 Task: Add an event with the title Second Interview with Aman, date '2024/05/15', time 9:40 AM to 11:40 AMand add a description: The employee will be informed about the available resources and support systems, such as training programs, mentorship opportunities, or coaching sessions. The supervisor will offer guidance and assistance in accessing these resources to facilitate the employee's improvement.Select event color  Peacock . Add location for the event as: 456 JBR - Jumeirah Beach Residence, Dubai, UAE, logged in from the account softage.6@softage.netand send the event invitation to softage.2@softage.net and softage.3@softage.net. Set a reminder for the event Daily
Action: Mouse moved to (33, 111)
Screenshot: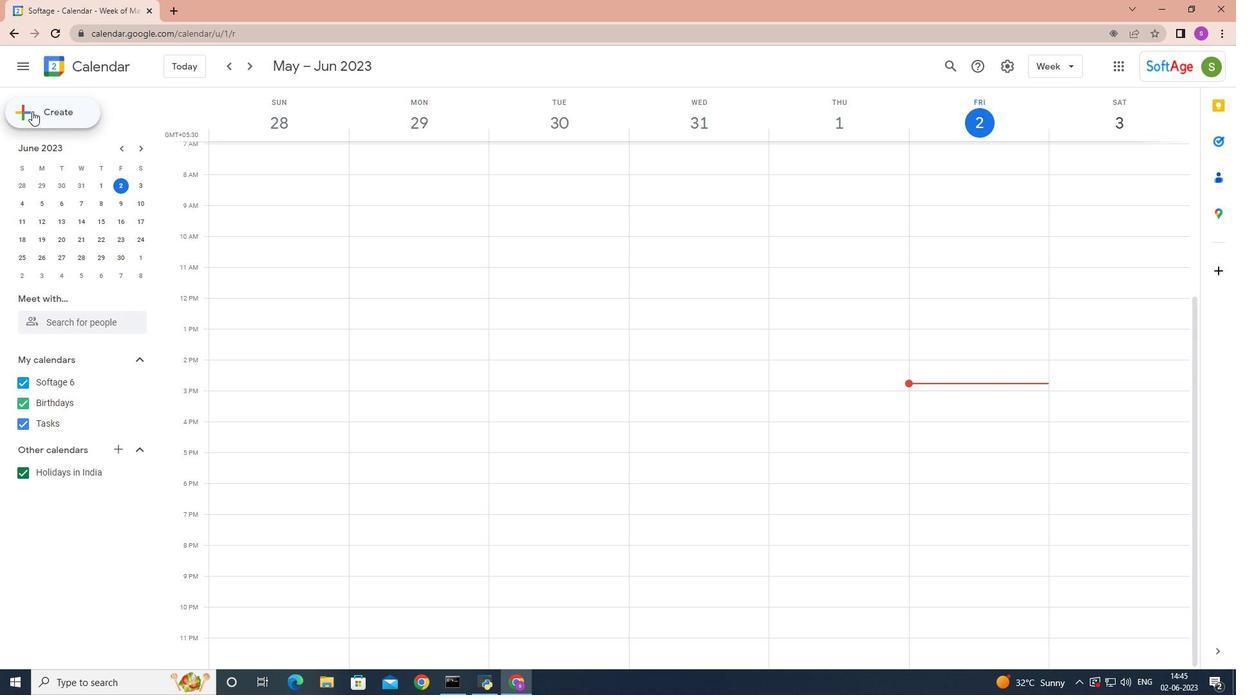 
Action: Mouse pressed left at (32, 111)
Screenshot: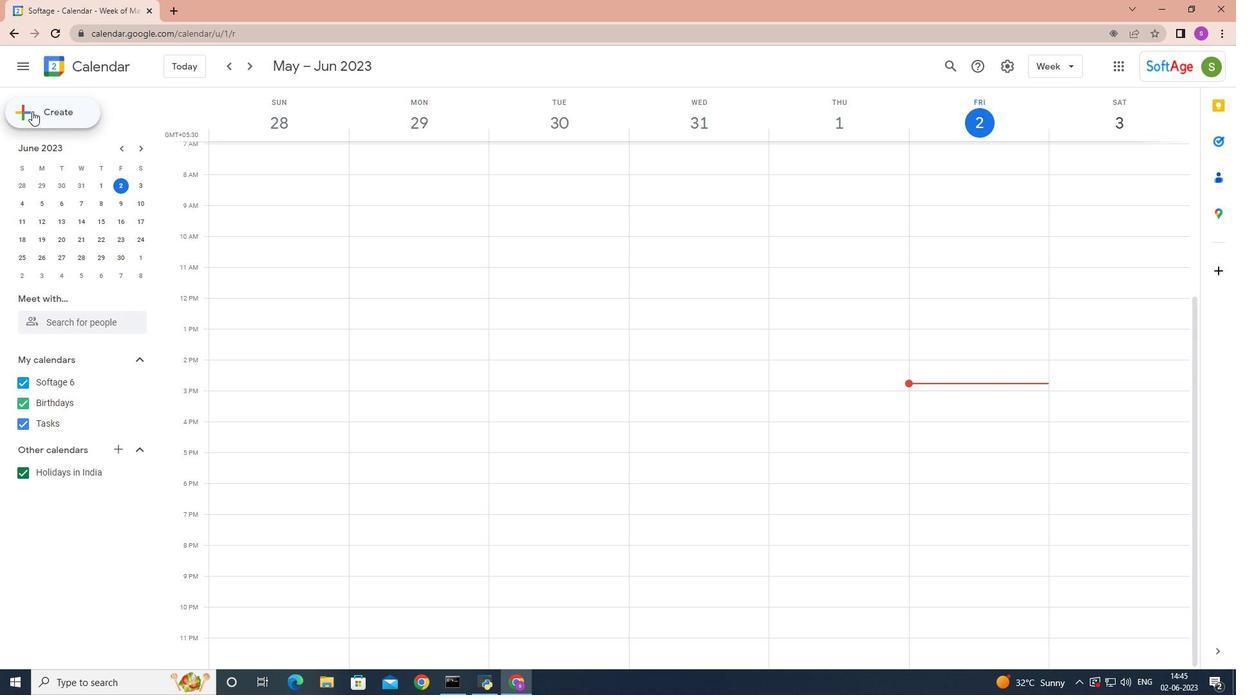 
Action: Mouse moved to (68, 144)
Screenshot: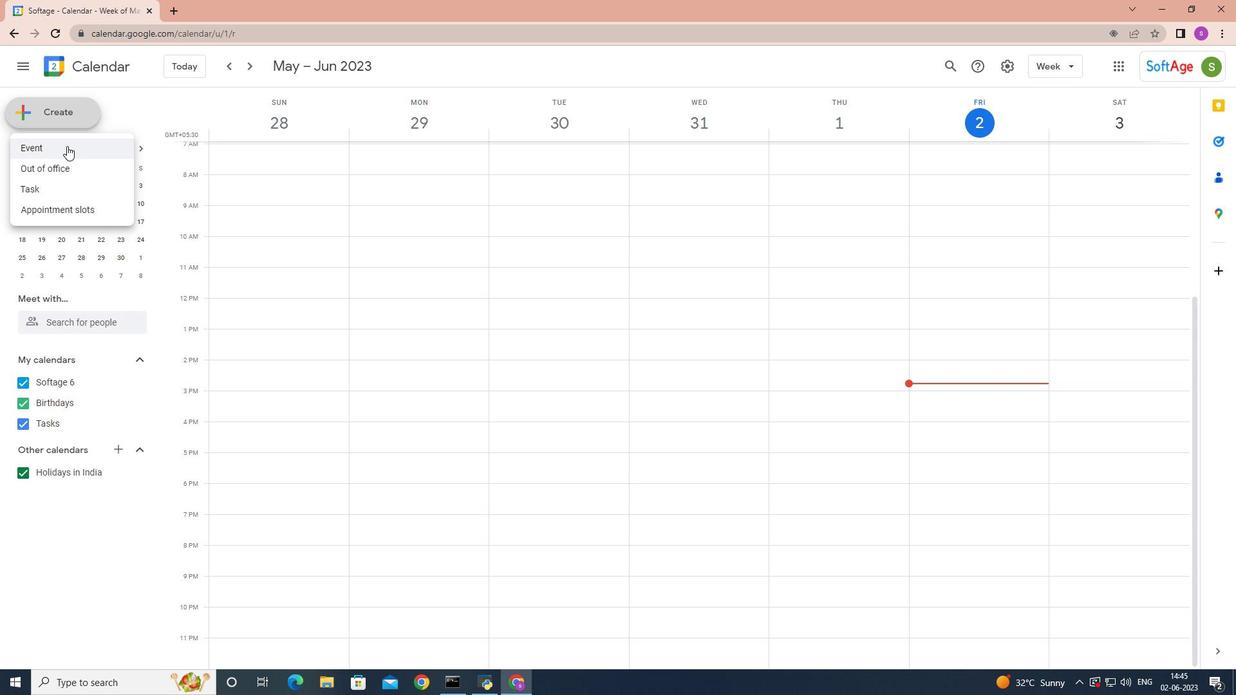 
Action: Mouse pressed left at (68, 144)
Screenshot: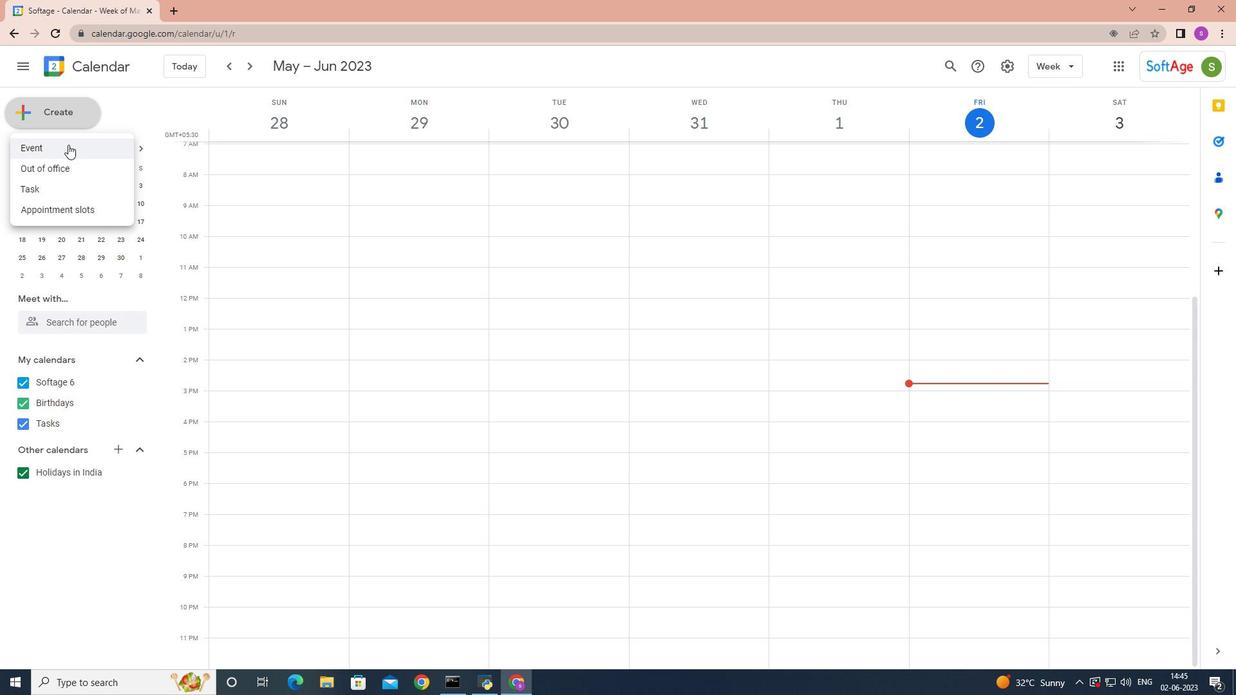 
Action: Mouse moved to (662, 223)
Screenshot: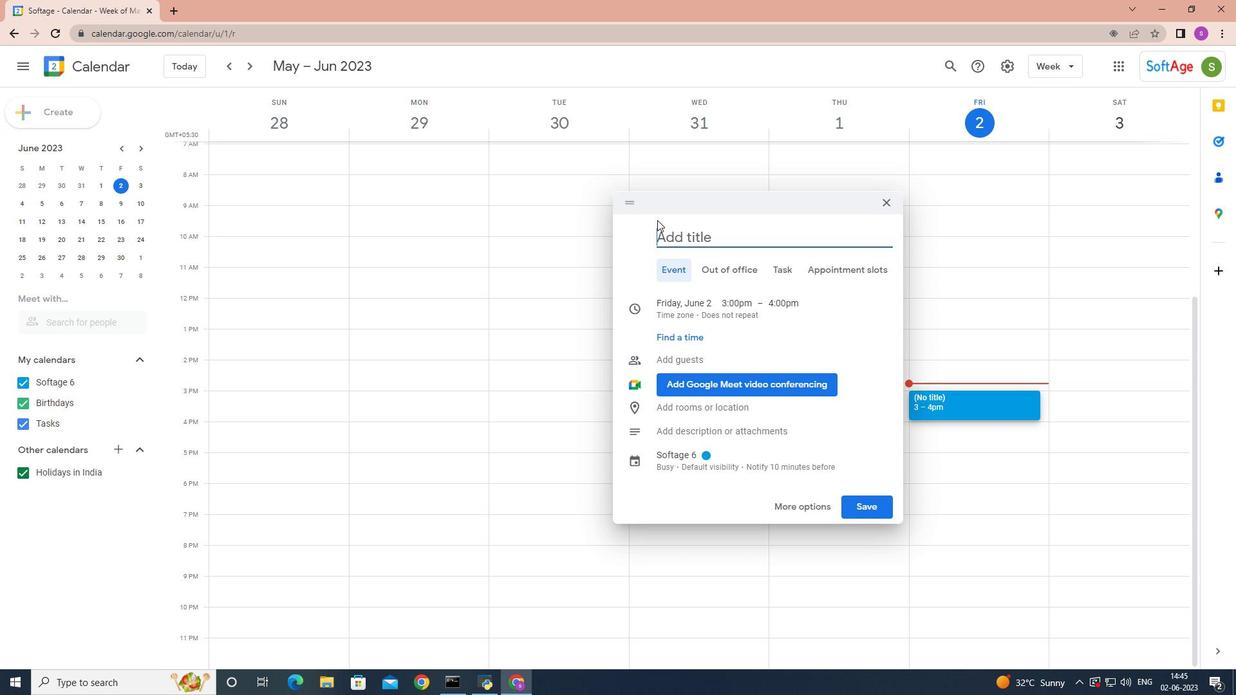 
Action: Key pressed <Key.shift>Second<Key.space>interview<Key.space>with<Key.space><Key.shift>Aman
Screenshot: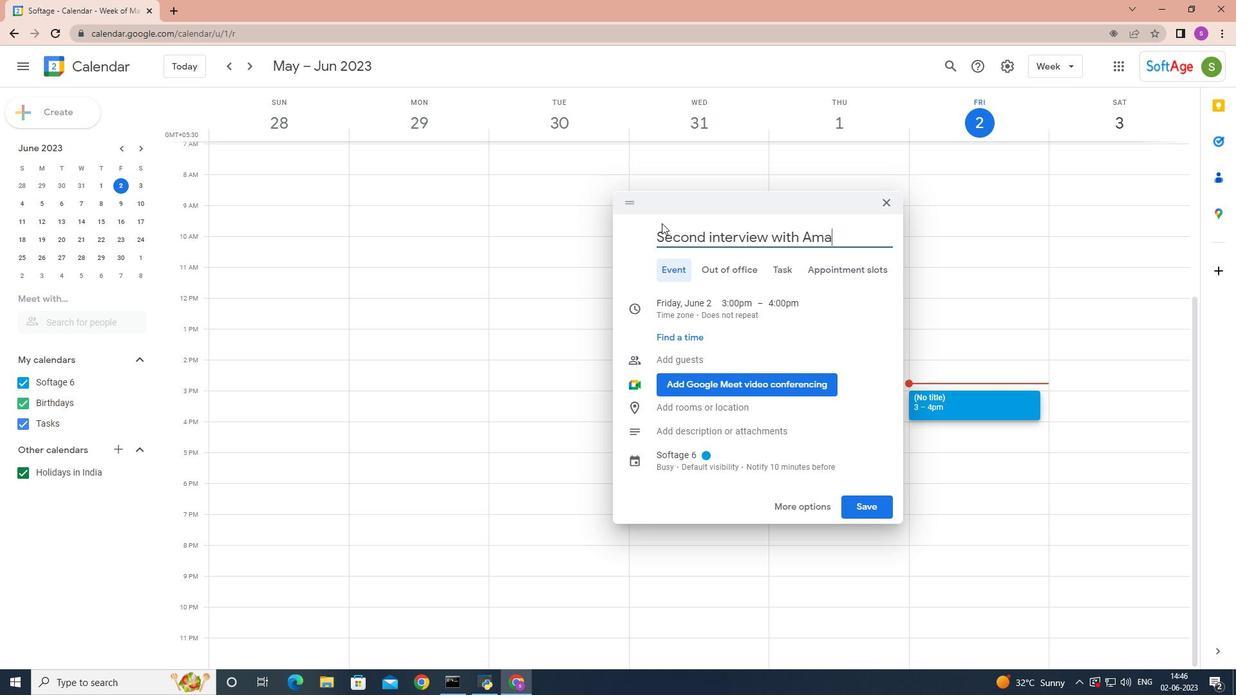 
Action: Mouse moved to (689, 305)
Screenshot: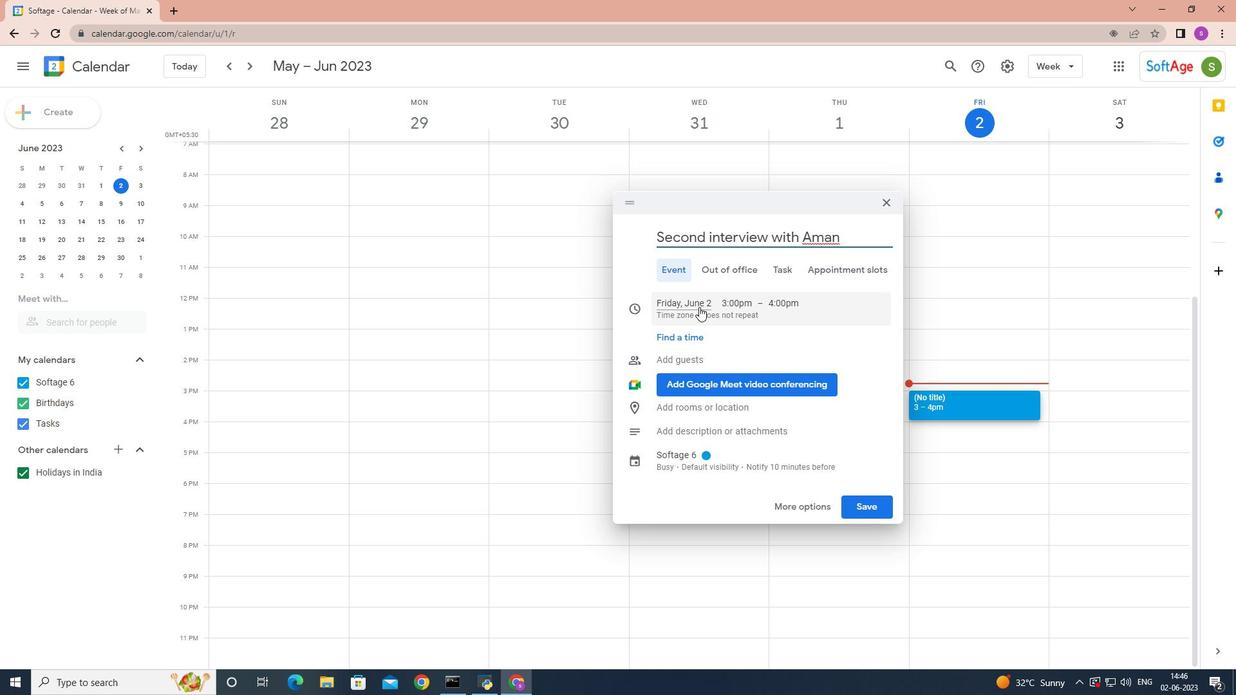 
Action: Mouse pressed left at (689, 305)
Screenshot: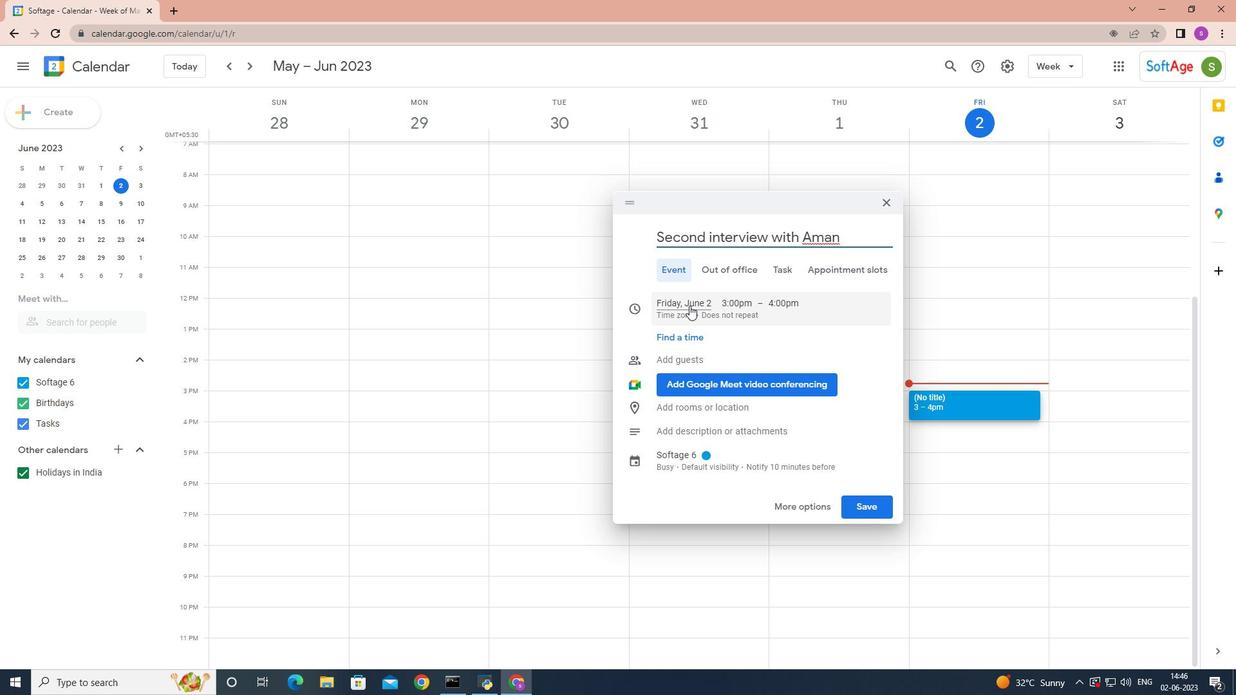 
Action: Mouse moved to (814, 326)
Screenshot: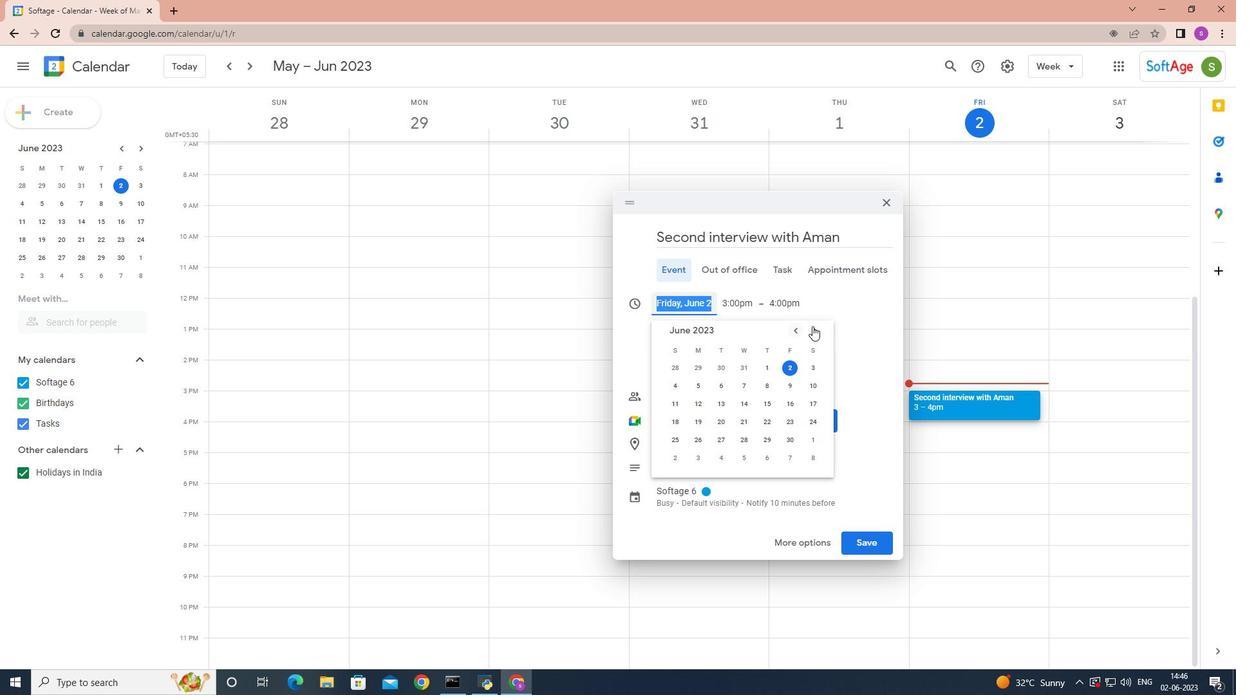 
Action: Mouse pressed left at (814, 326)
Screenshot: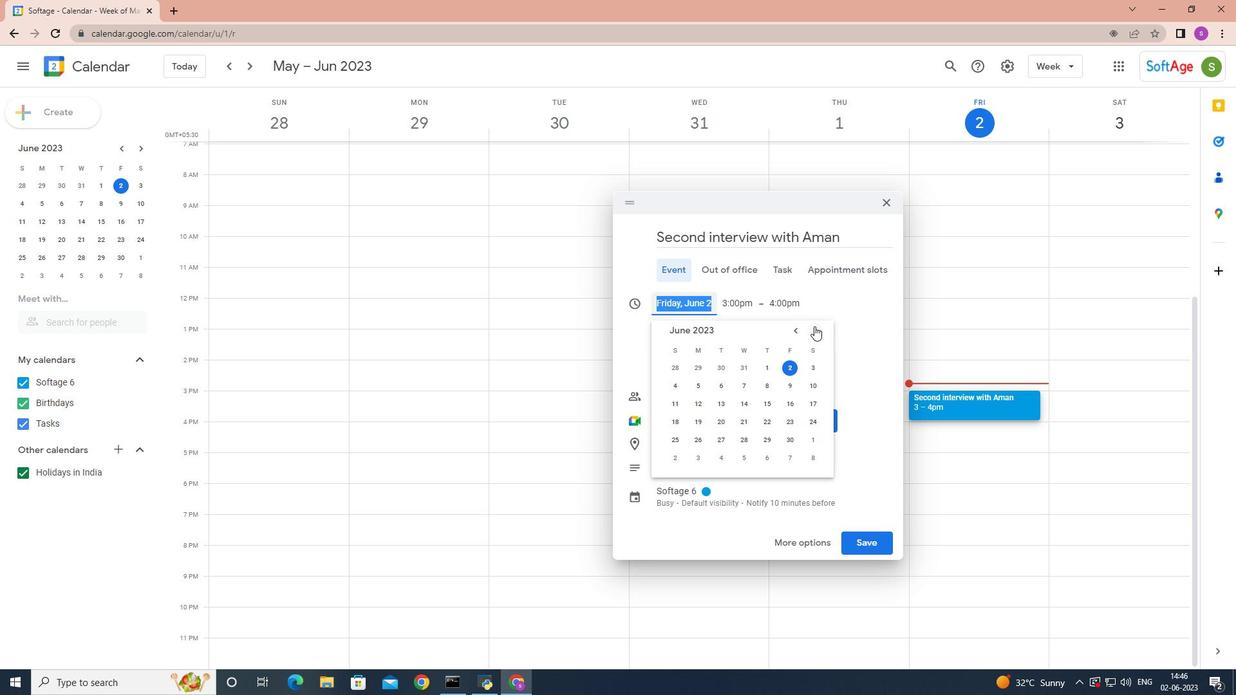 
Action: Mouse moved to (814, 326)
Screenshot: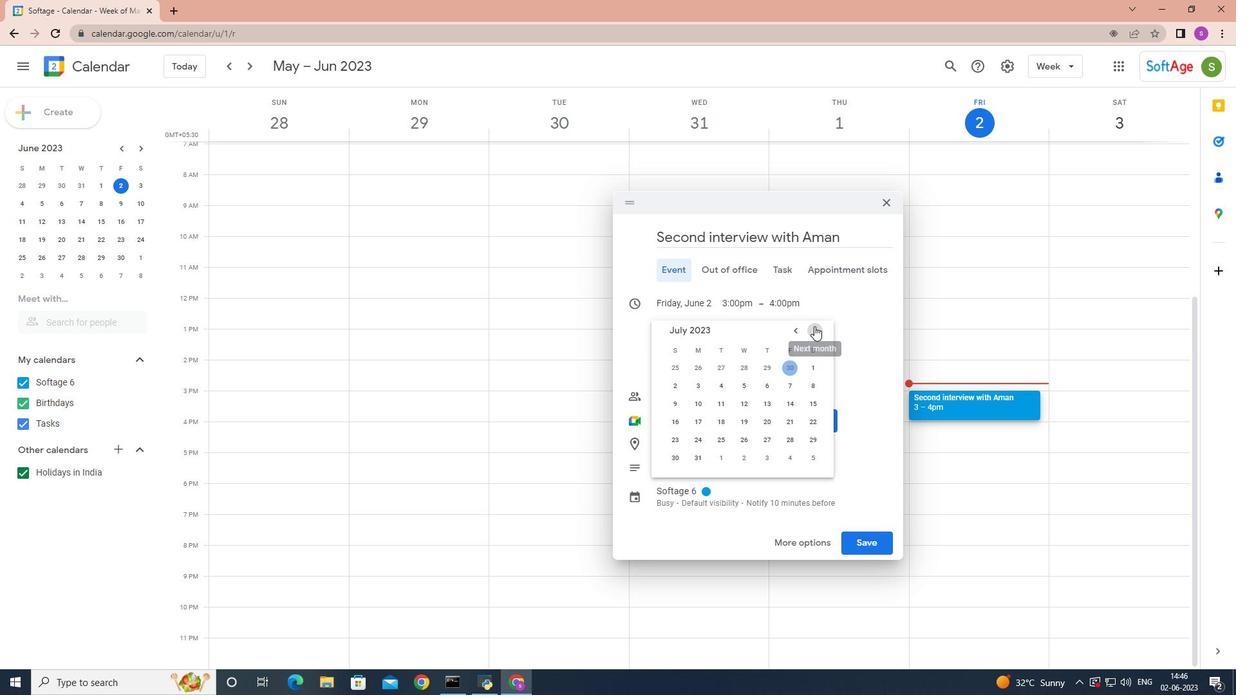 
Action: Mouse pressed left at (814, 326)
Screenshot: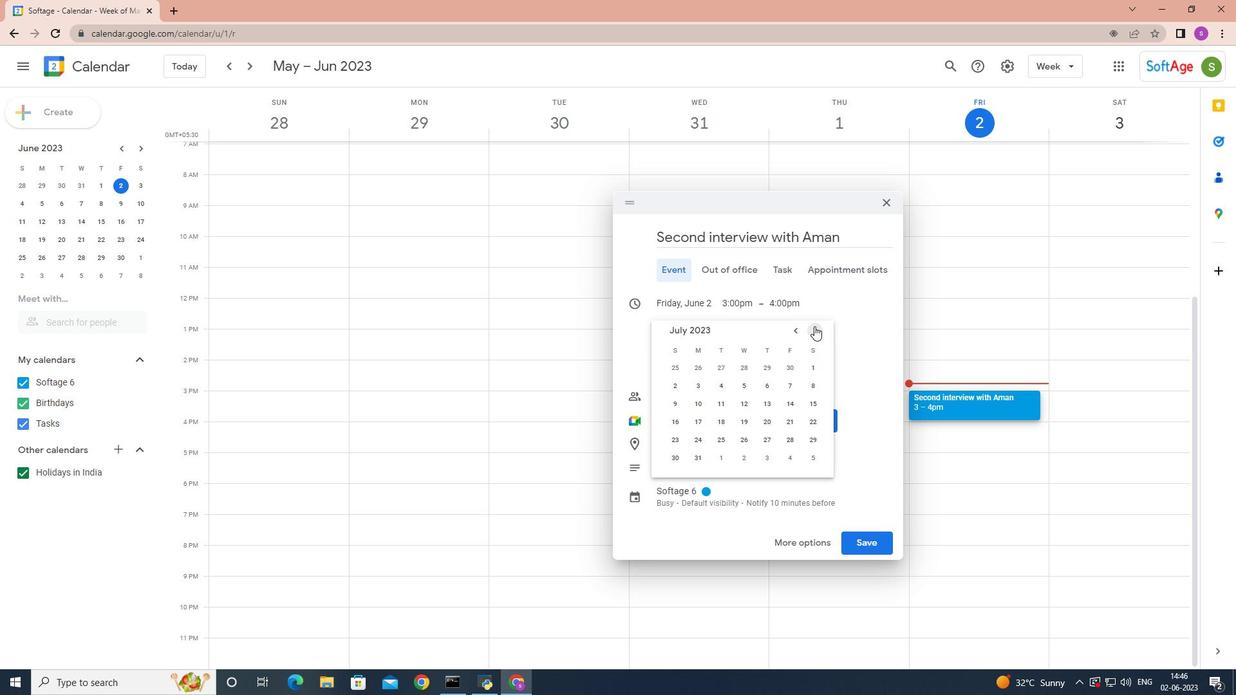 
Action: Mouse pressed left at (814, 326)
Screenshot: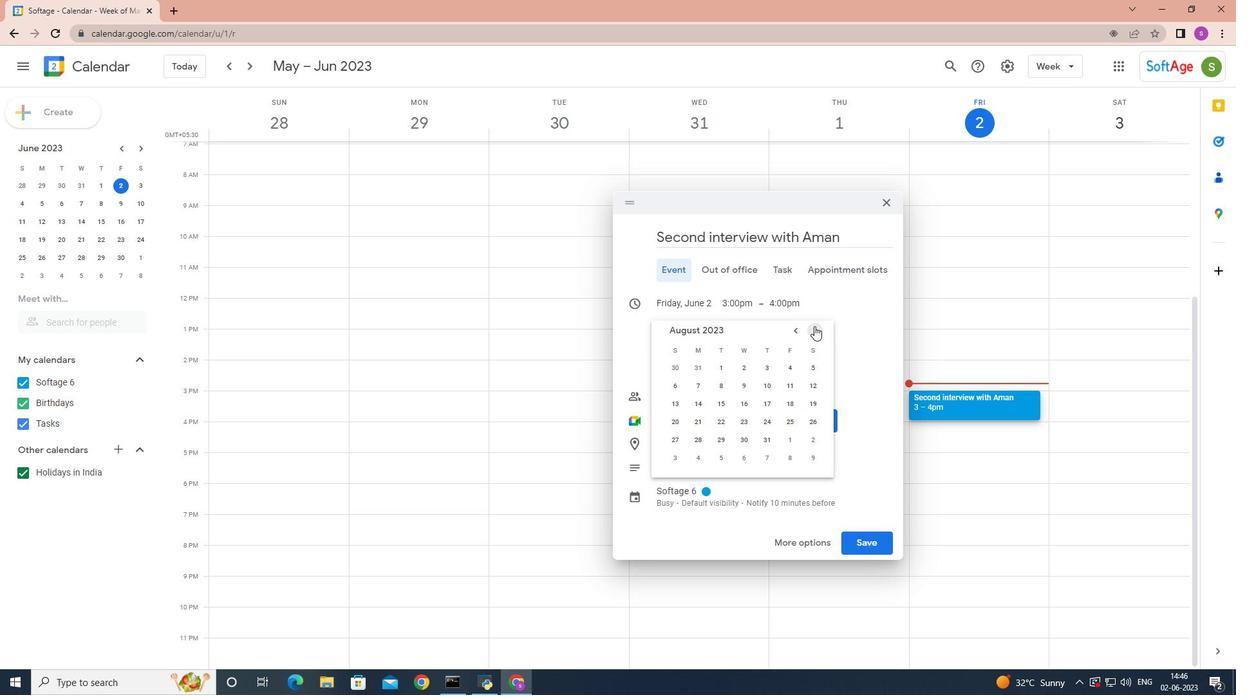 
Action: Mouse moved to (814, 329)
Screenshot: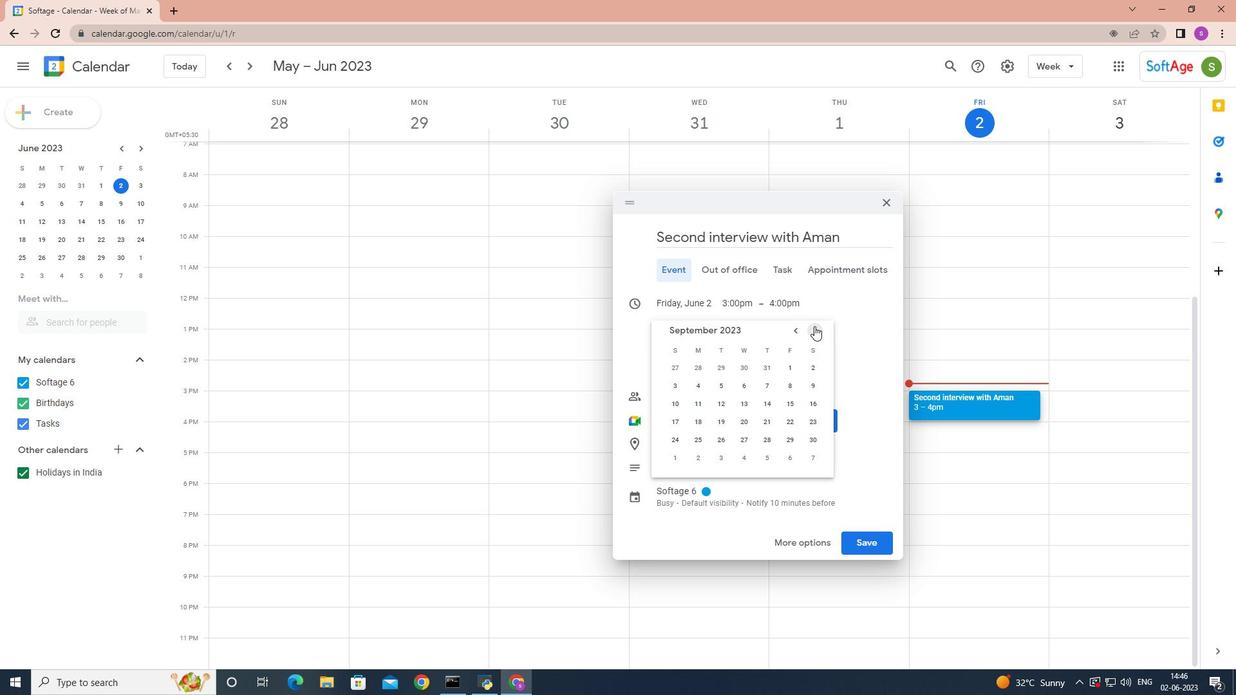 
Action: Mouse pressed left at (814, 329)
Screenshot: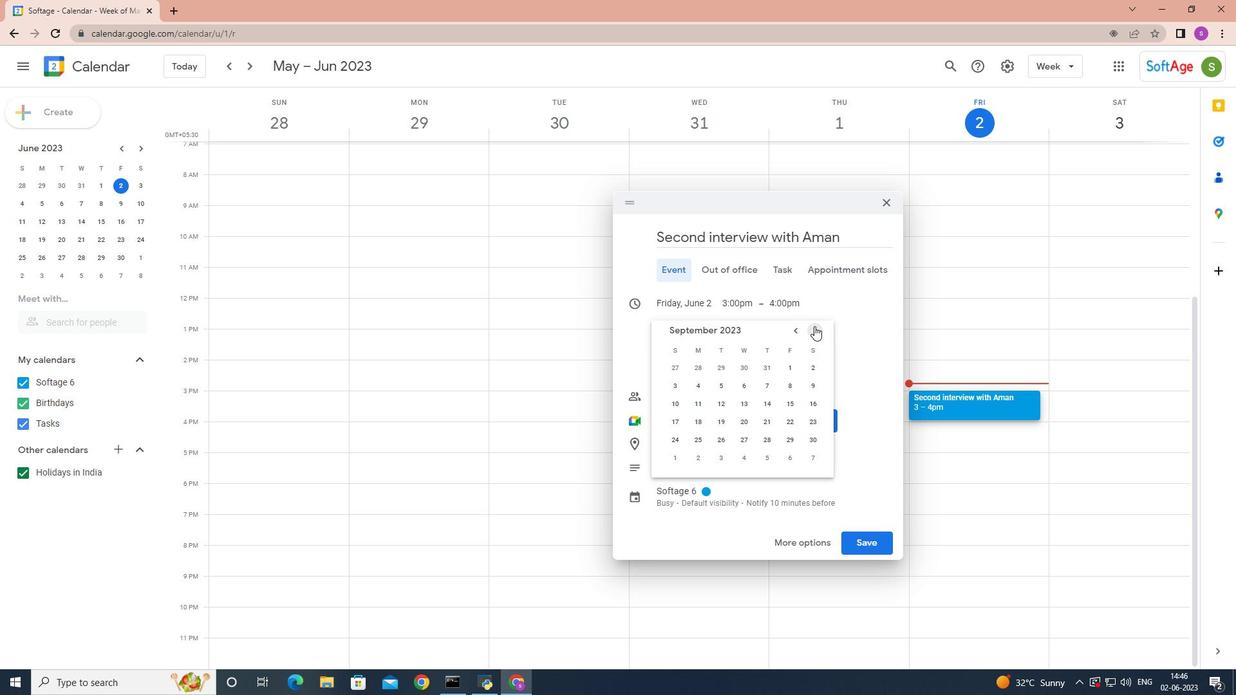 
Action: Mouse pressed left at (814, 329)
Screenshot: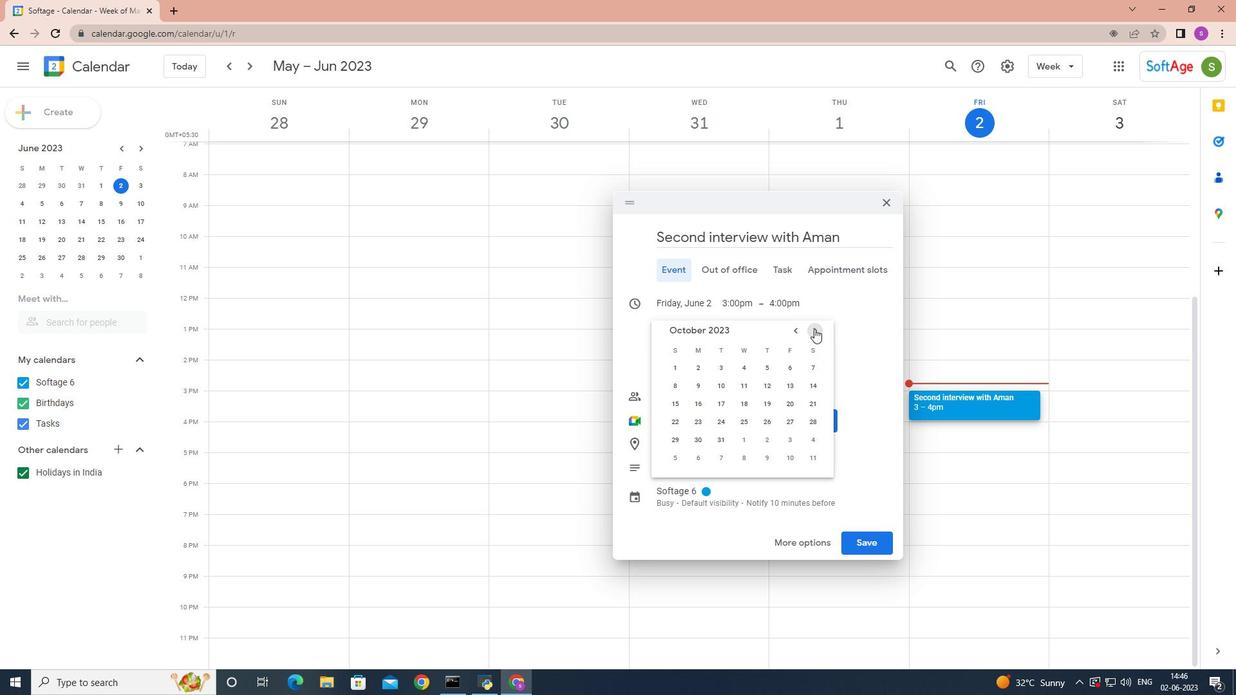 
Action: Mouse pressed left at (814, 329)
Screenshot: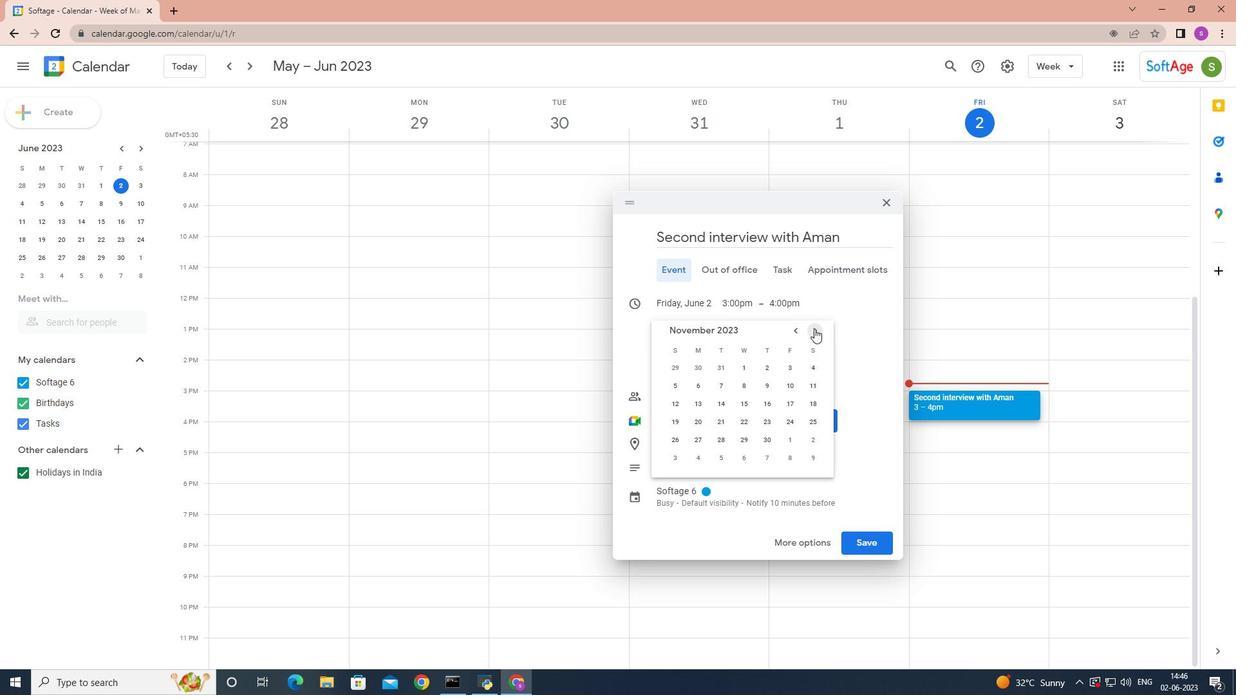 
Action: Mouse pressed left at (814, 329)
Screenshot: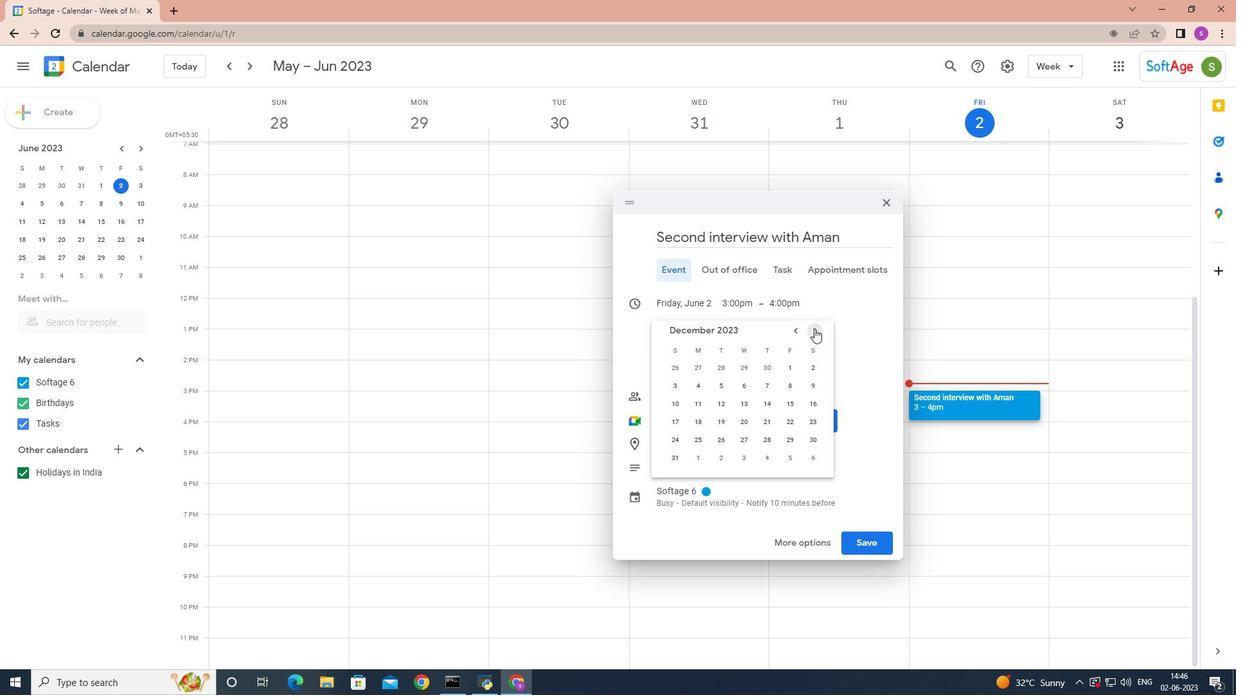 
Action: Mouse pressed left at (814, 329)
Screenshot: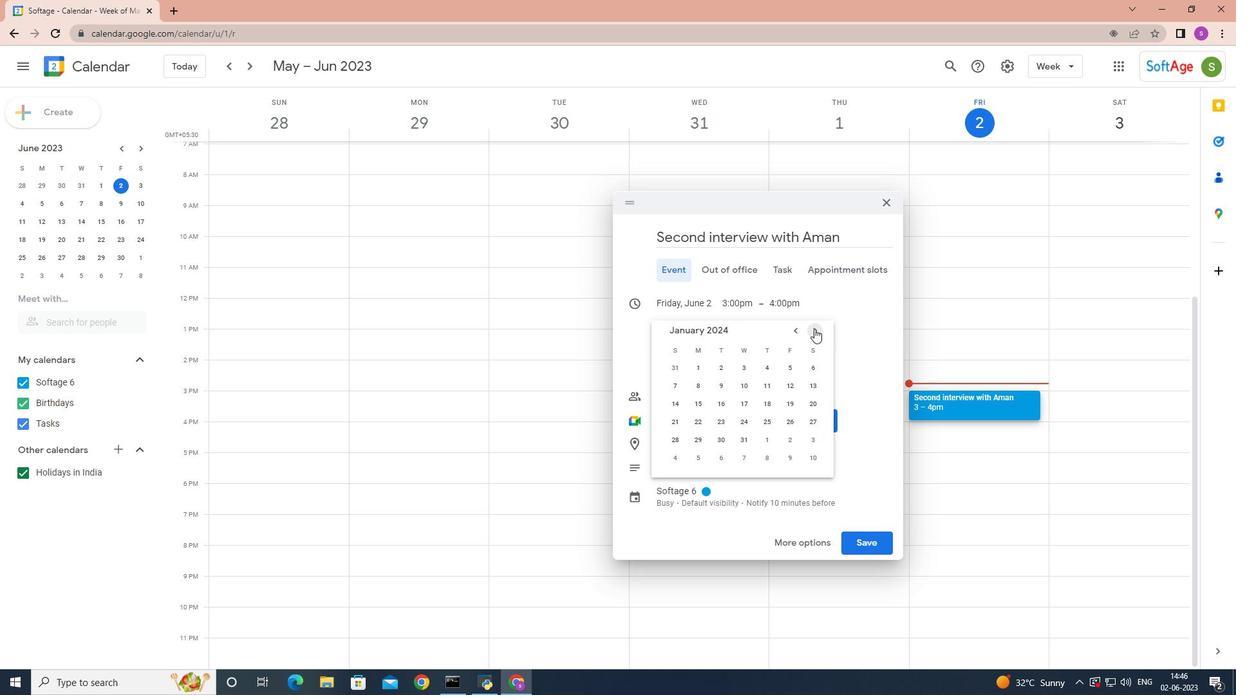 
Action: Mouse pressed left at (814, 329)
Screenshot: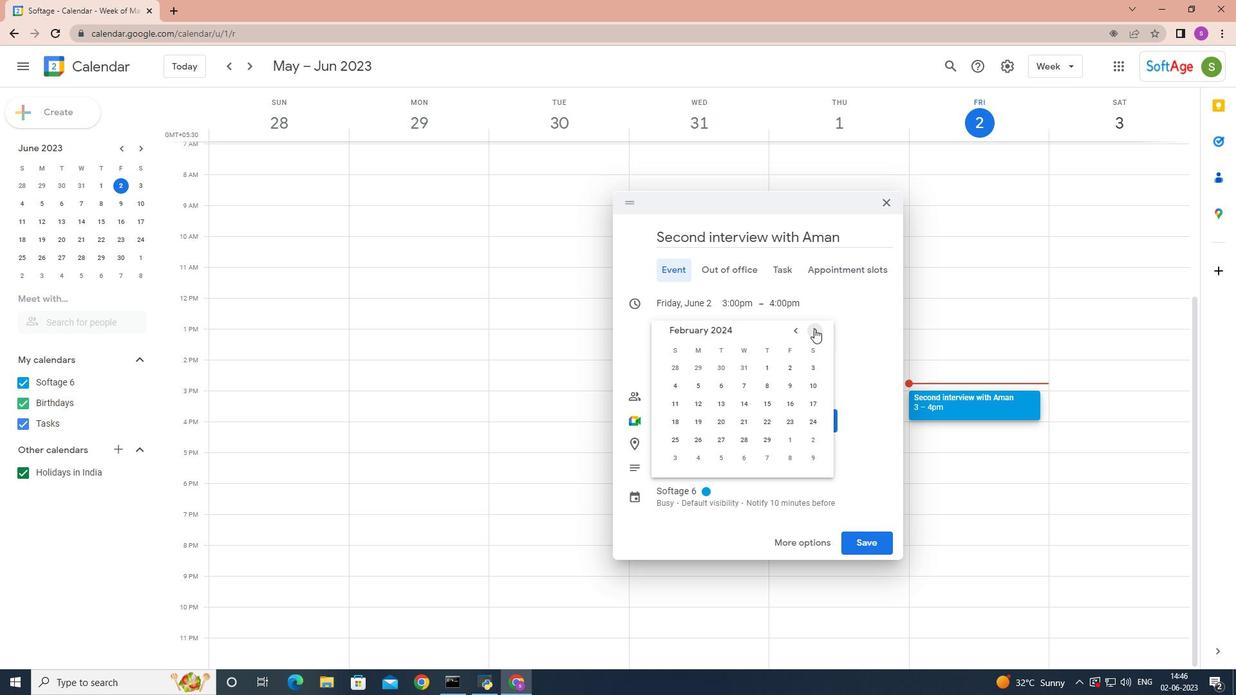 
Action: Mouse pressed left at (814, 329)
Screenshot: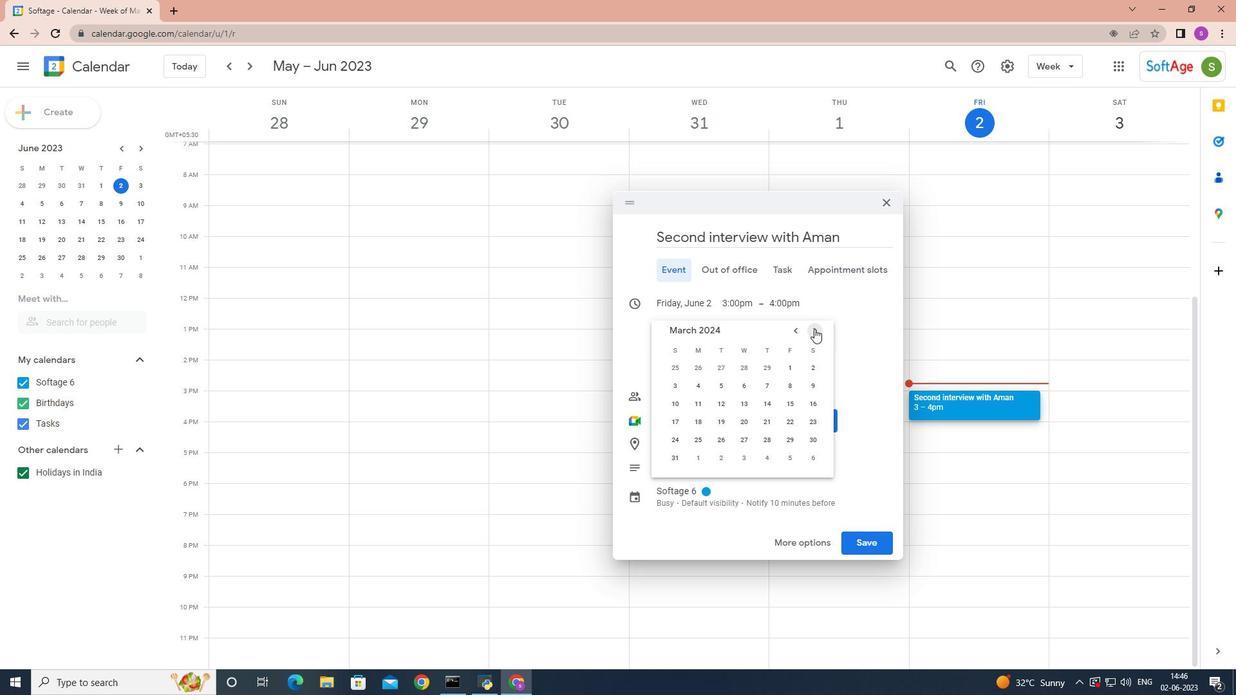 
Action: Mouse pressed left at (814, 329)
Screenshot: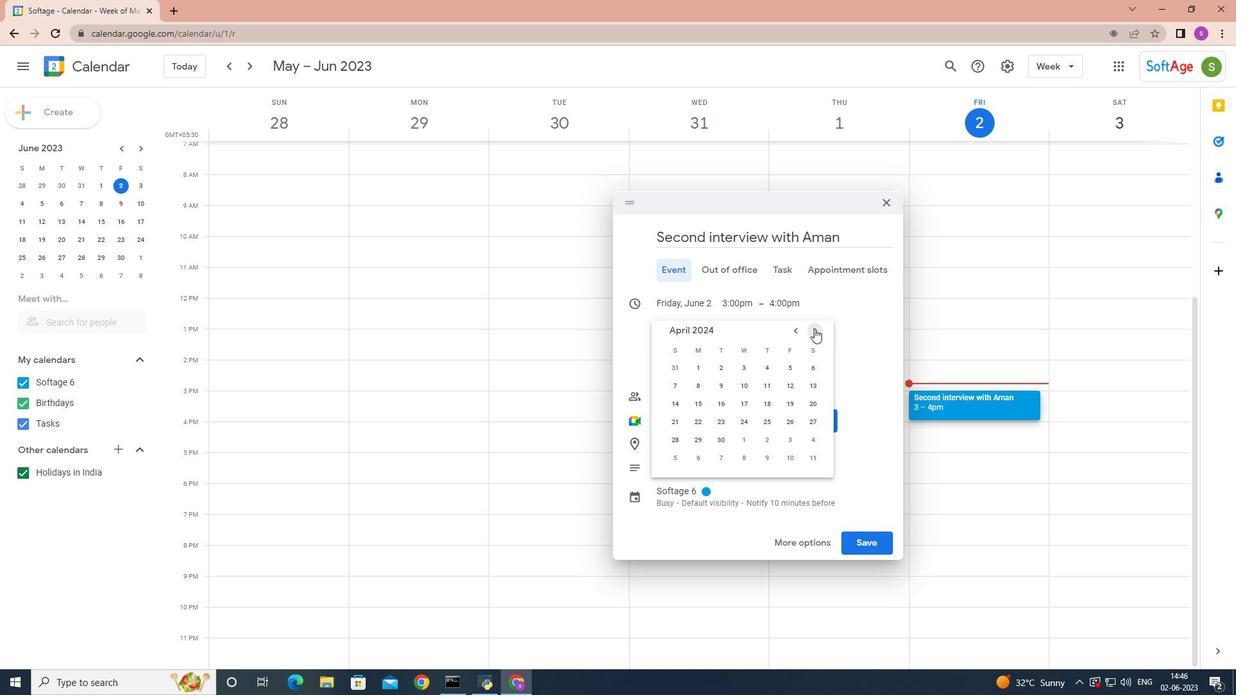 
Action: Mouse moved to (746, 404)
Screenshot: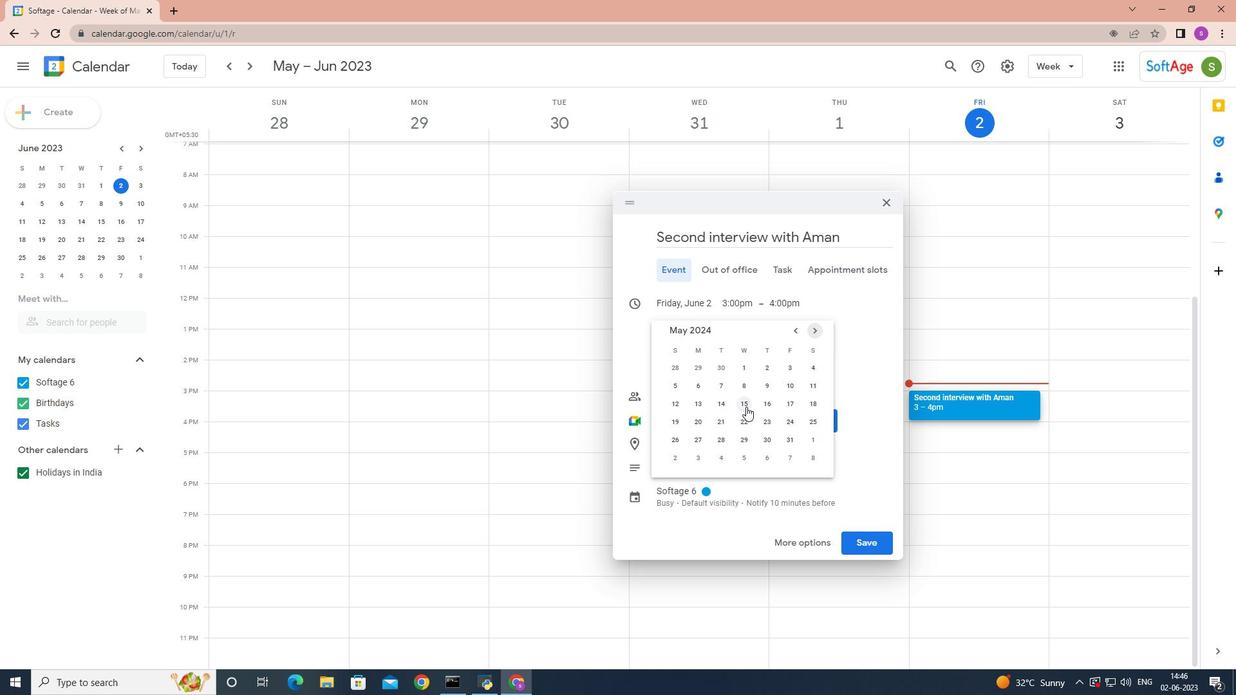 
Action: Mouse pressed left at (746, 404)
Screenshot: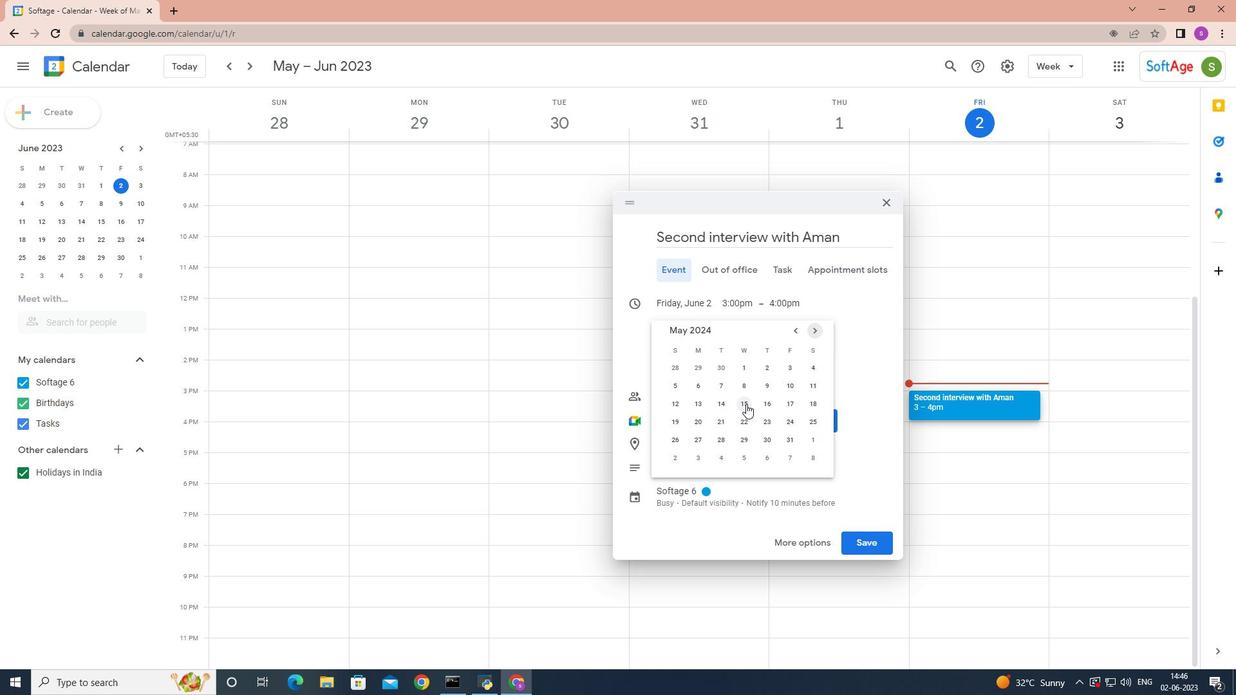 
Action: Mouse moved to (506, 308)
Screenshot: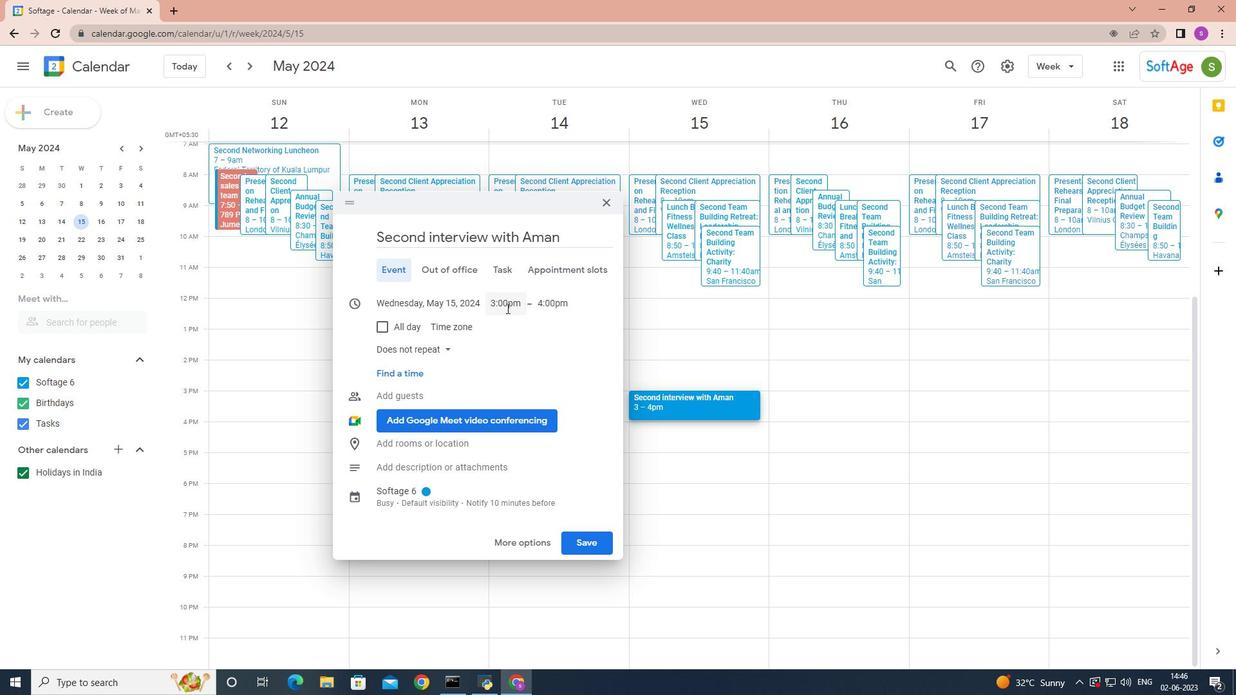 
Action: Mouse pressed left at (506, 308)
Screenshot: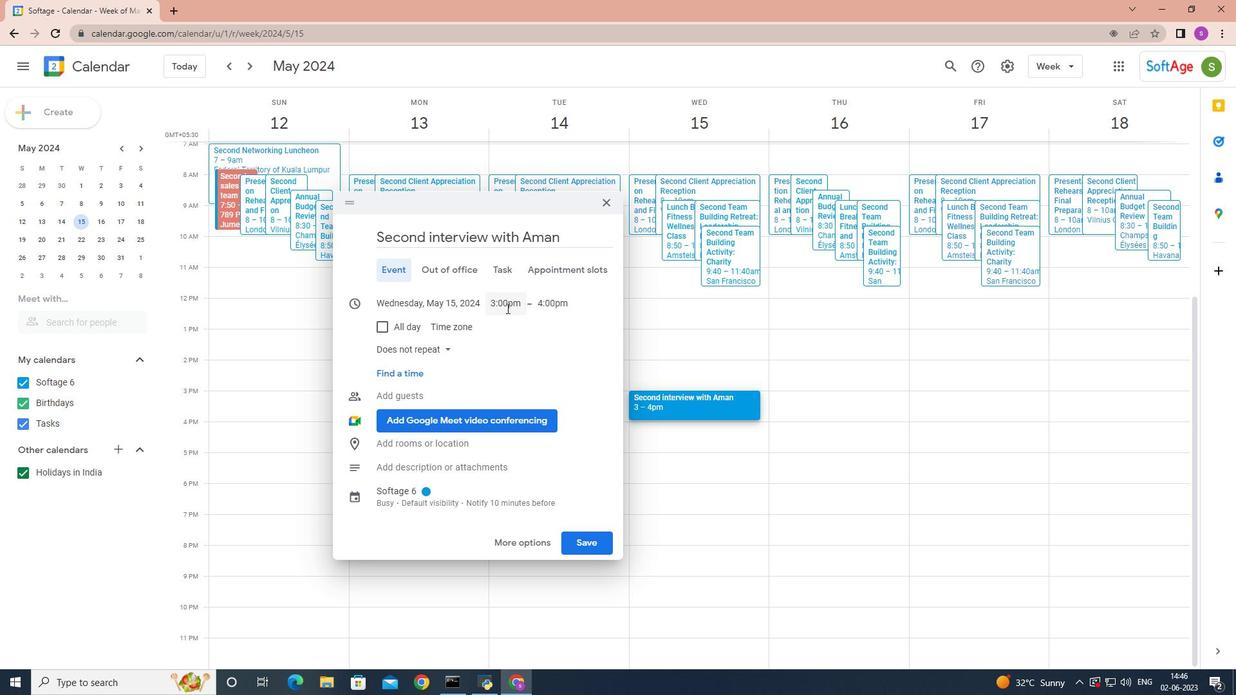 
Action: Mouse moved to (511, 367)
Screenshot: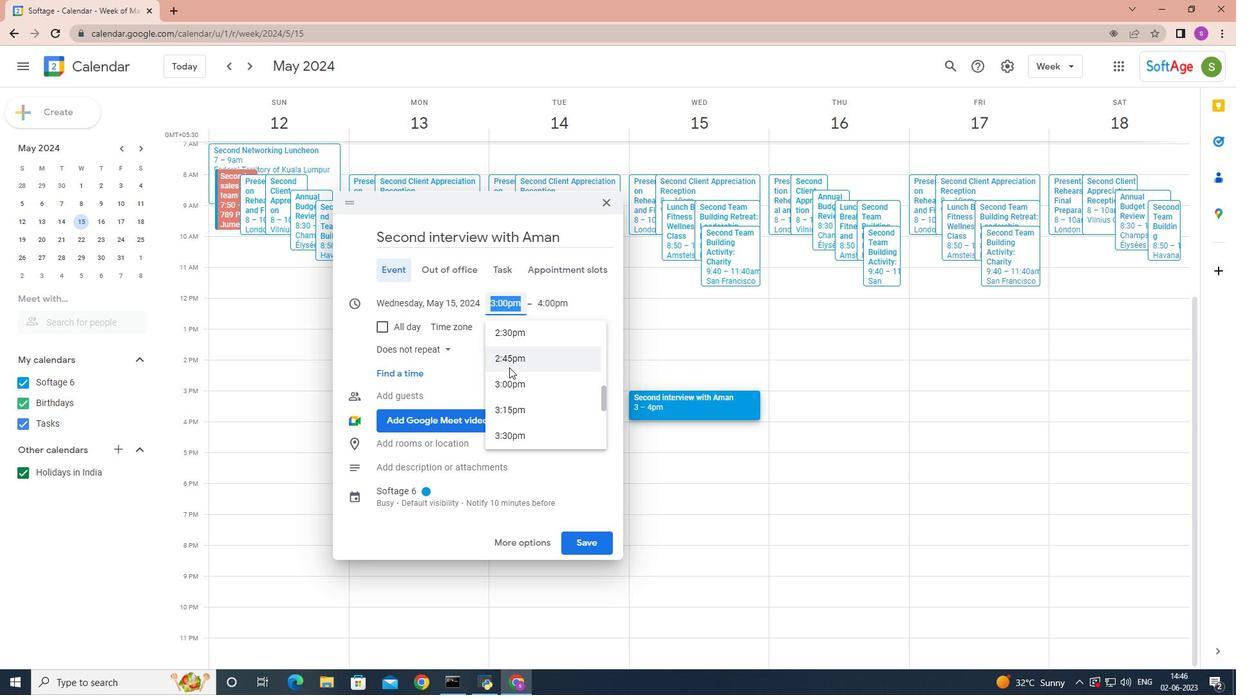 
Action: Mouse scrolled (511, 367) with delta (0, 0)
Screenshot: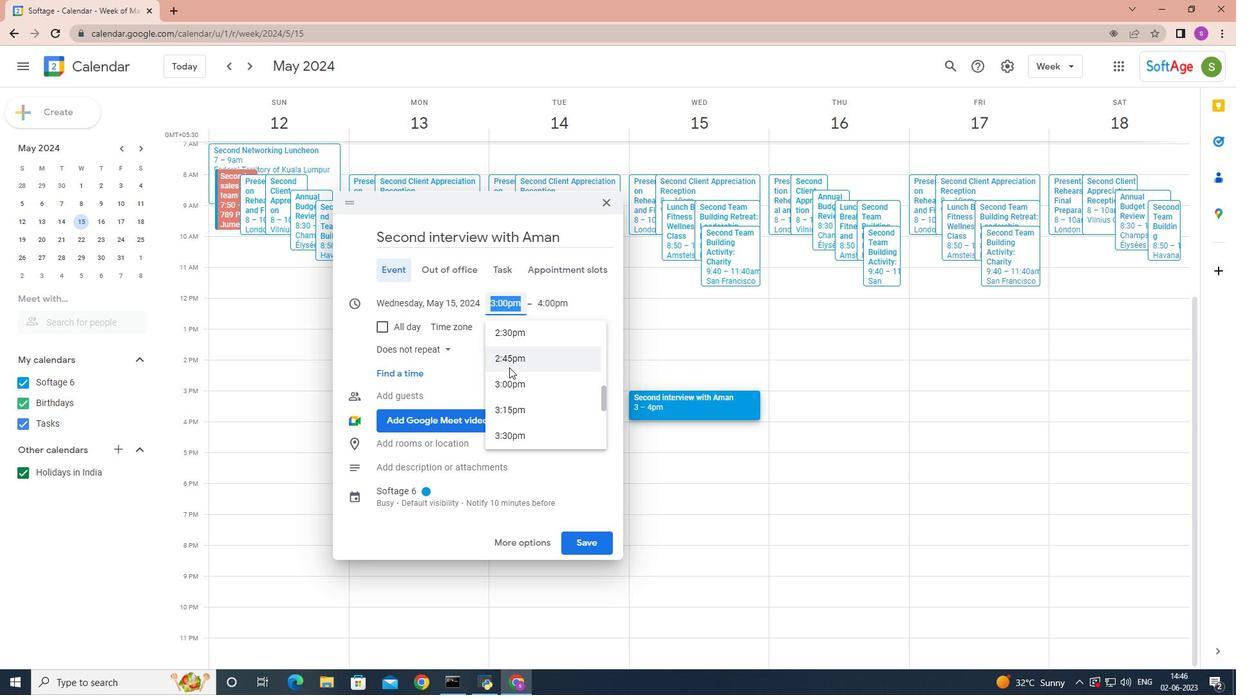 
Action: Mouse moved to (511, 367)
Screenshot: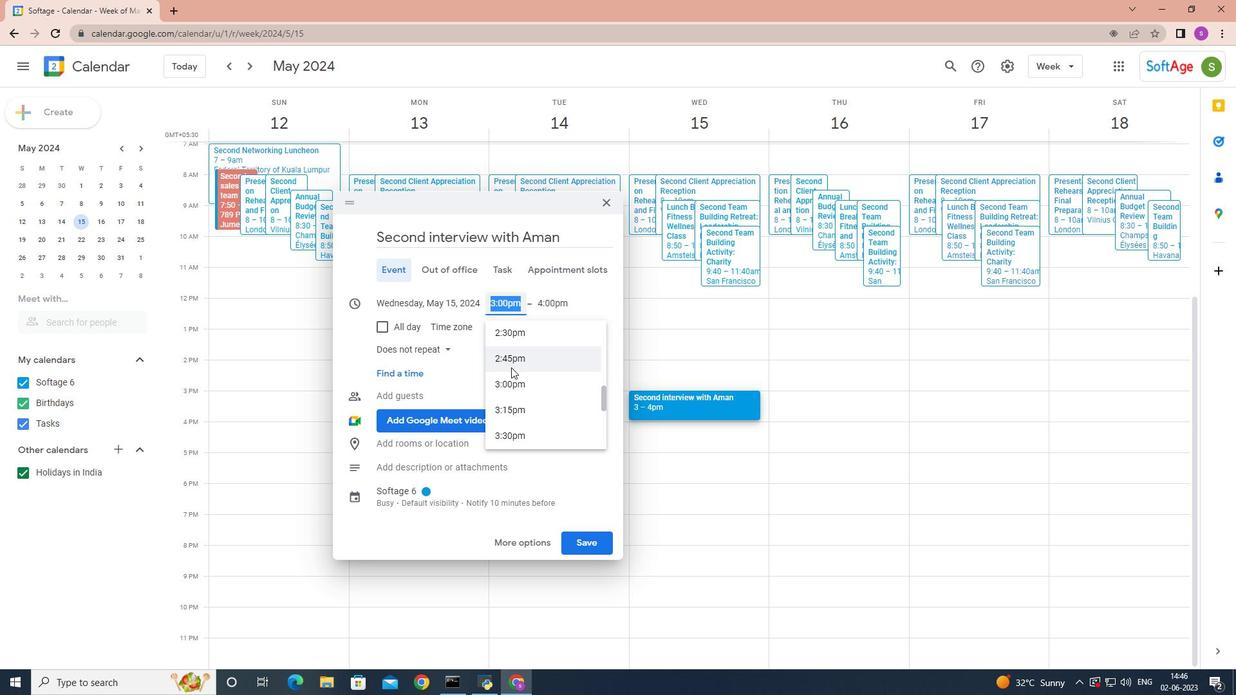 
Action: Mouse scrolled (511, 367) with delta (0, 0)
Screenshot: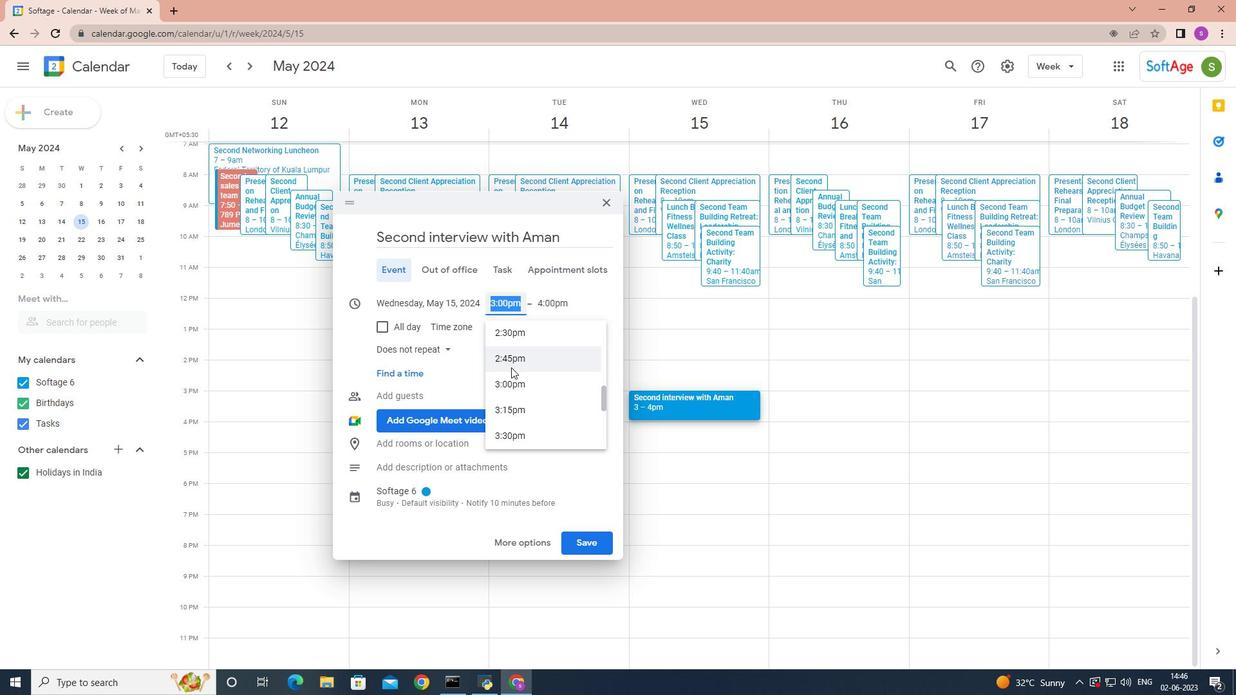 
Action: Mouse moved to (512, 366)
Screenshot: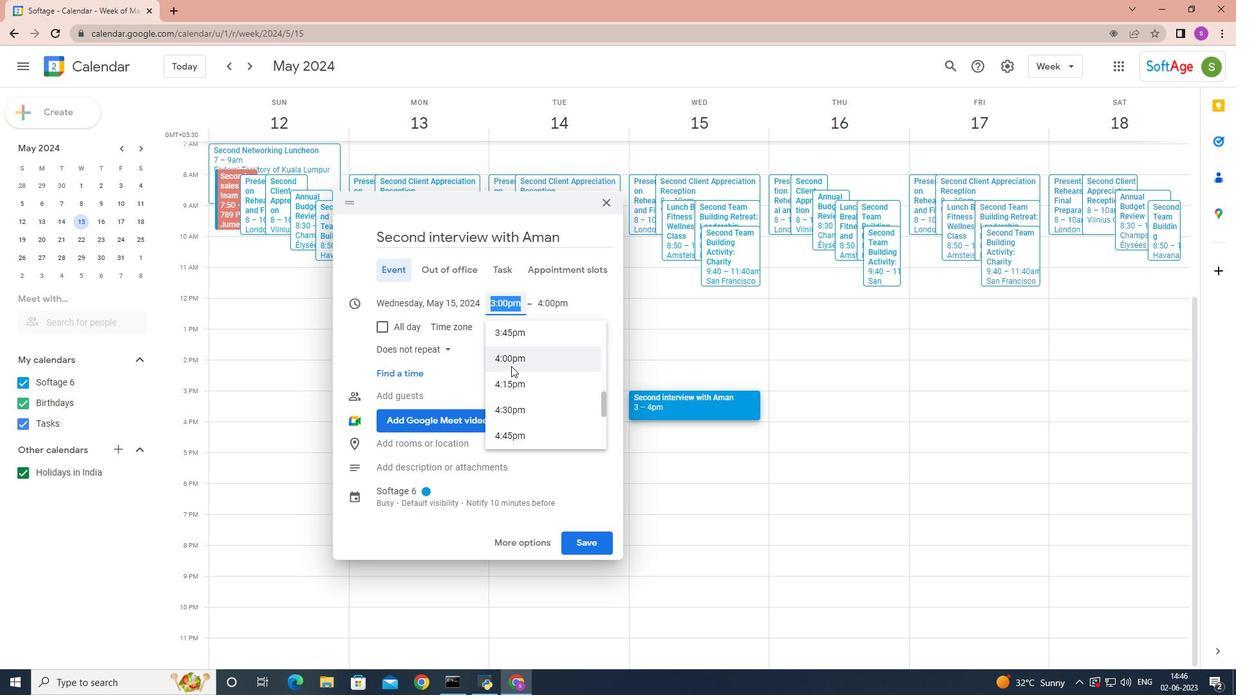 
Action: Mouse scrolled (512, 367) with delta (0, 0)
Screenshot: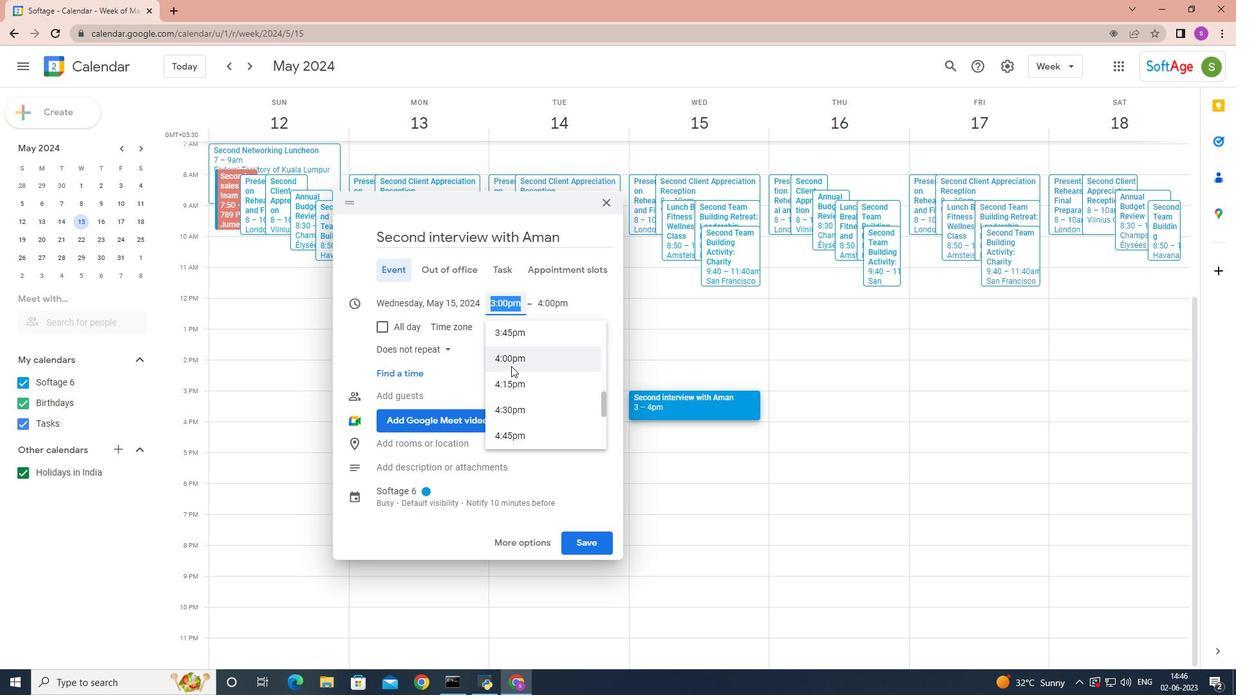 
Action: Mouse scrolled (512, 367) with delta (0, 0)
Screenshot: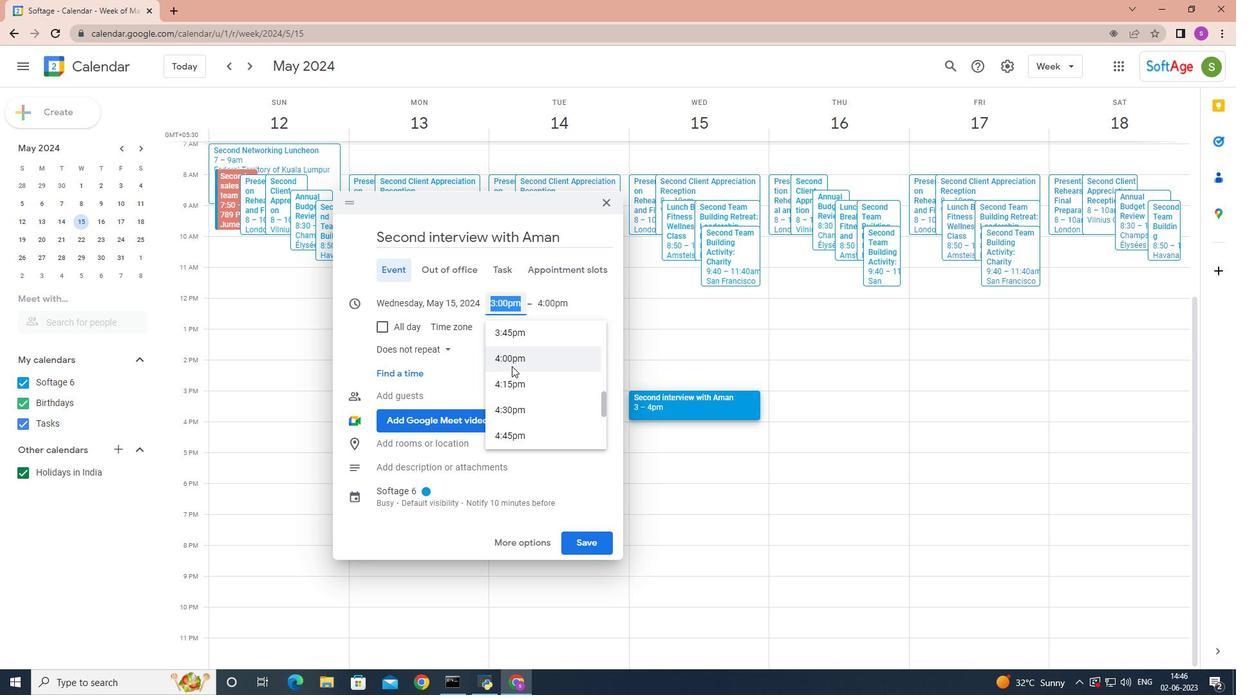 
Action: Mouse scrolled (512, 367) with delta (0, 0)
Screenshot: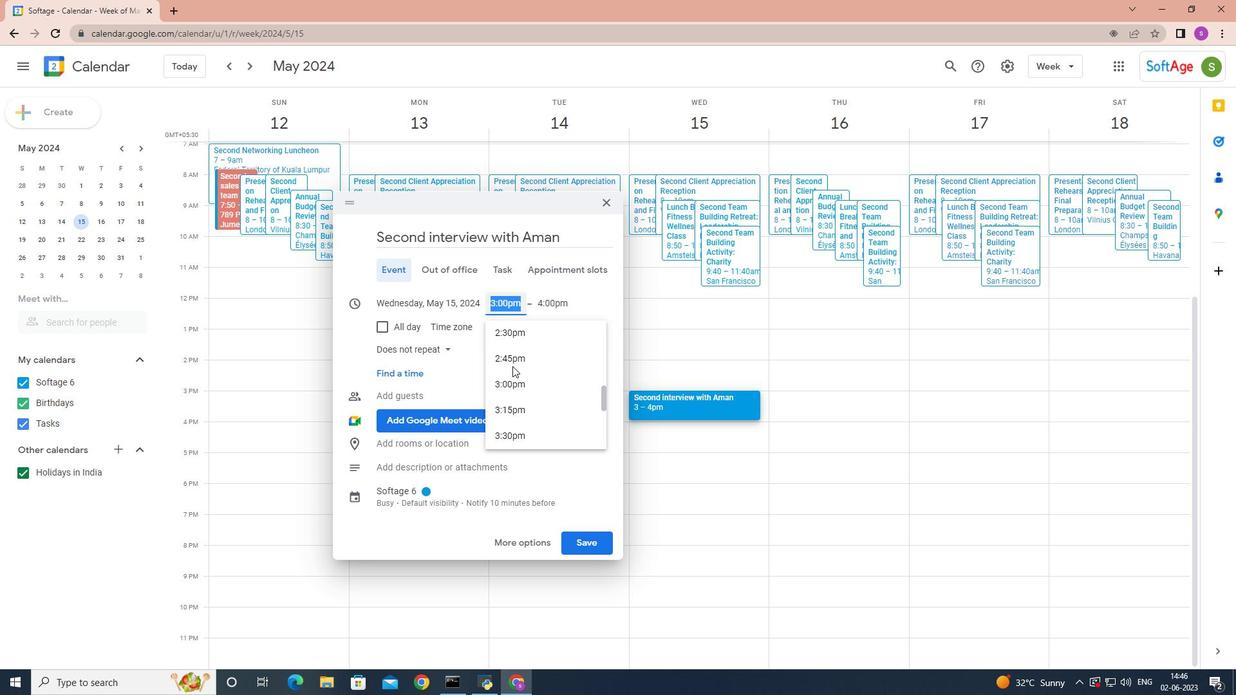 
Action: Mouse scrolled (512, 367) with delta (0, 0)
Screenshot: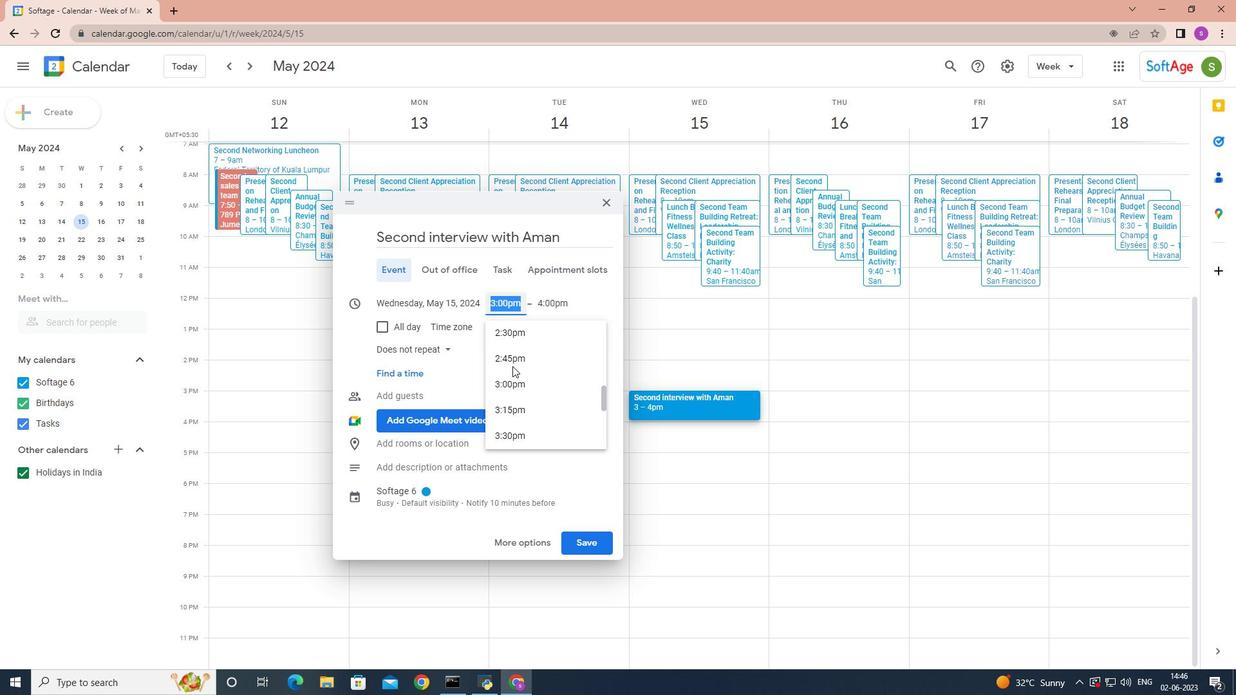 
Action: Mouse moved to (522, 371)
Screenshot: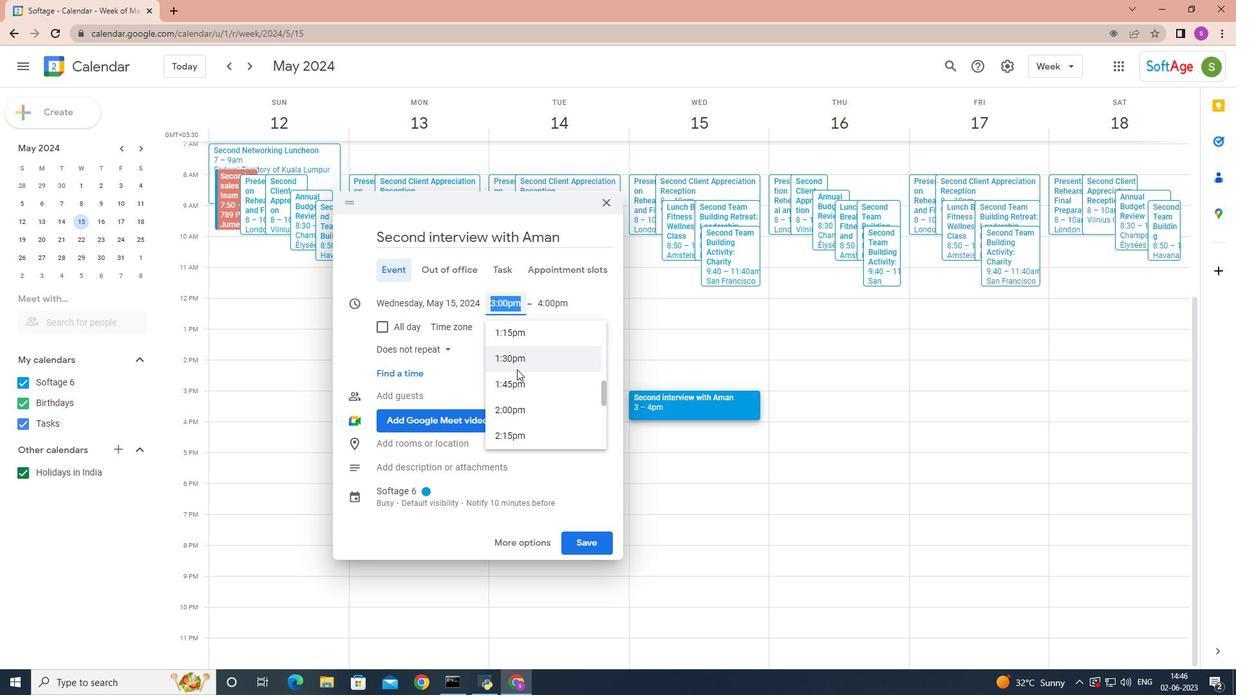 
Action: Mouse scrolled (522, 370) with delta (0, 0)
Screenshot: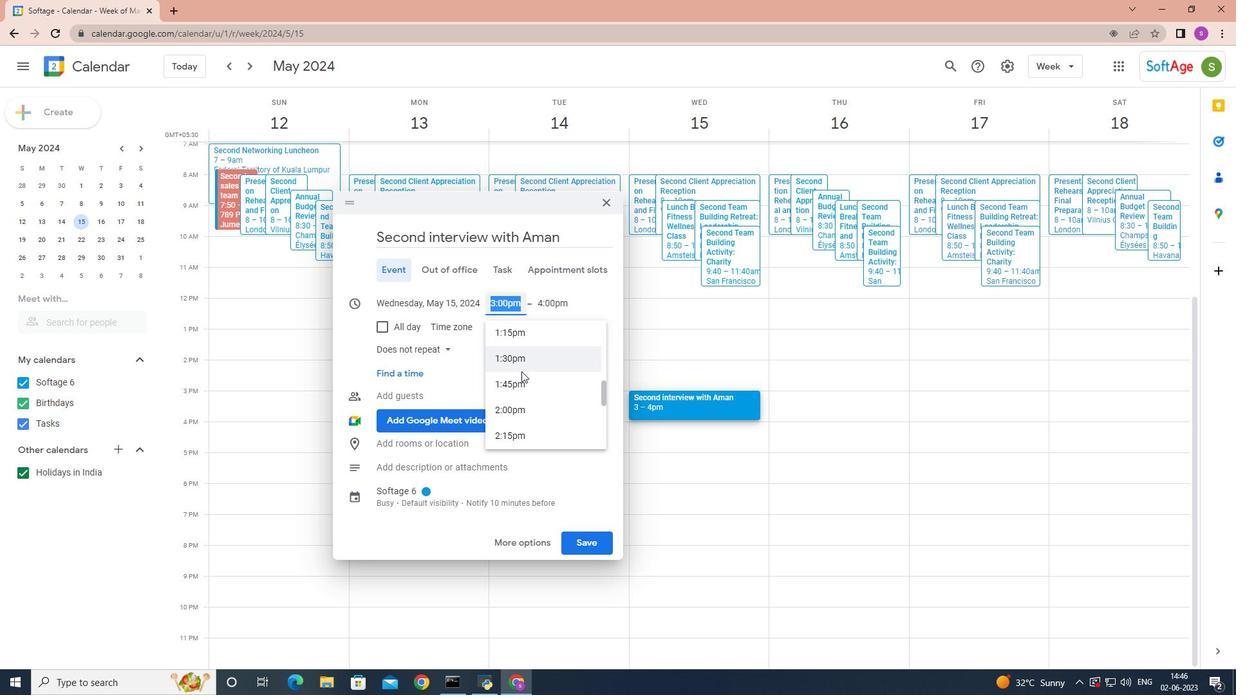 
Action: Mouse scrolled (522, 370) with delta (0, 0)
Screenshot: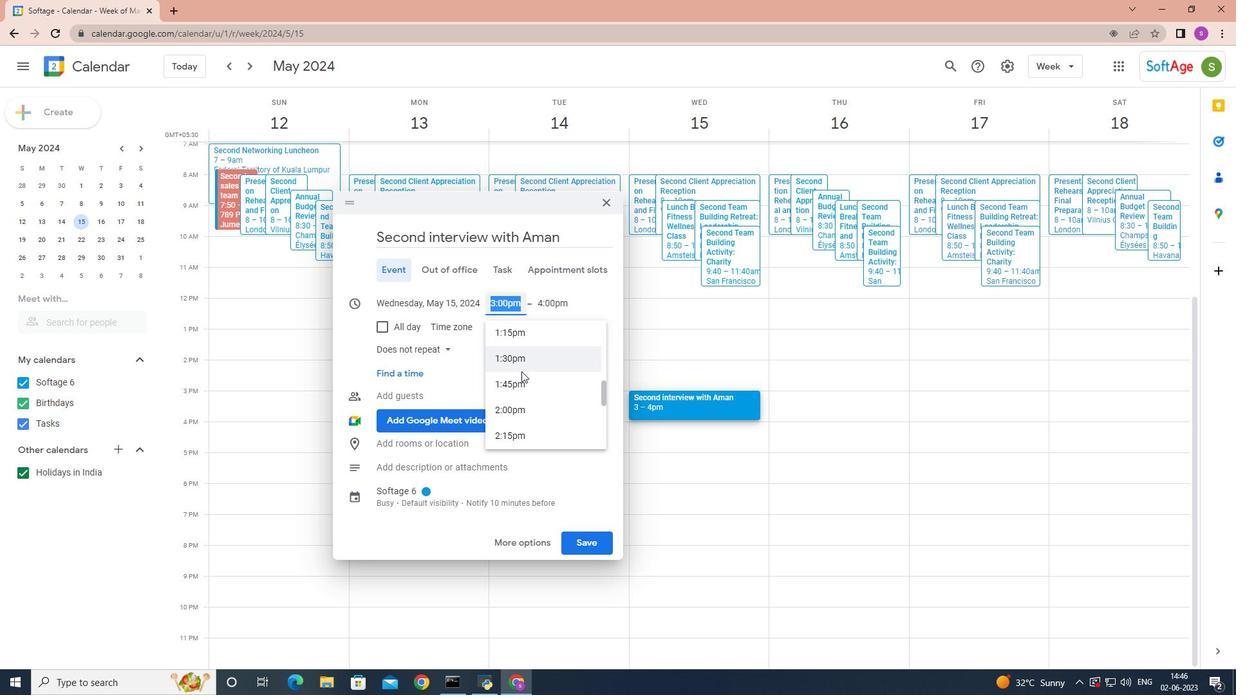 
Action: Mouse scrolled (522, 370) with delta (0, 0)
Screenshot: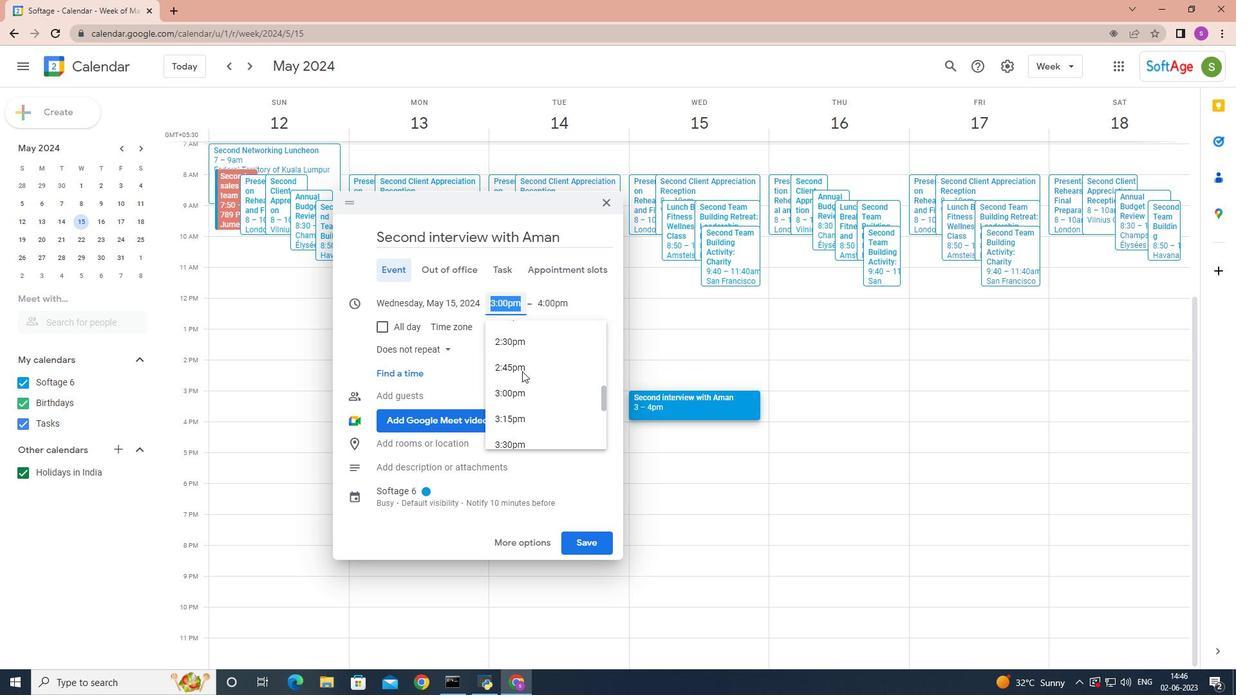
Action: Mouse scrolled (522, 370) with delta (0, 0)
Screenshot: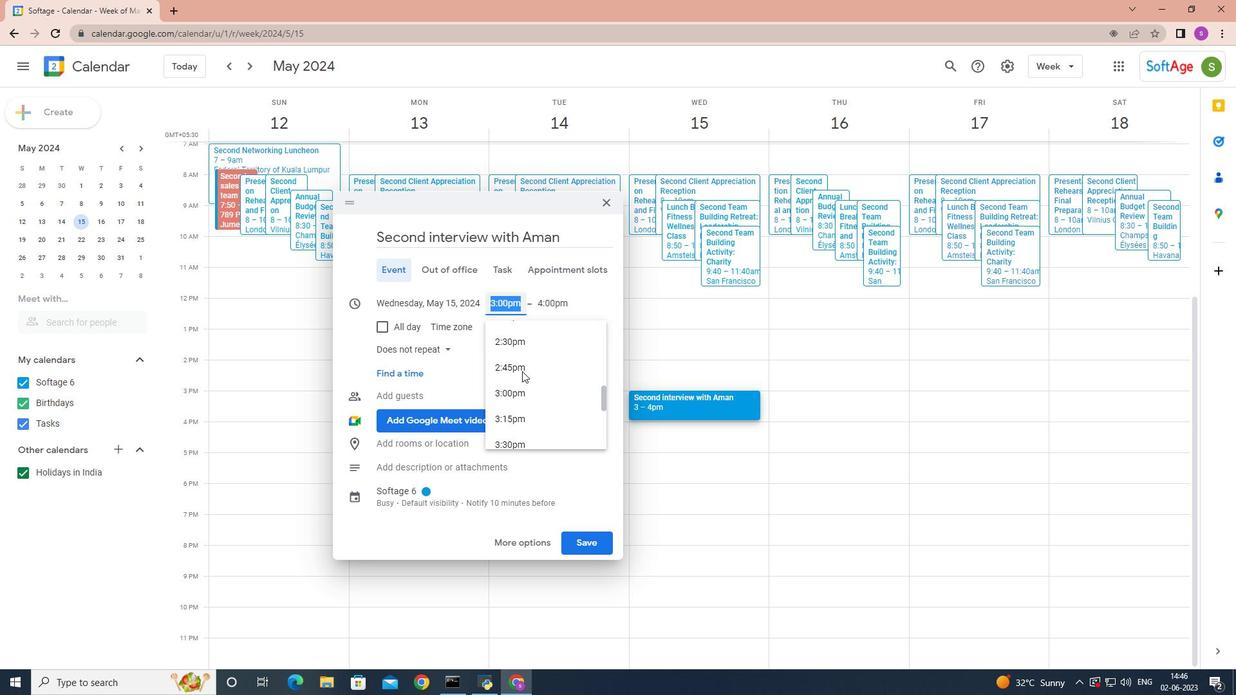 
Action: Mouse scrolled (522, 370) with delta (0, 0)
Screenshot: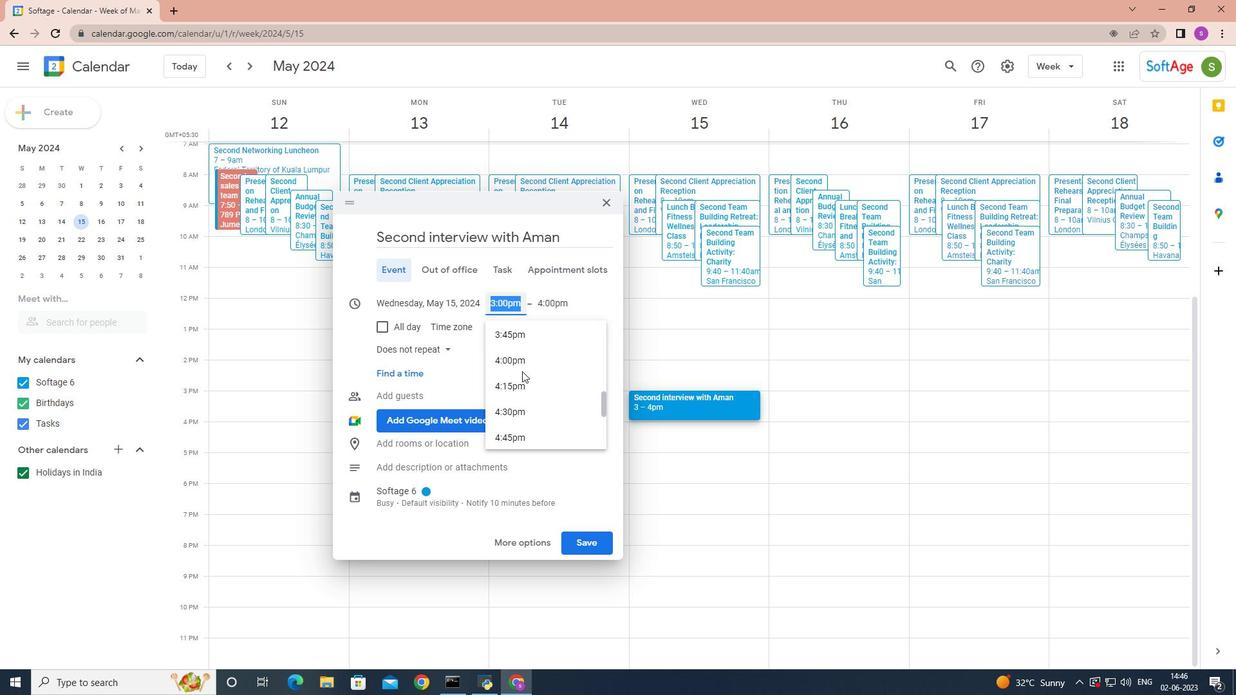 
Action: Mouse scrolled (522, 370) with delta (0, 0)
Screenshot: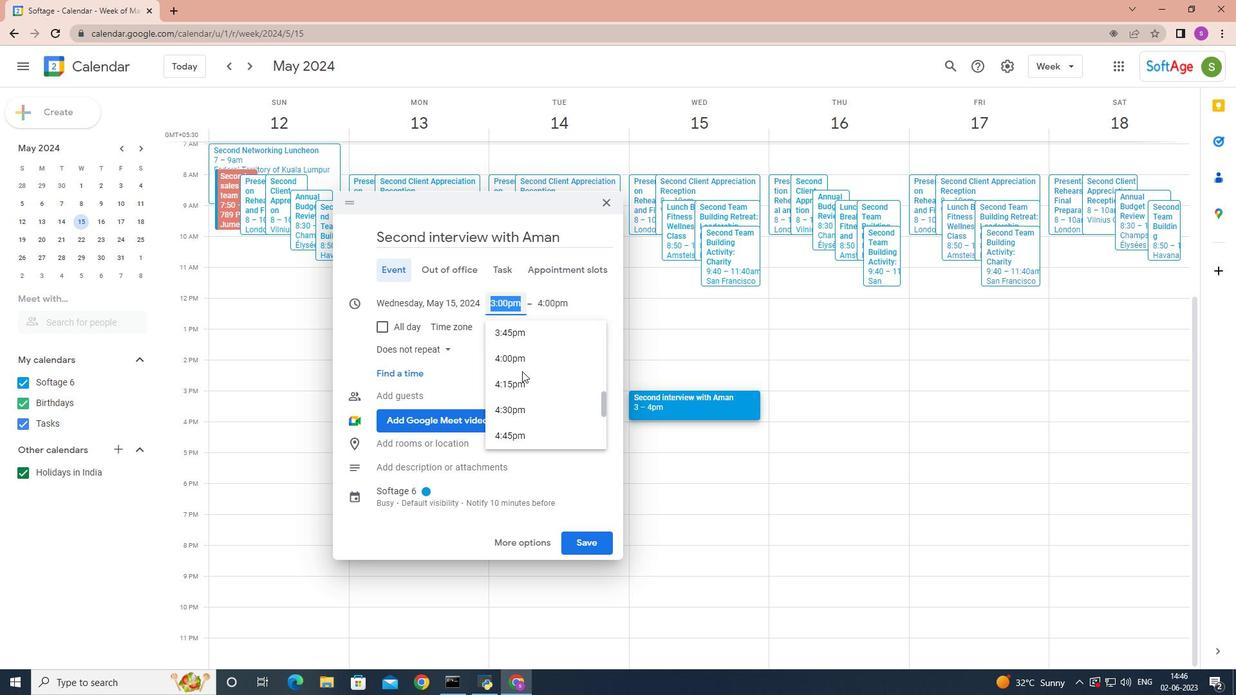
Action: Mouse scrolled (522, 370) with delta (0, 0)
Screenshot: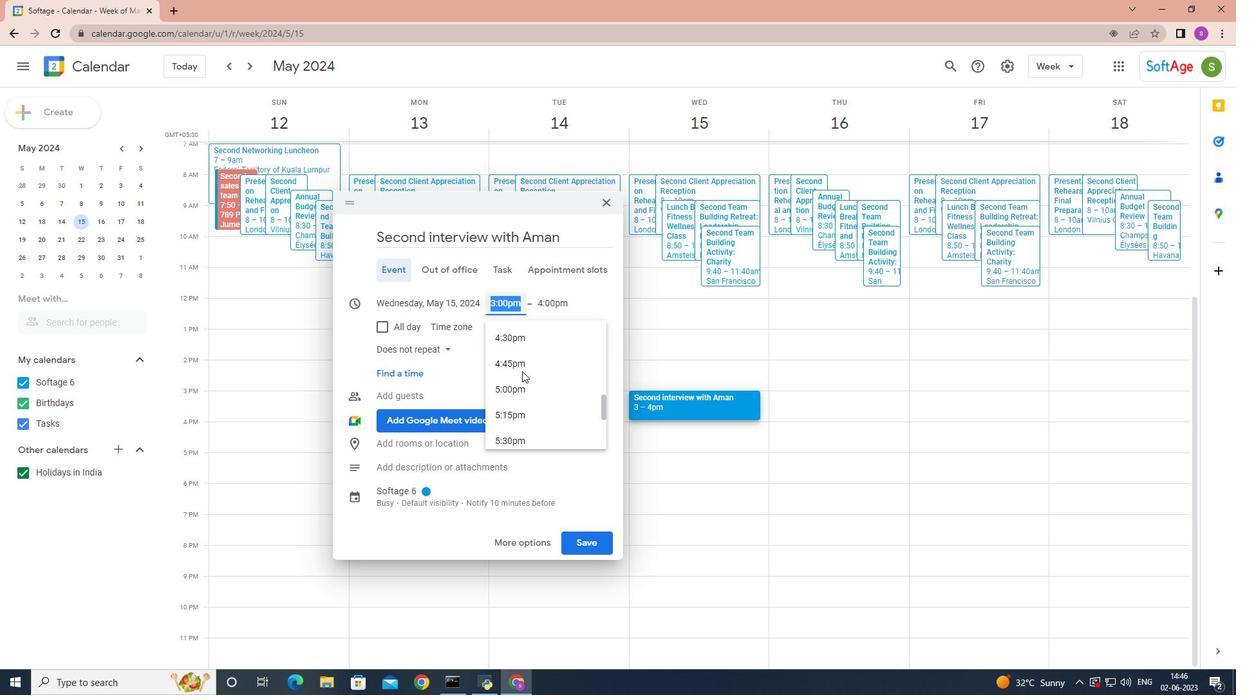 
Action: Mouse scrolled (522, 372) with delta (0, 0)
Screenshot: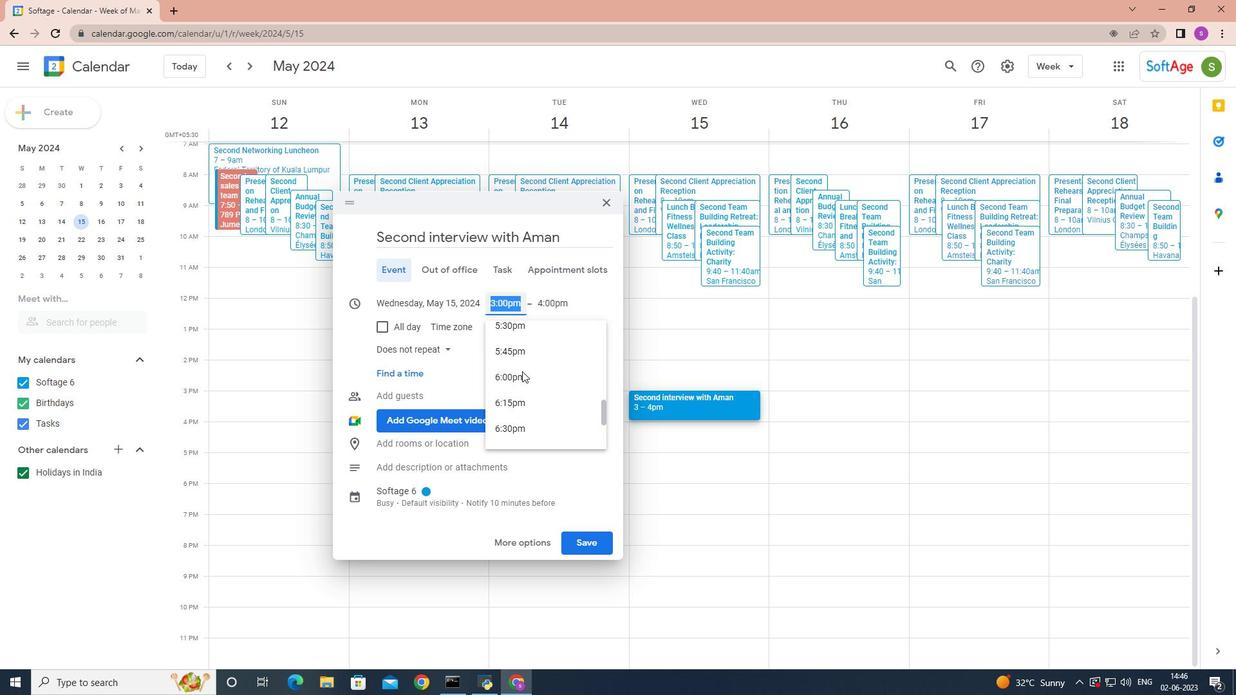
Action: Mouse scrolled (522, 372) with delta (0, 0)
Screenshot: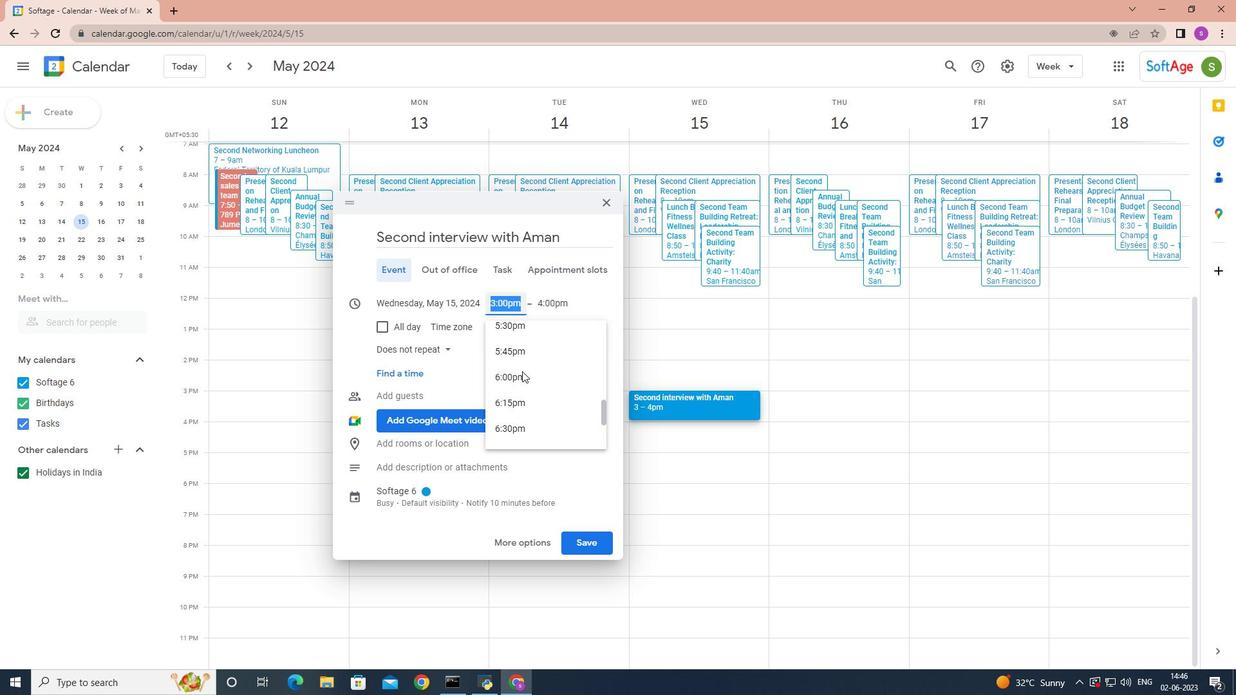 
Action: Mouse scrolled (522, 372) with delta (0, 0)
Screenshot: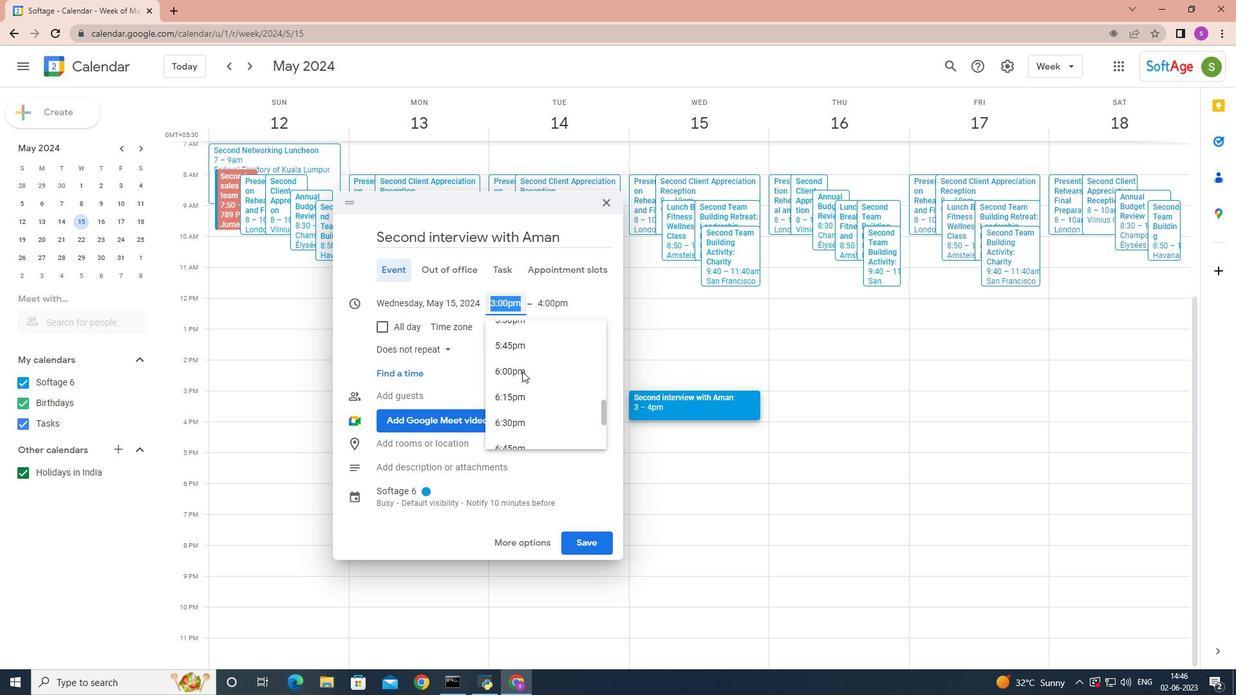 
Action: Mouse moved to (522, 370)
Screenshot: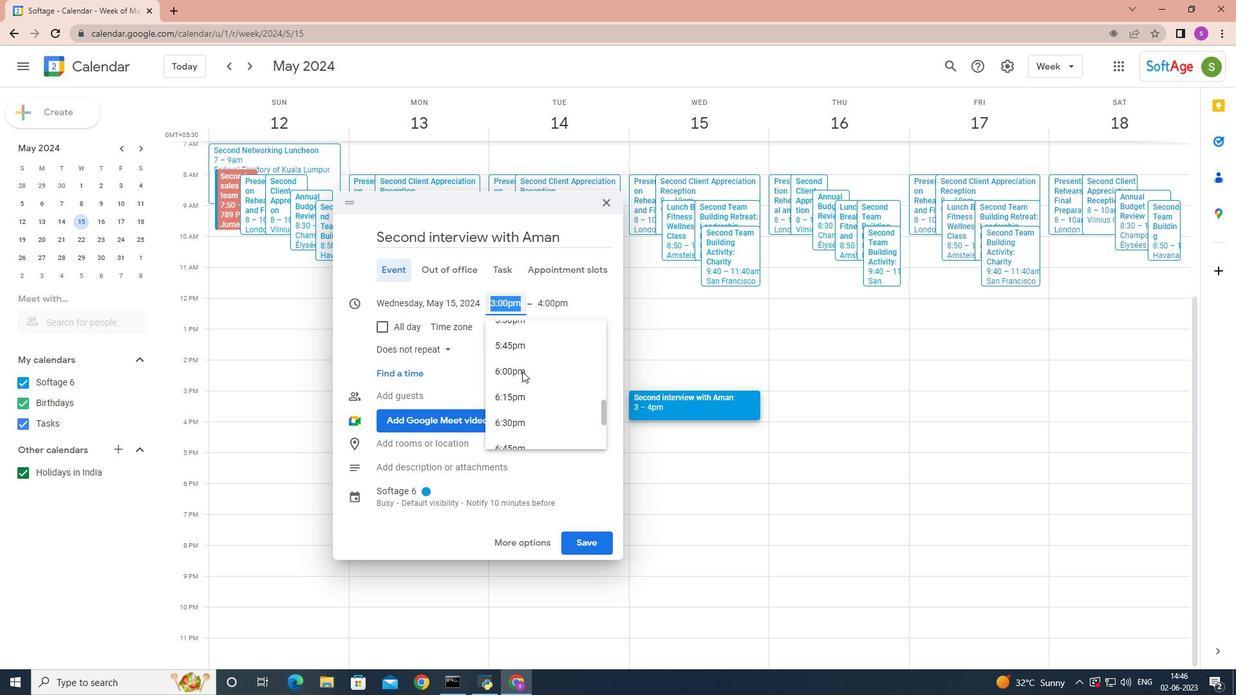 
Action: Mouse scrolled (522, 371) with delta (0, 0)
Screenshot: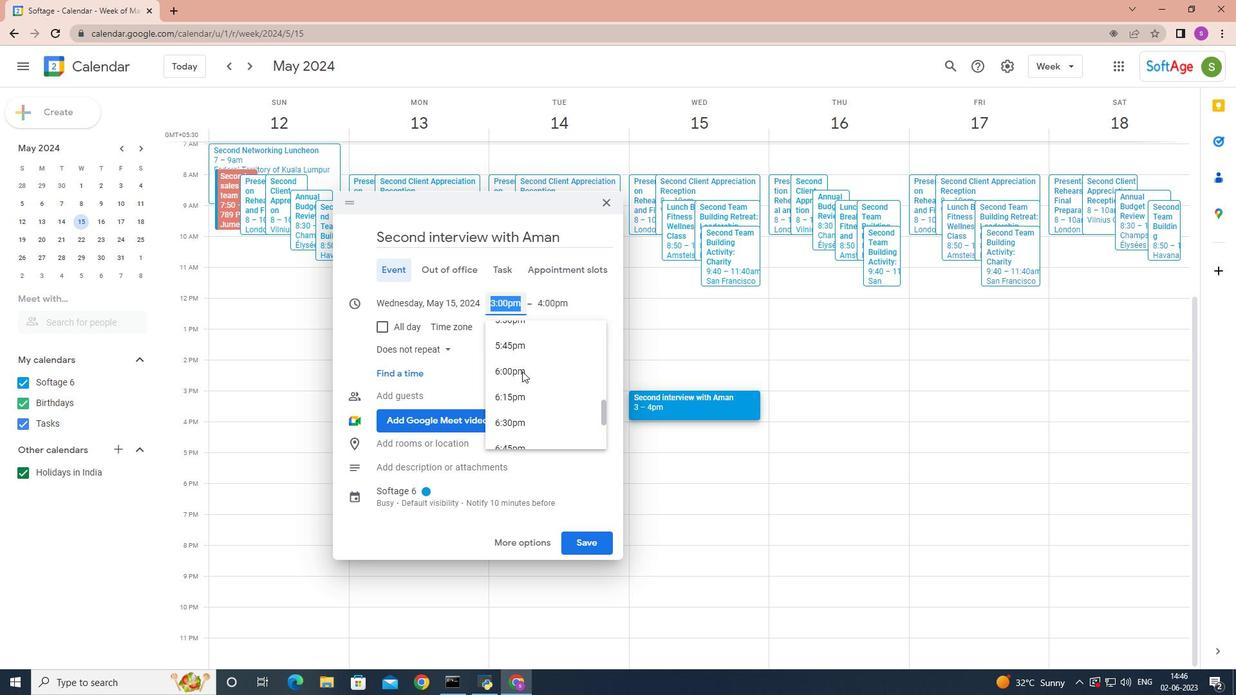 
Action: Mouse moved to (522, 370)
Screenshot: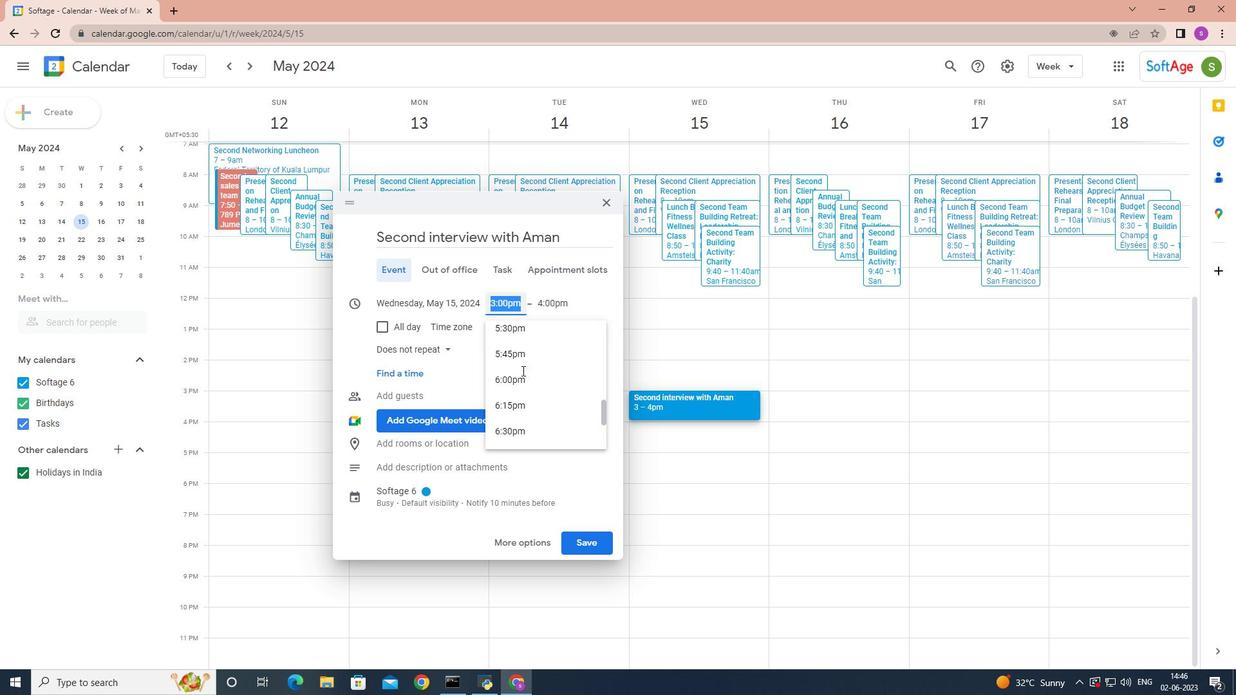 
Action: Mouse scrolled (522, 371) with delta (0, 0)
Screenshot: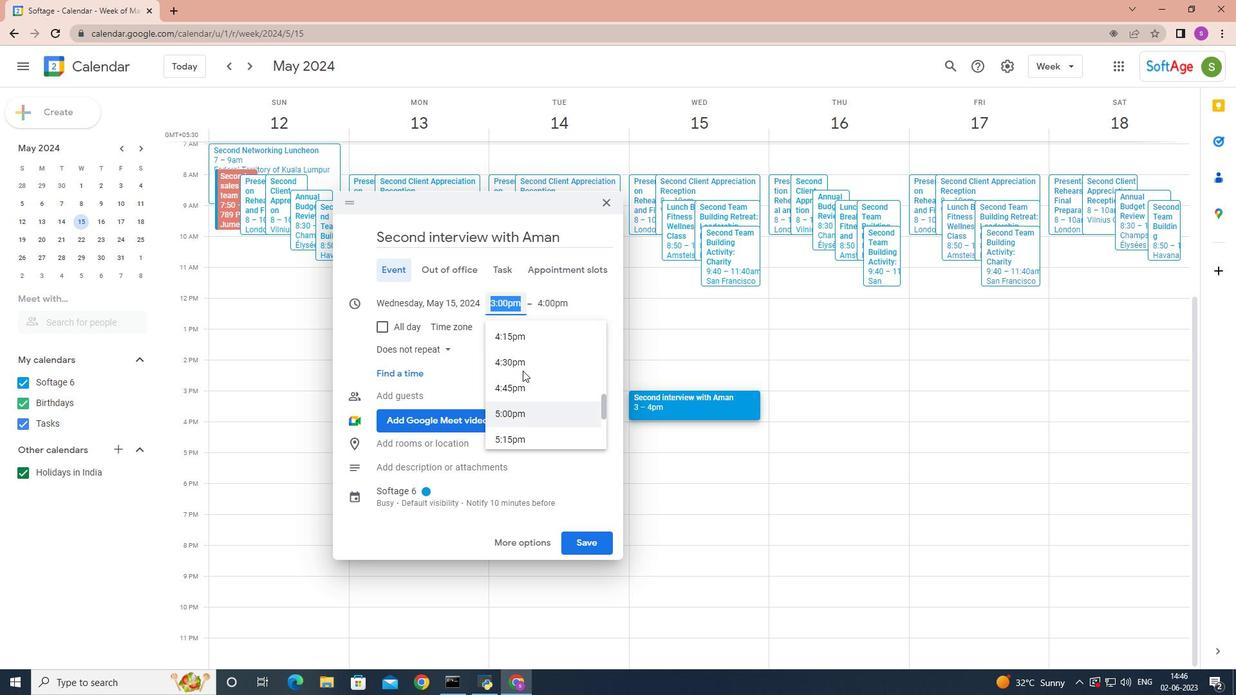 
Action: Mouse scrolled (522, 371) with delta (0, 0)
Screenshot: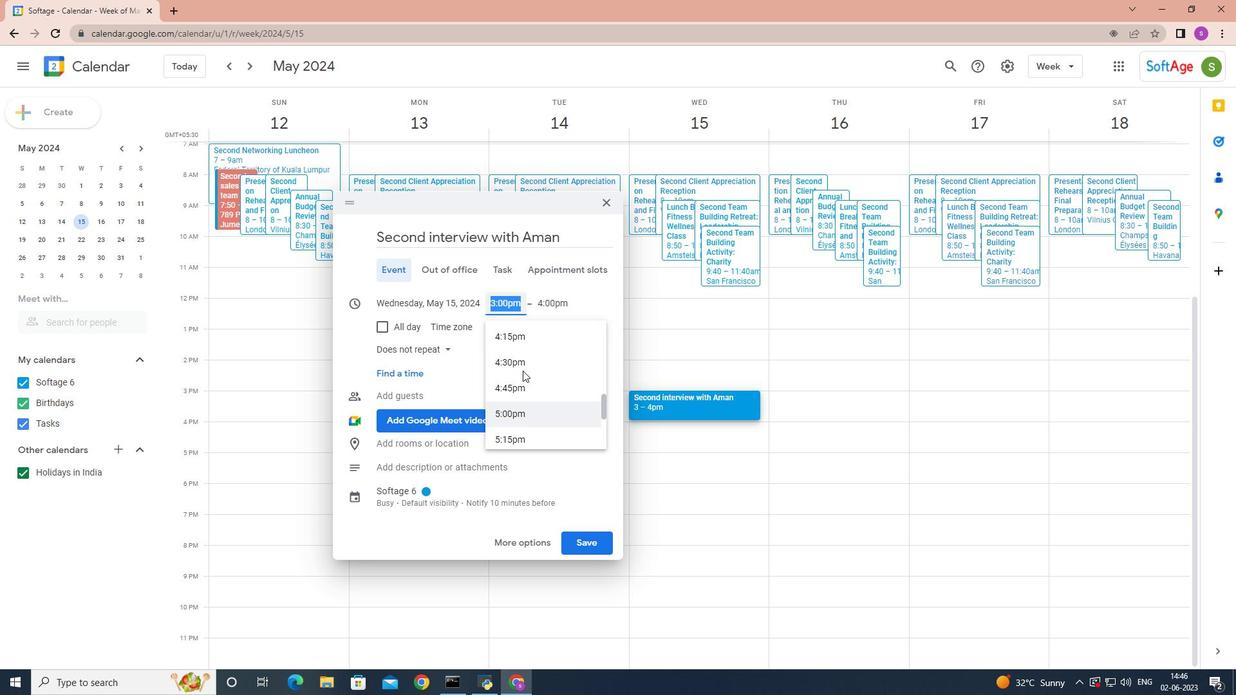 
Action: Mouse scrolled (522, 371) with delta (0, 0)
Screenshot: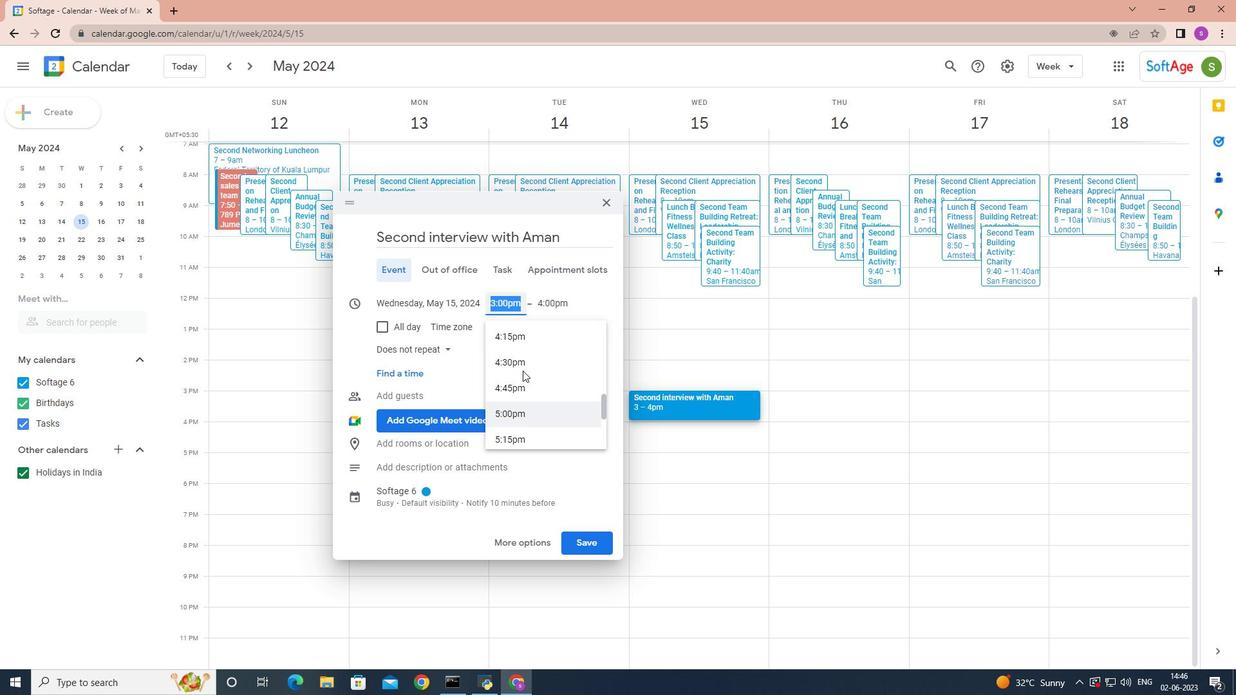 
Action: Mouse scrolled (522, 371) with delta (0, 0)
Screenshot: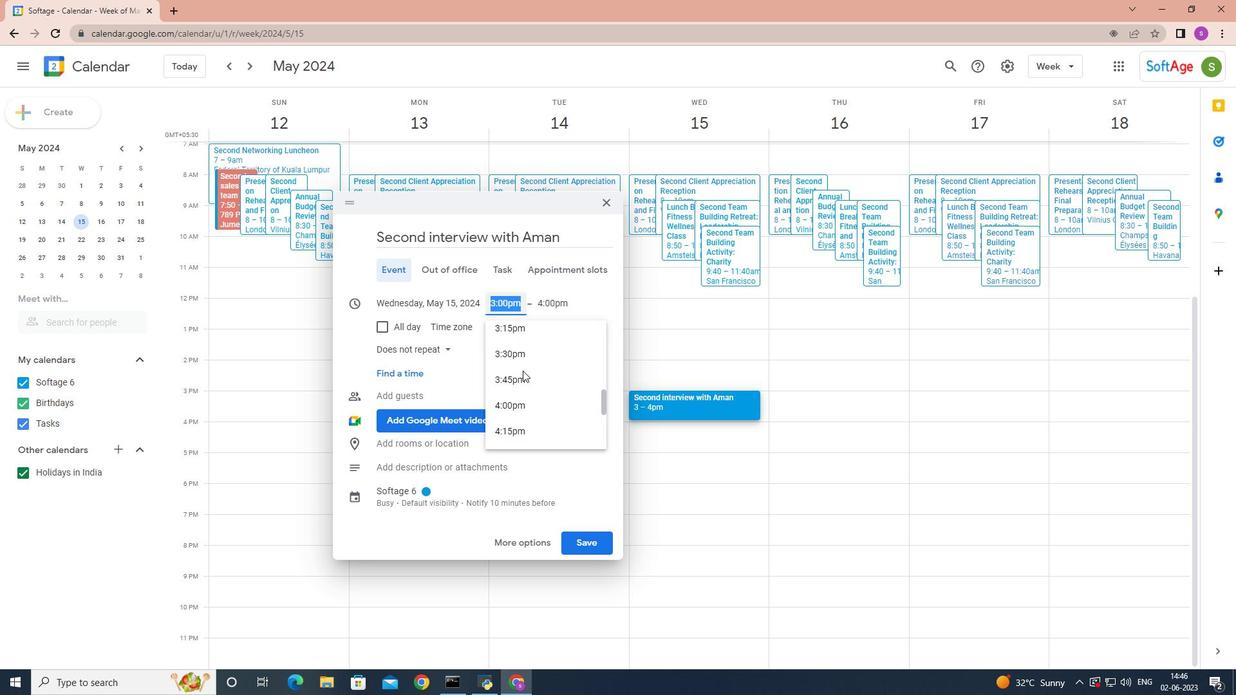 
Action: Mouse scrolled (522, 371) with delta (0, 0)
Screenshot: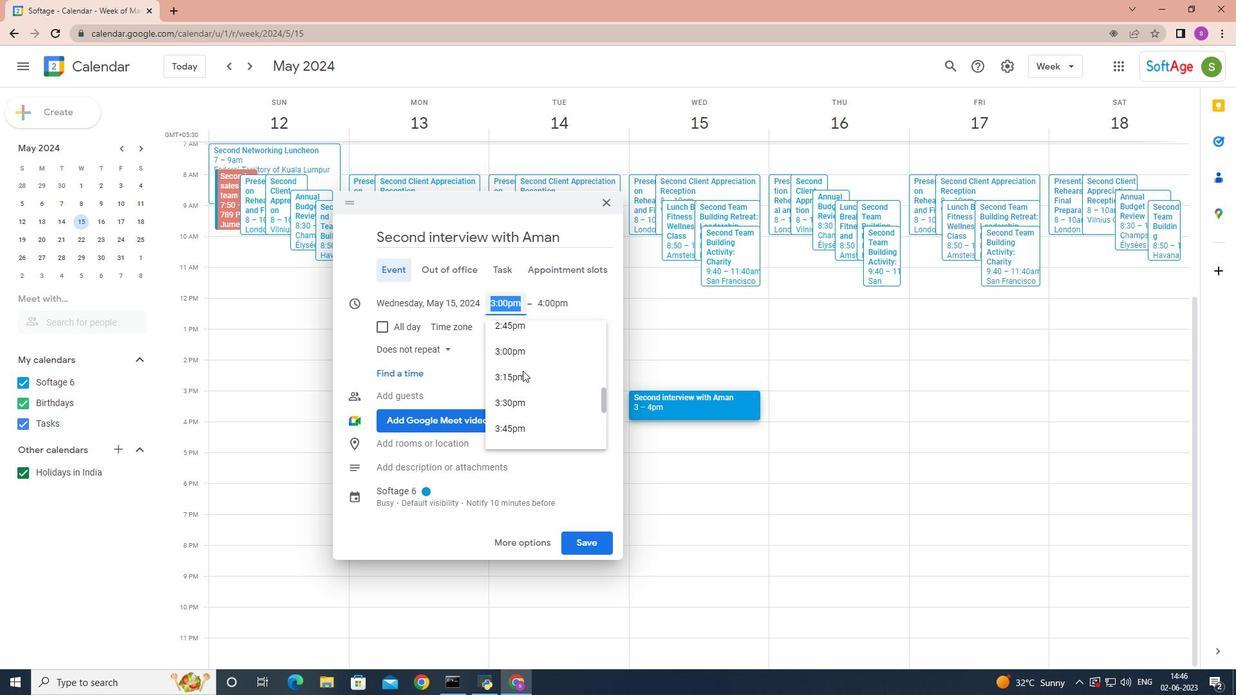 
Action: Mouse scrolled (522, 371) with delta (0, 0)
Screenshot: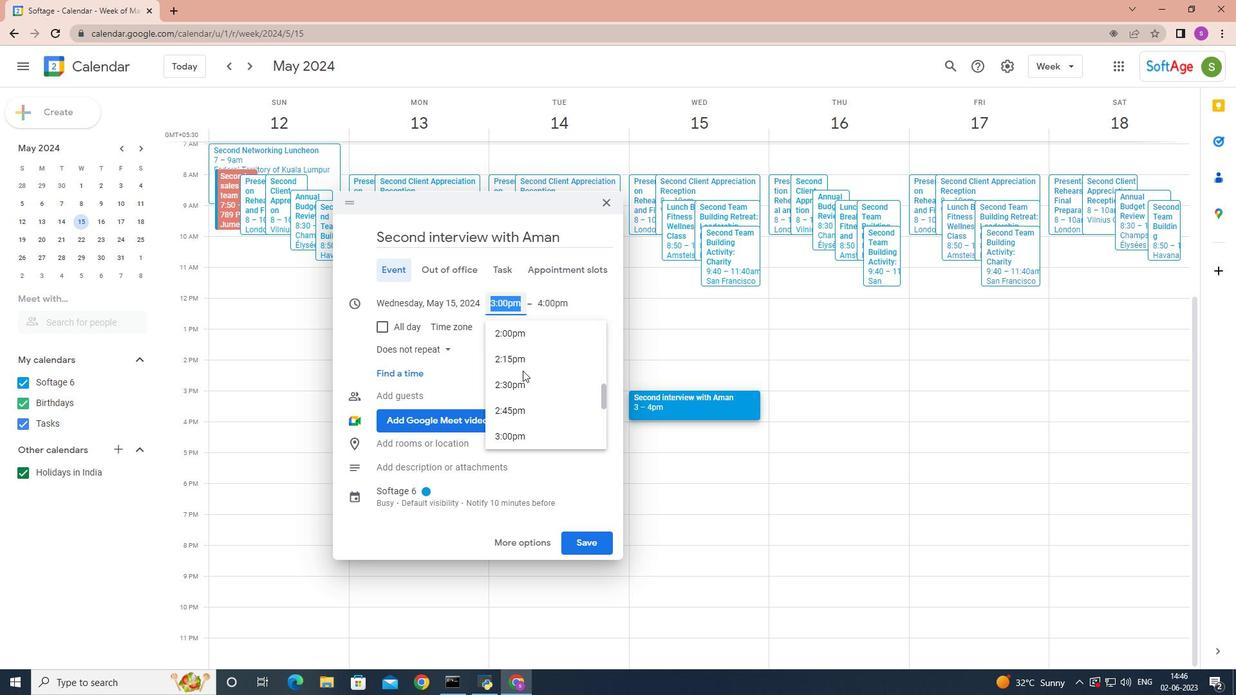 
Action: Mouse scrolled (522, 371) with delta (0, 0)
Screenshot: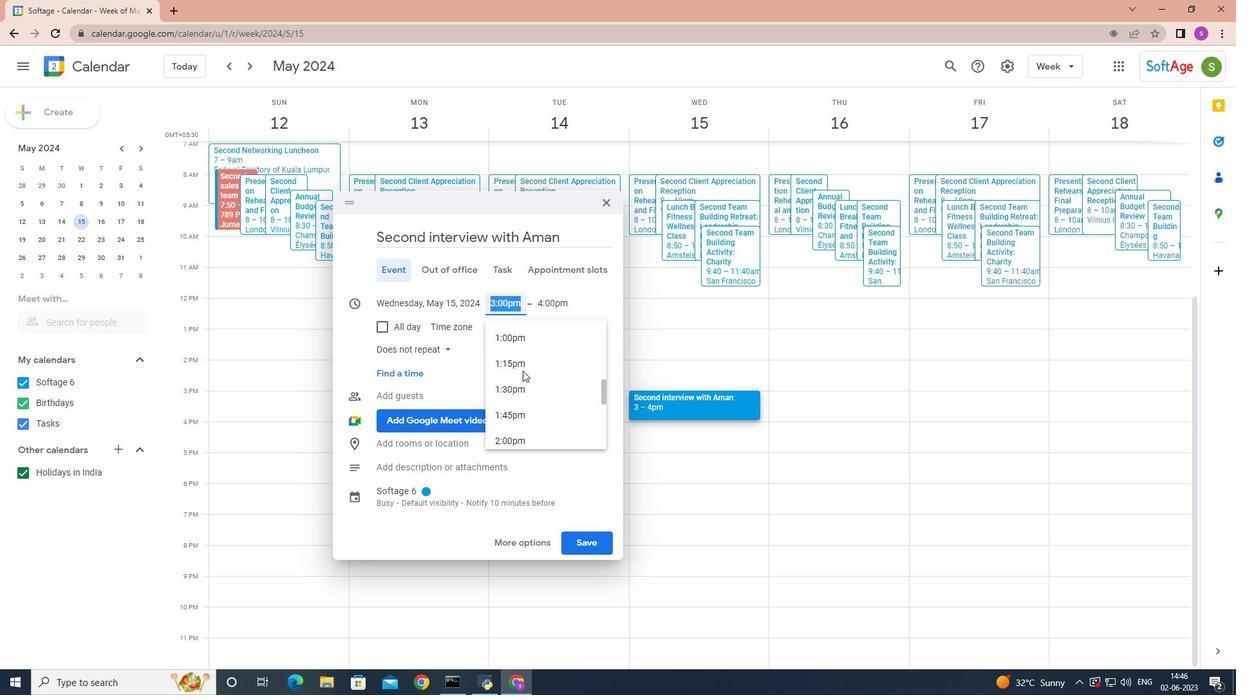 
Action: Mouse moved to (522, 369)
Screenshot: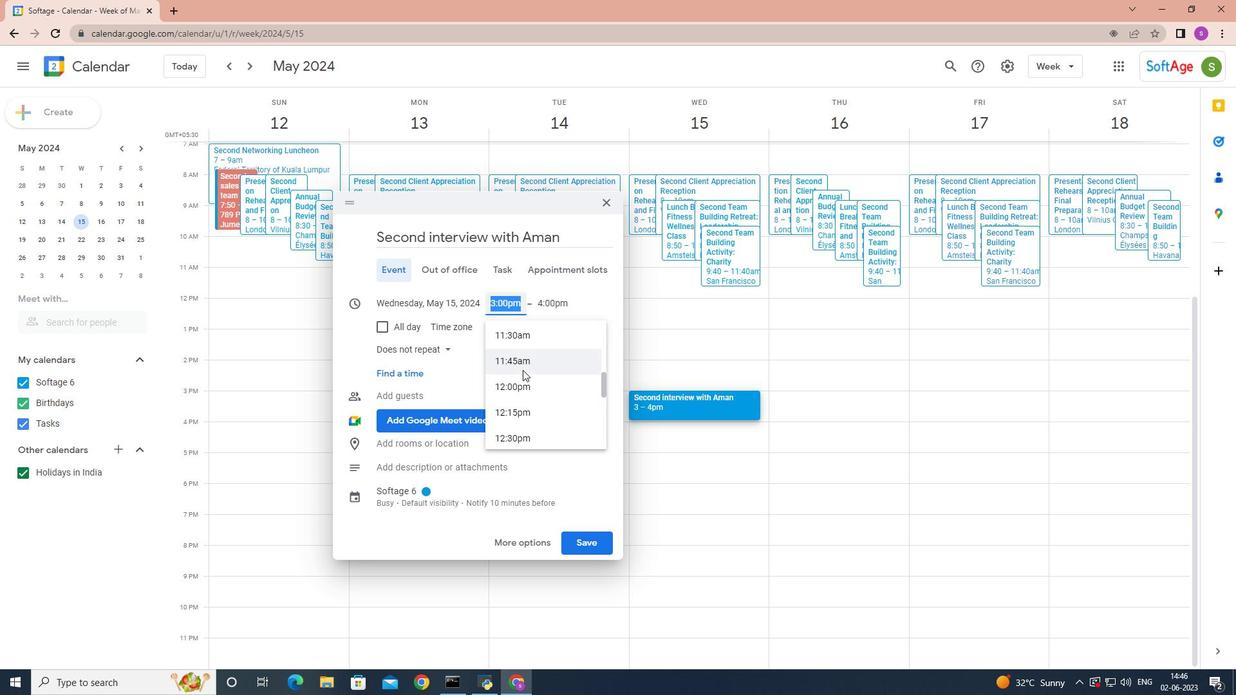 
Action: Mouse scrolled (522, 370) with delta (0, 0)
Screenshot: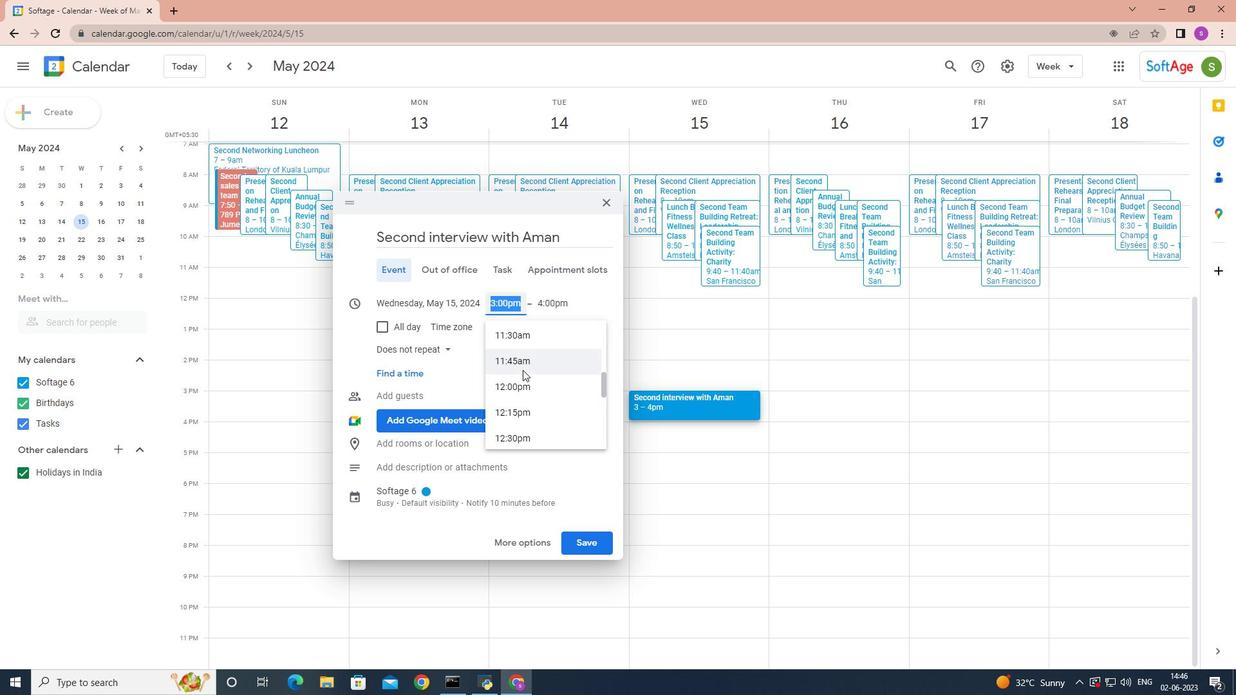 
Action: Mouse moved to (522, 369)
Screenshot: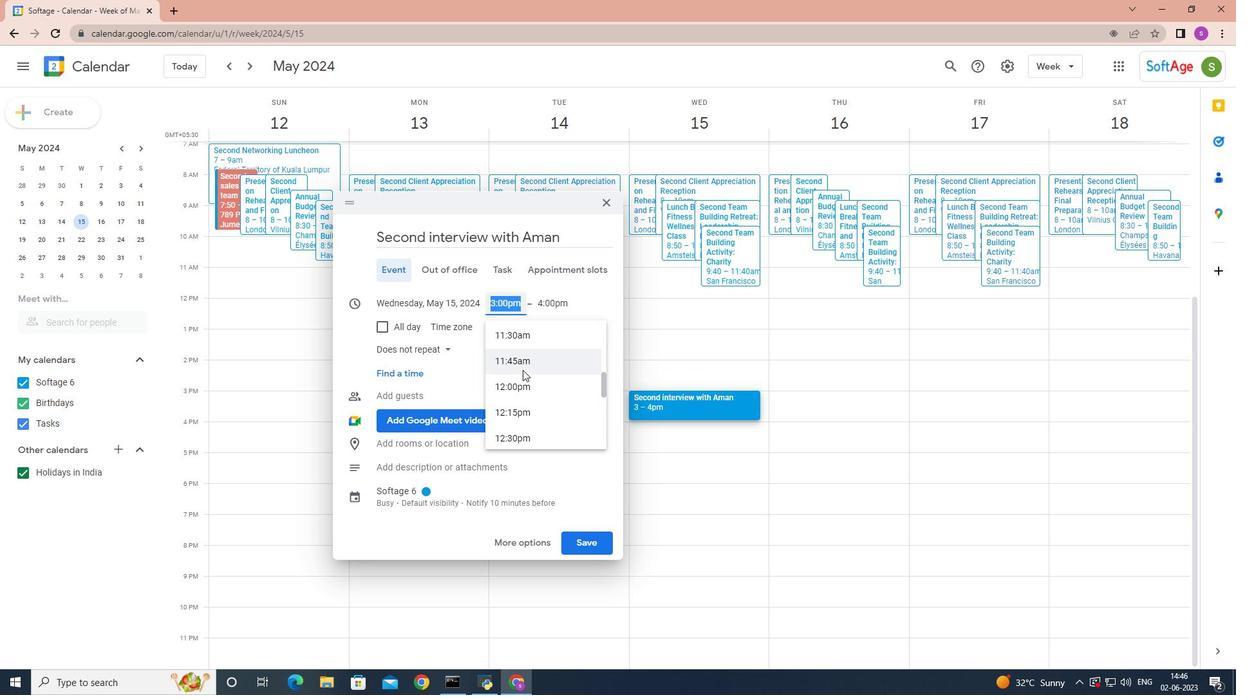 
Action: Mouse scrolled (522, 370) with delta (0, 0)
Screenshot: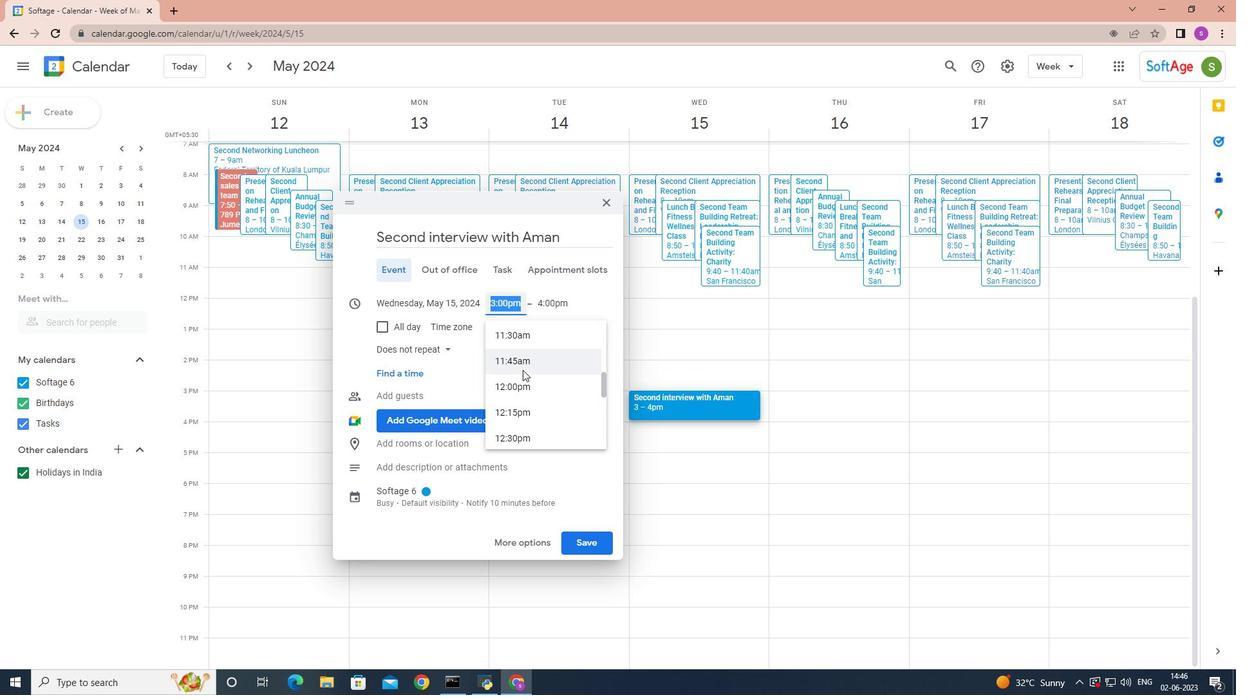
Action: Mouse moved to (535, 345)
Screenshot: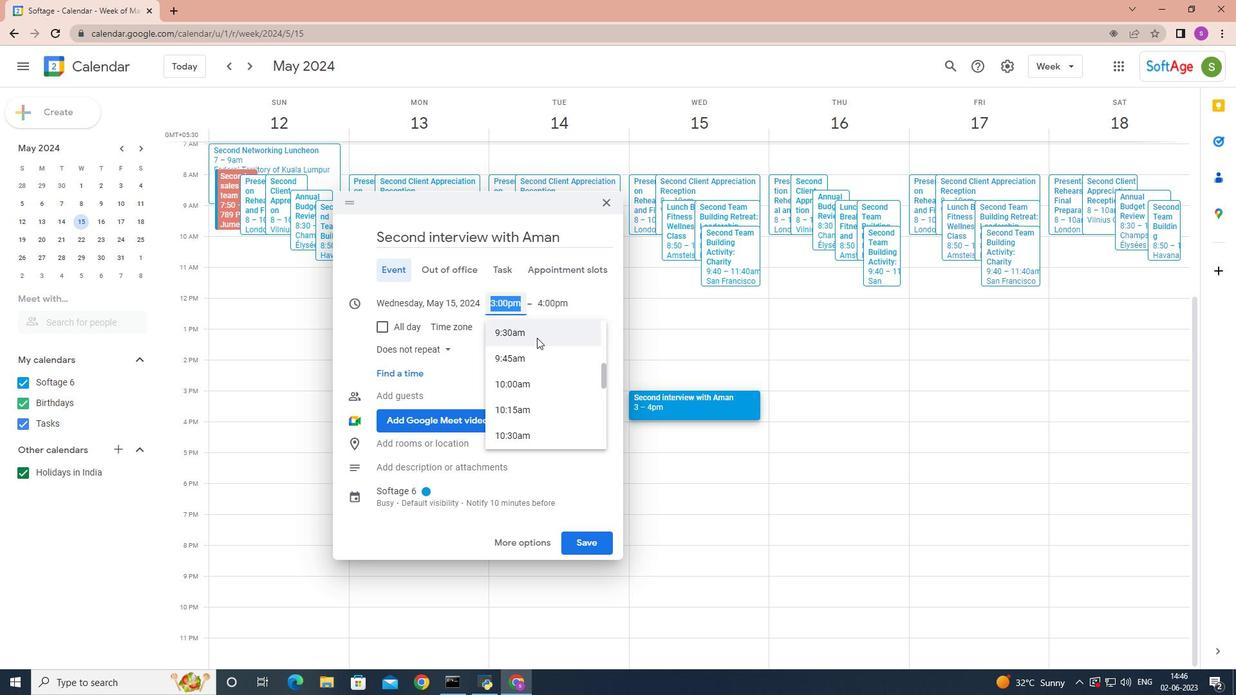 
Action: Mouse scrolled (535, 345) with delta (0, 0)
Screenshot: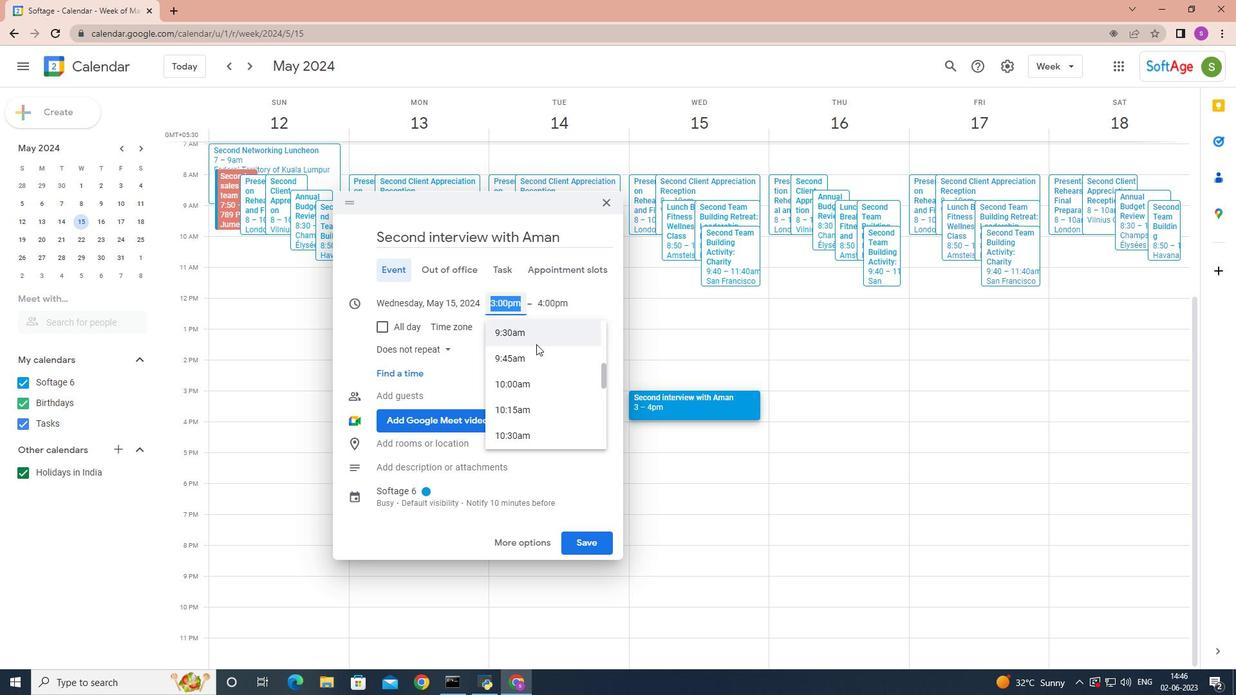 
Action: Mouse scrolled (535, 345) with delta (0, 0)
Screenshot: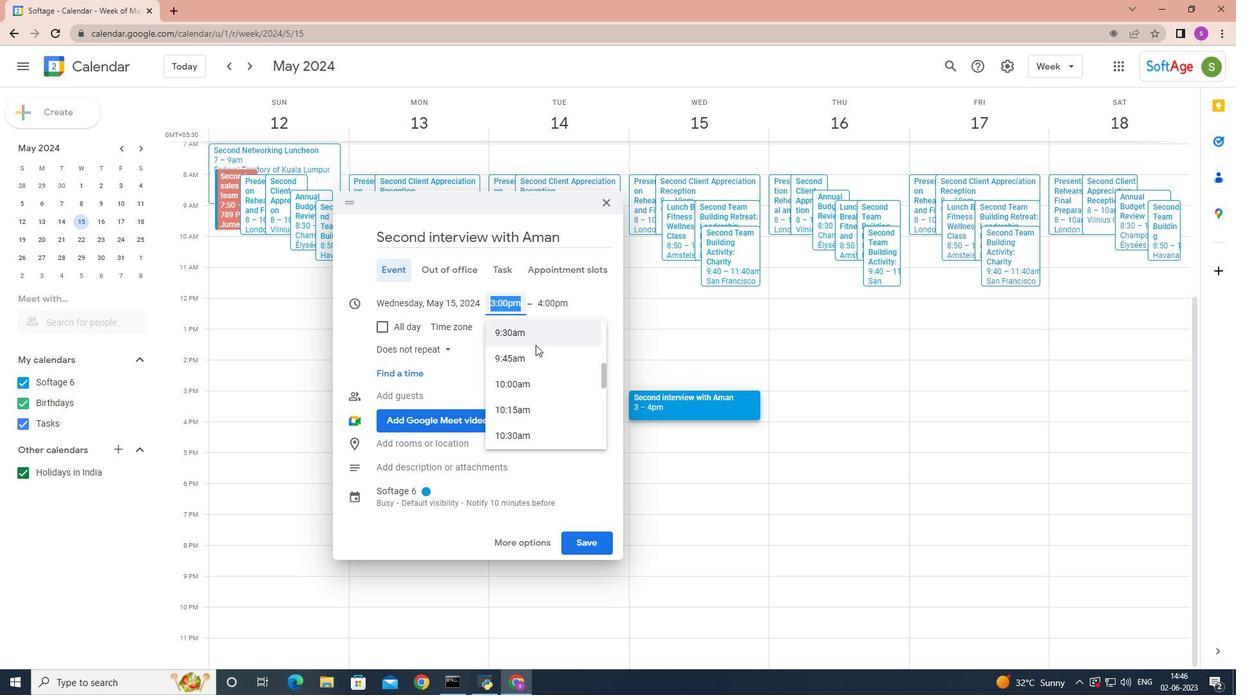 
Action: Mouse moved to (523, 387)
Screenshot: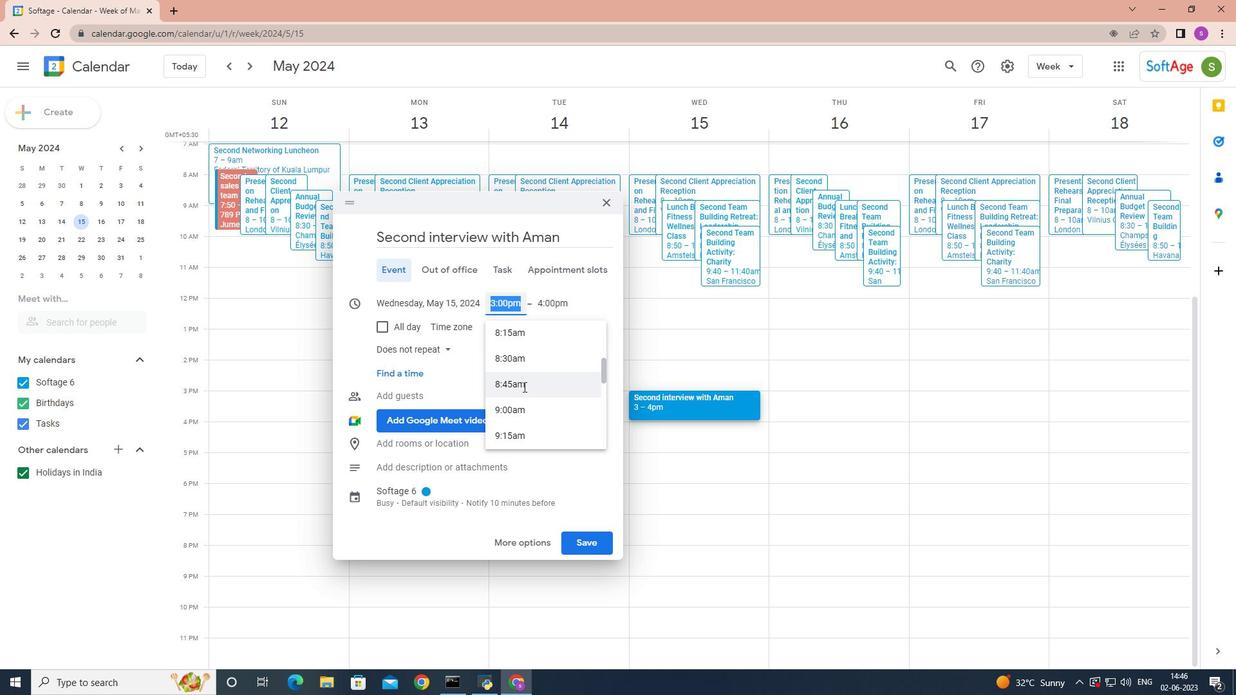 
Action: Mouse scrolled (523, 386) with delta (0, 0)
Screenshot: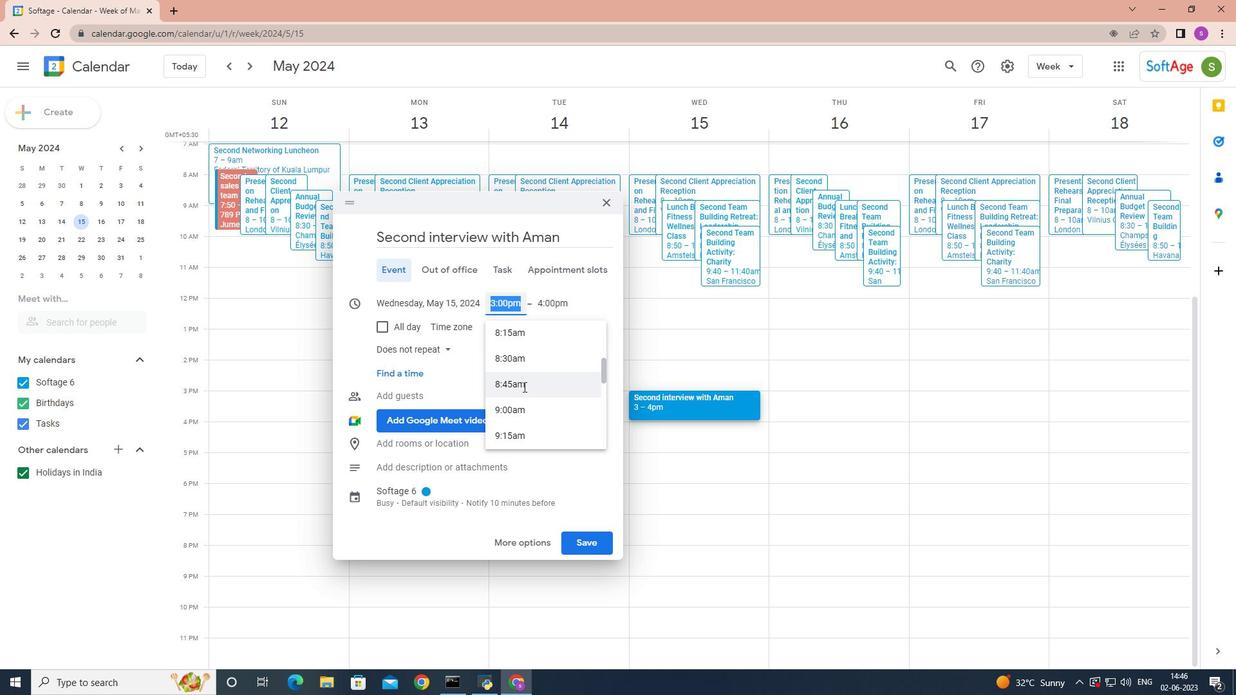 
Action: Mouse scrolled (523, 386) with delta (0, 0)
Screenshot: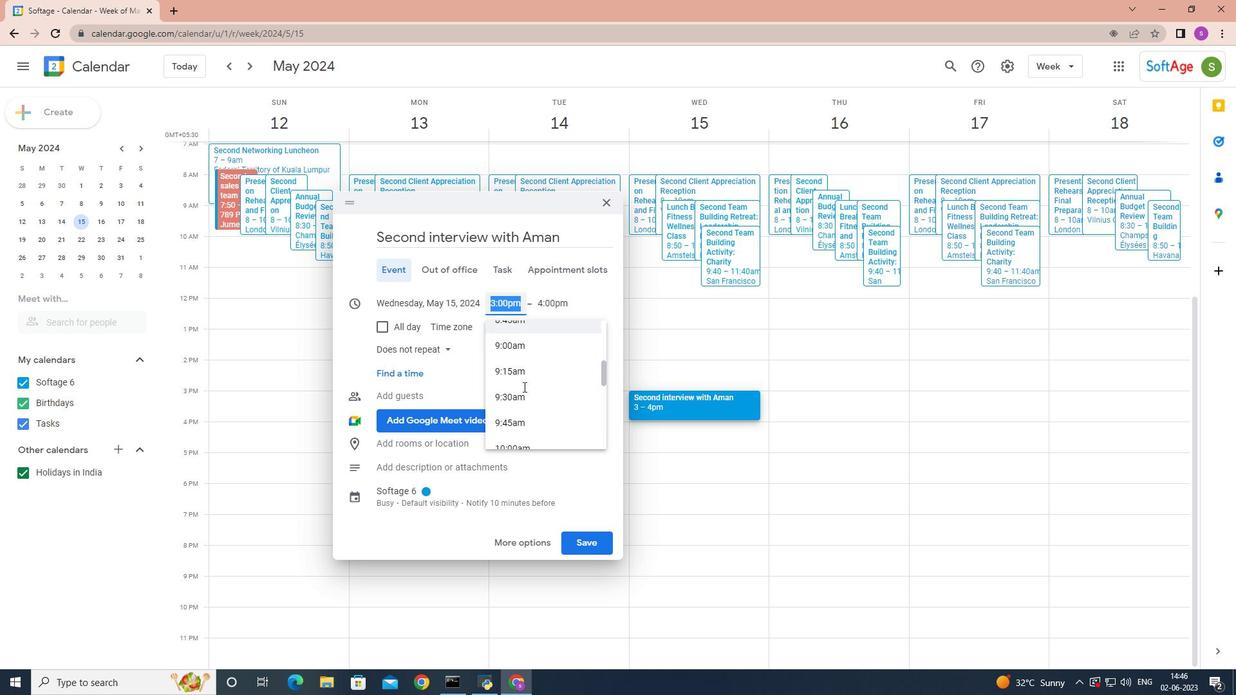 
Action: Mouse moved to (514, 304)
Screenshot: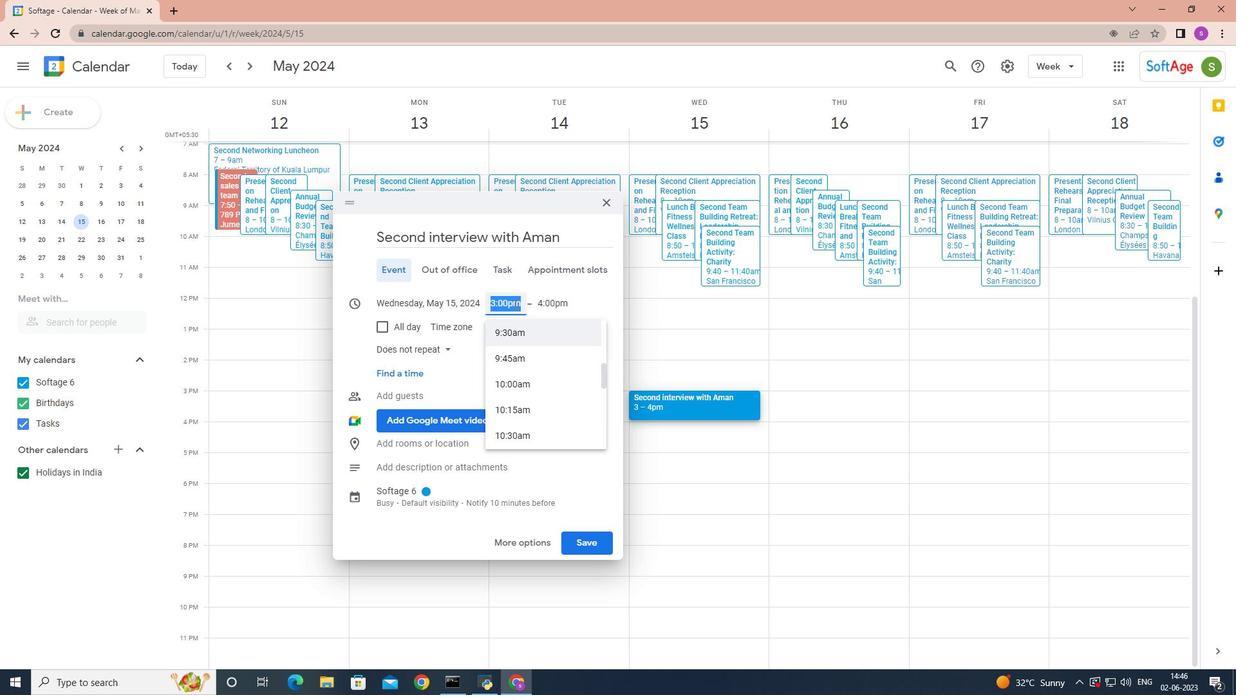 
Action: Key pressed <Key.backspace>9<Key.shift><Key.shift><Key.shift><Key.shift>:40<Key.space><Key.shift>A<Key.shift>m
Screenshot: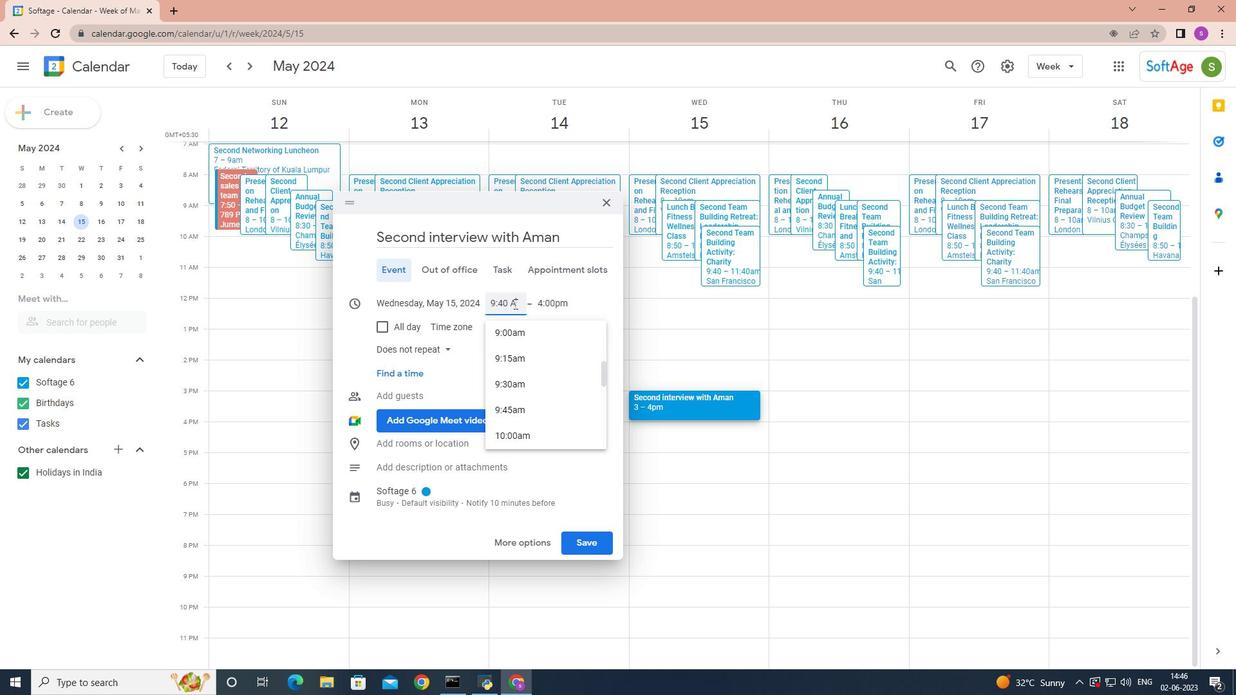 
Action: Mouse moved to (526, 304)
Screenshot: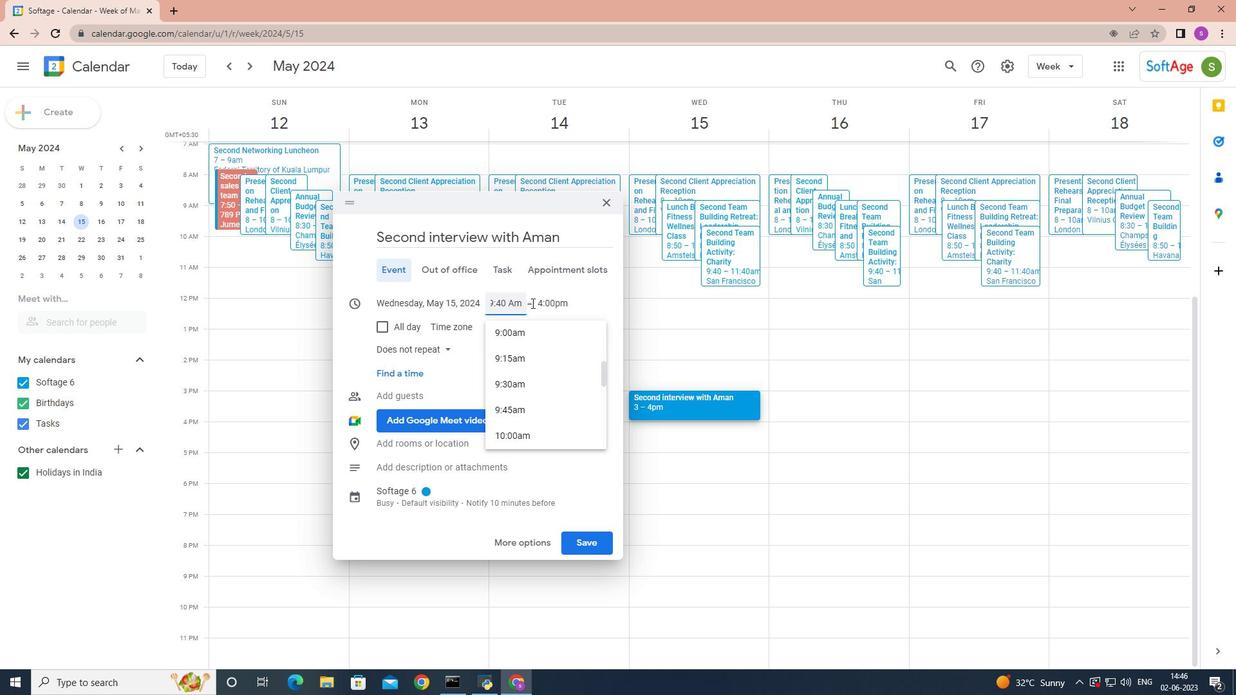 
Action: Key pressed <Key.enter>
Screenshot: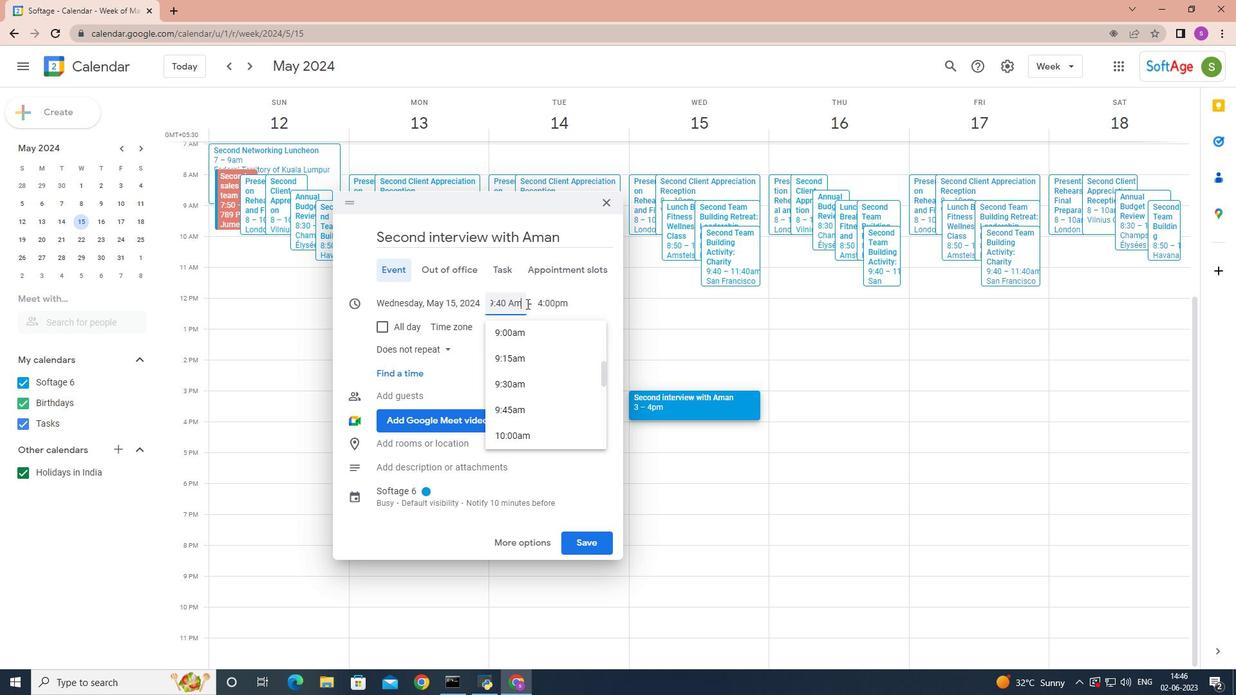 
Action: Mouse moved to (556, 302)
Screenshot: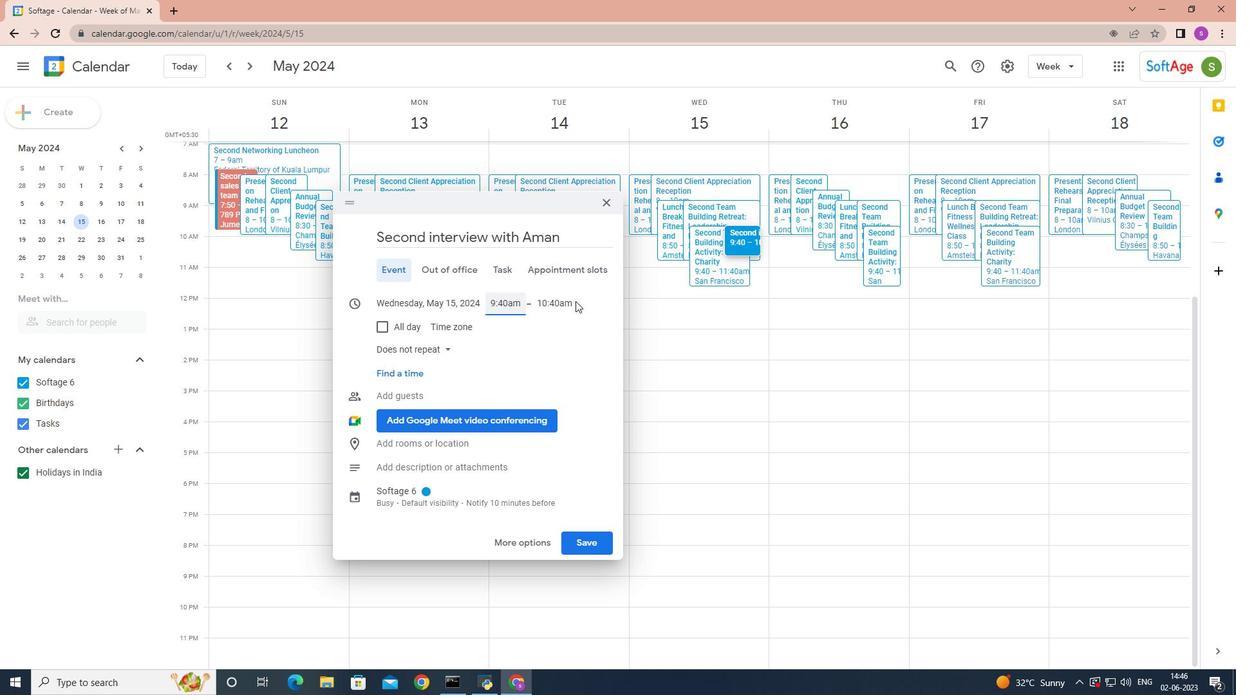 
Action: Mouse pressed left at (556, 302)
Screenshot: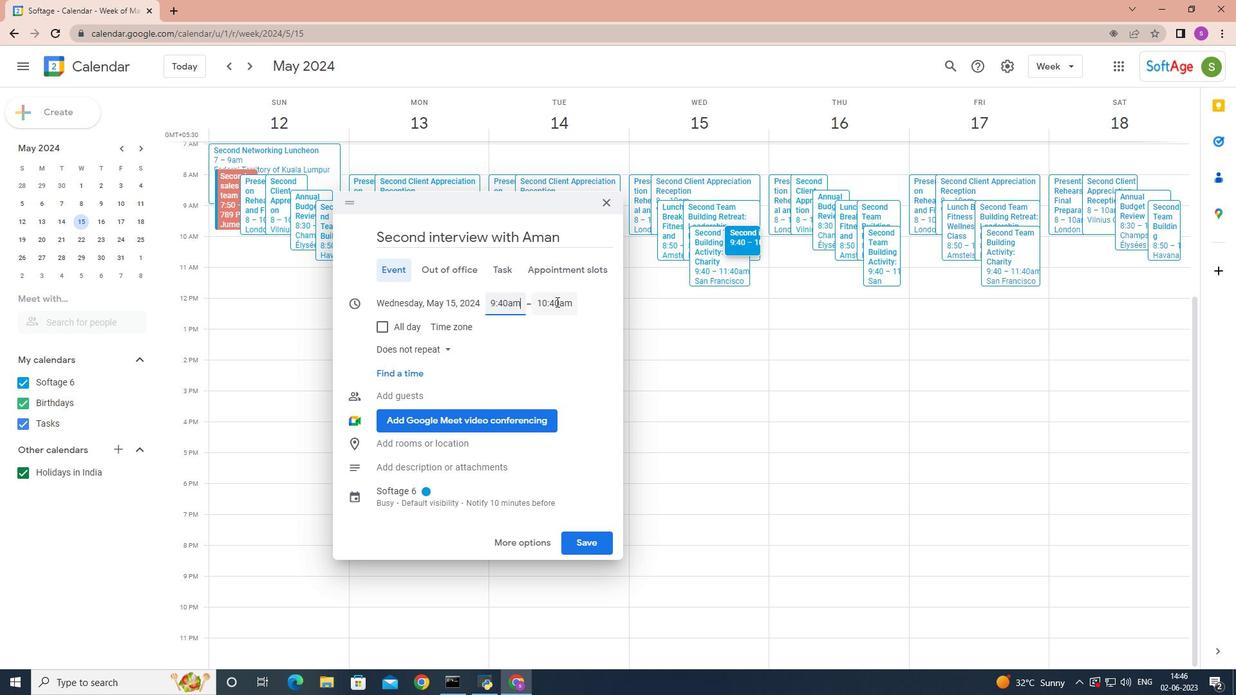 
Action: Mouse moved to (568, 412)
Screenshot: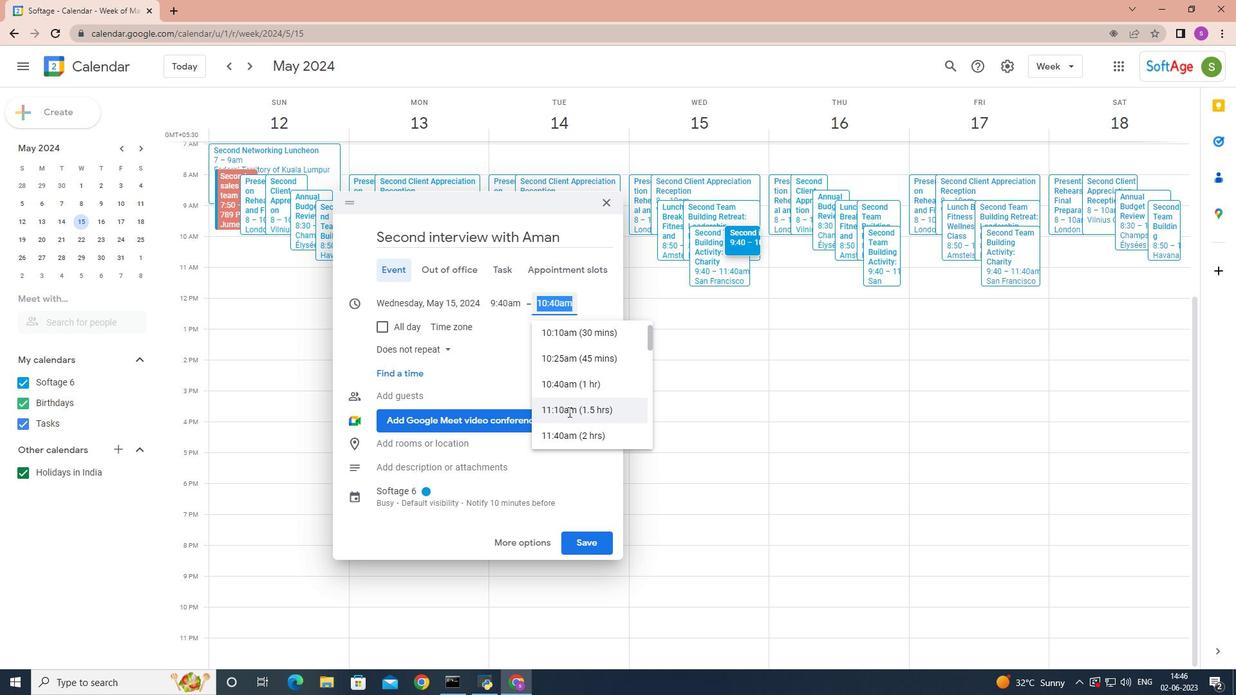 
Action: Mouse scrolled (568, 411) with delta (0, 0)
Screenshot: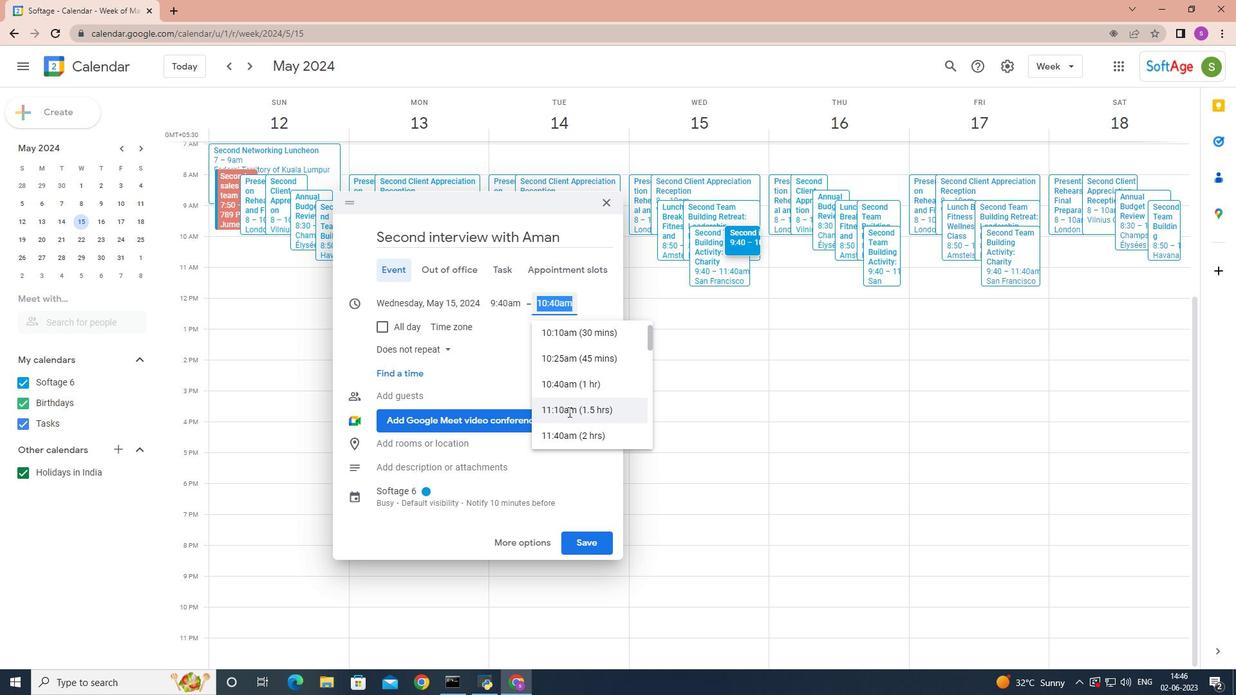 
Action: Mouse moved to (563, 371)
Screenshot: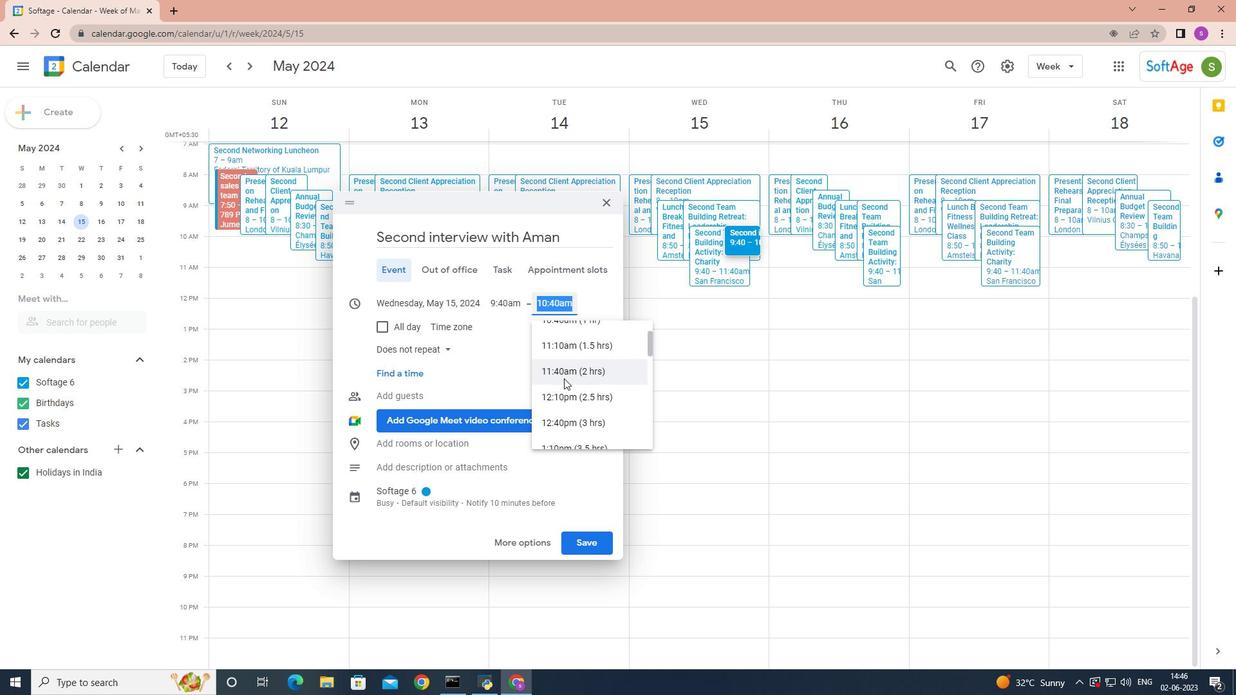 
Action: Mouse pressed left at (563, 371)
Screenshot: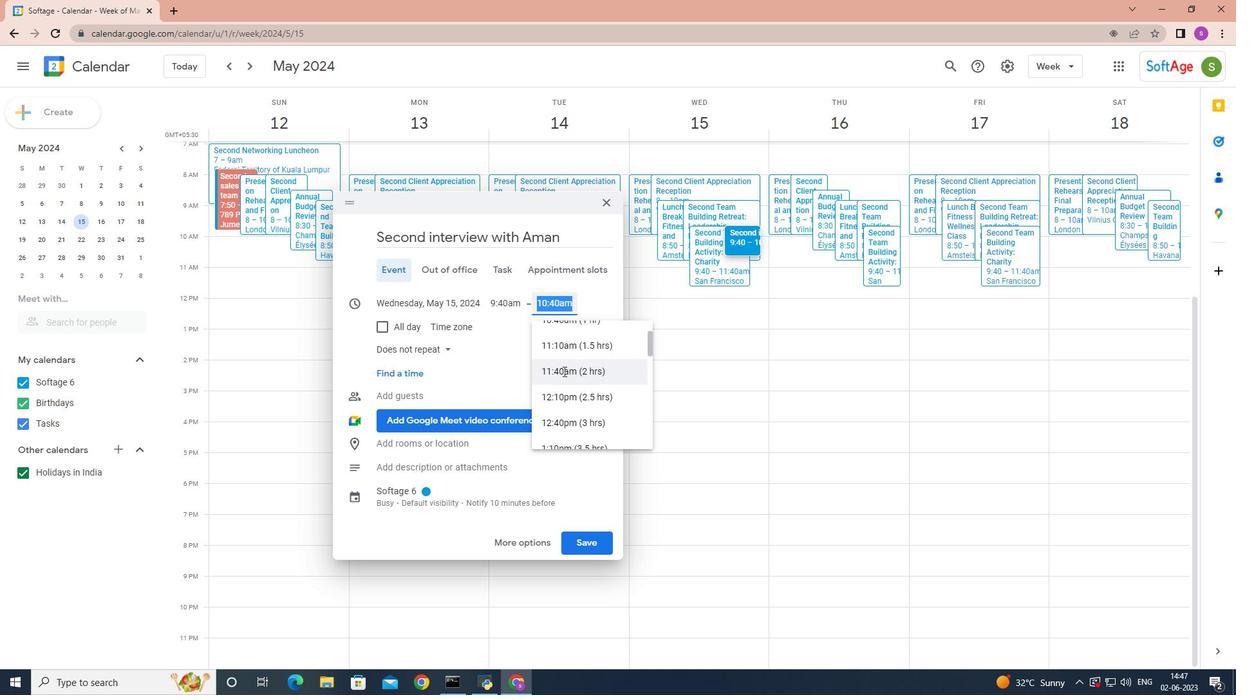 
Action: Mouse moved to (396, 466)
Screenshot: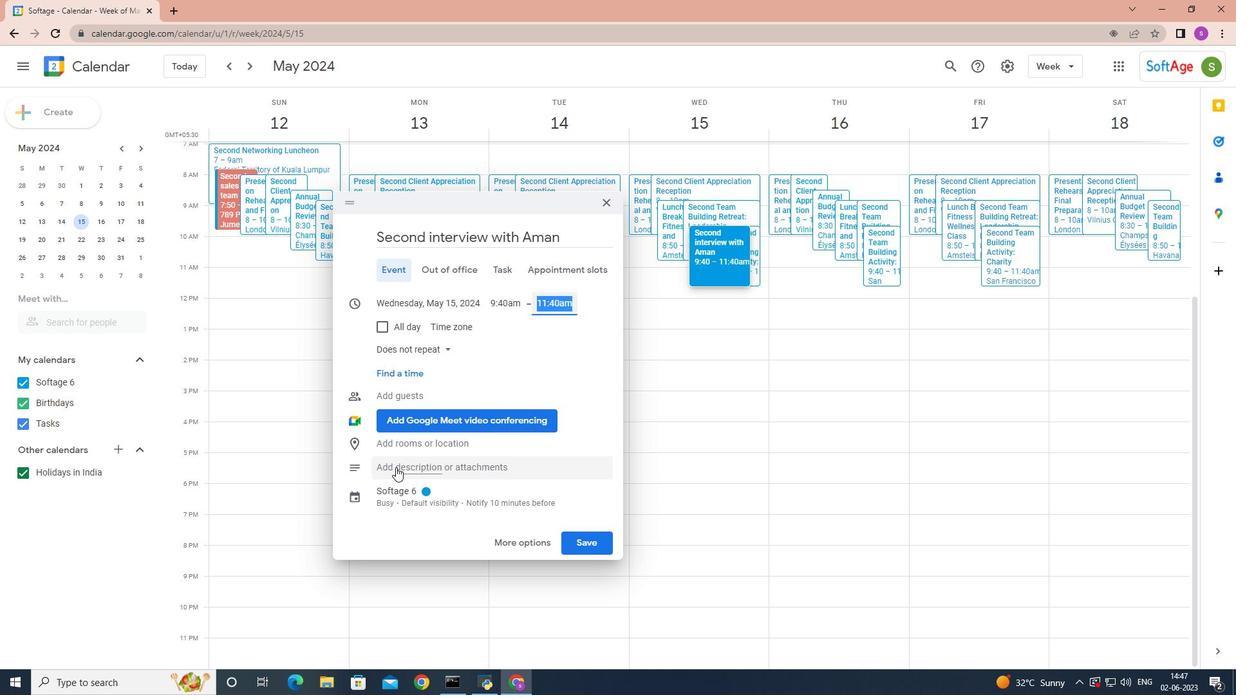 
Action: Mouse pressed left at (396, 466)
Screenshot: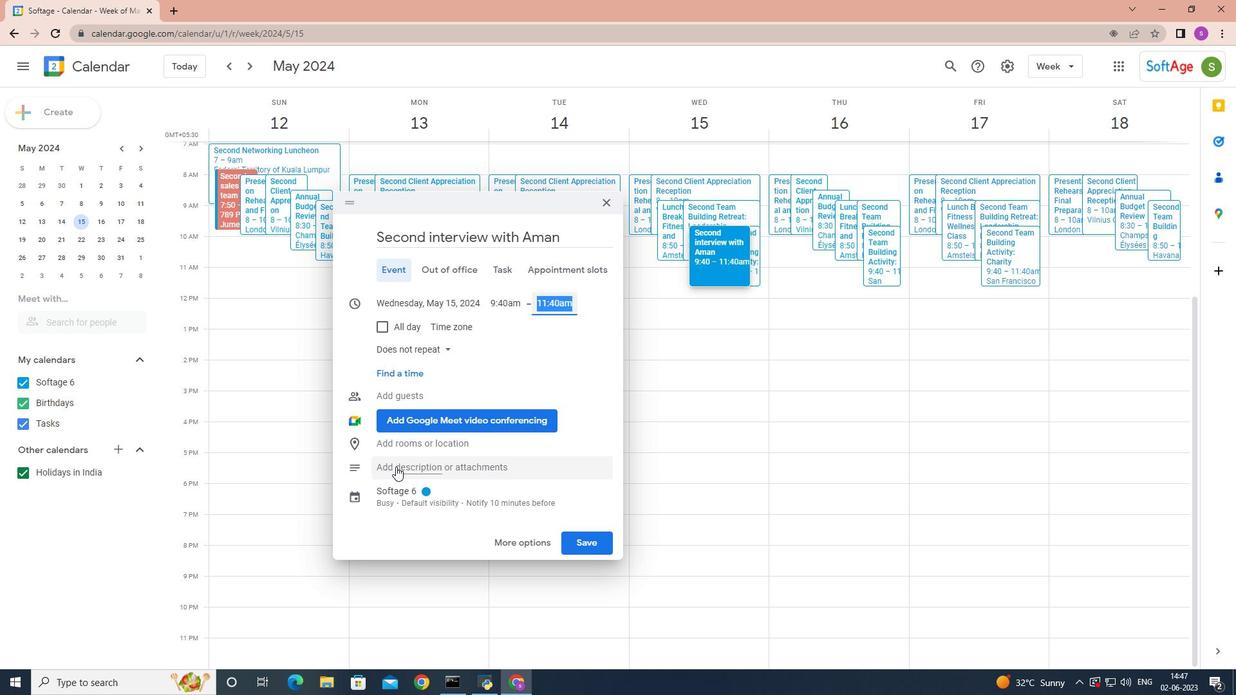 
Action: Mouse moved to (404, 496)
Screenshot: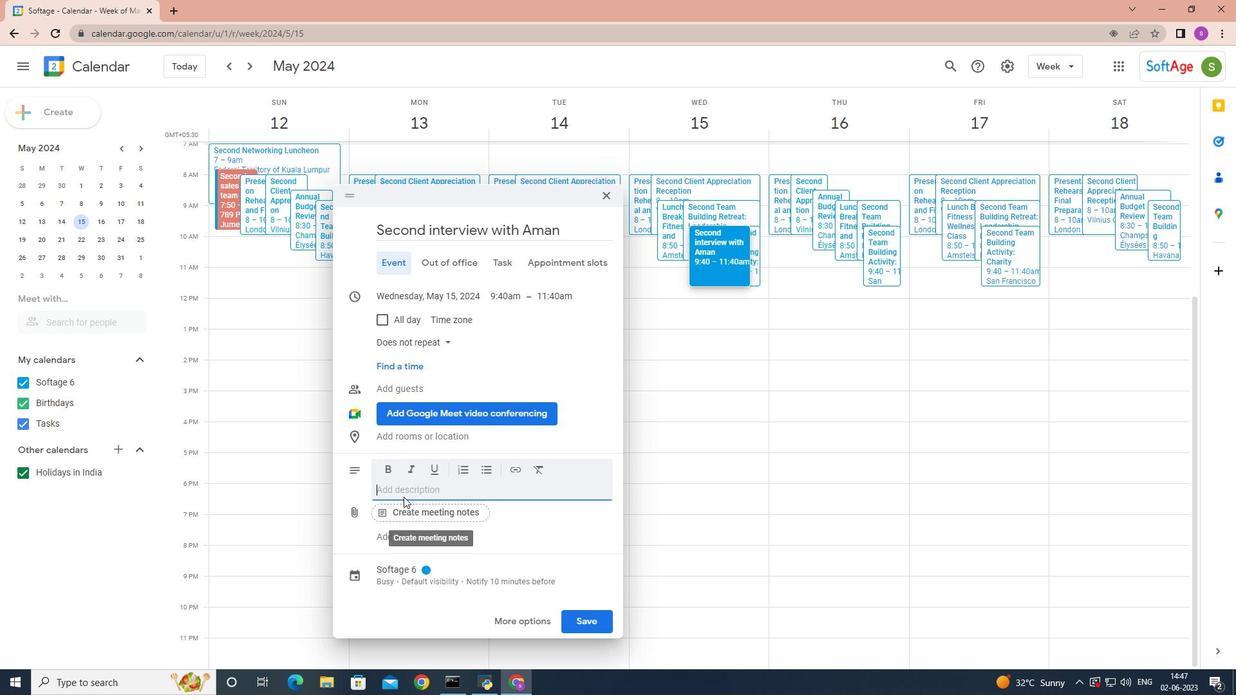 
Action: Key pressed <Key.shift>The<Key.space>employee
Screenshot: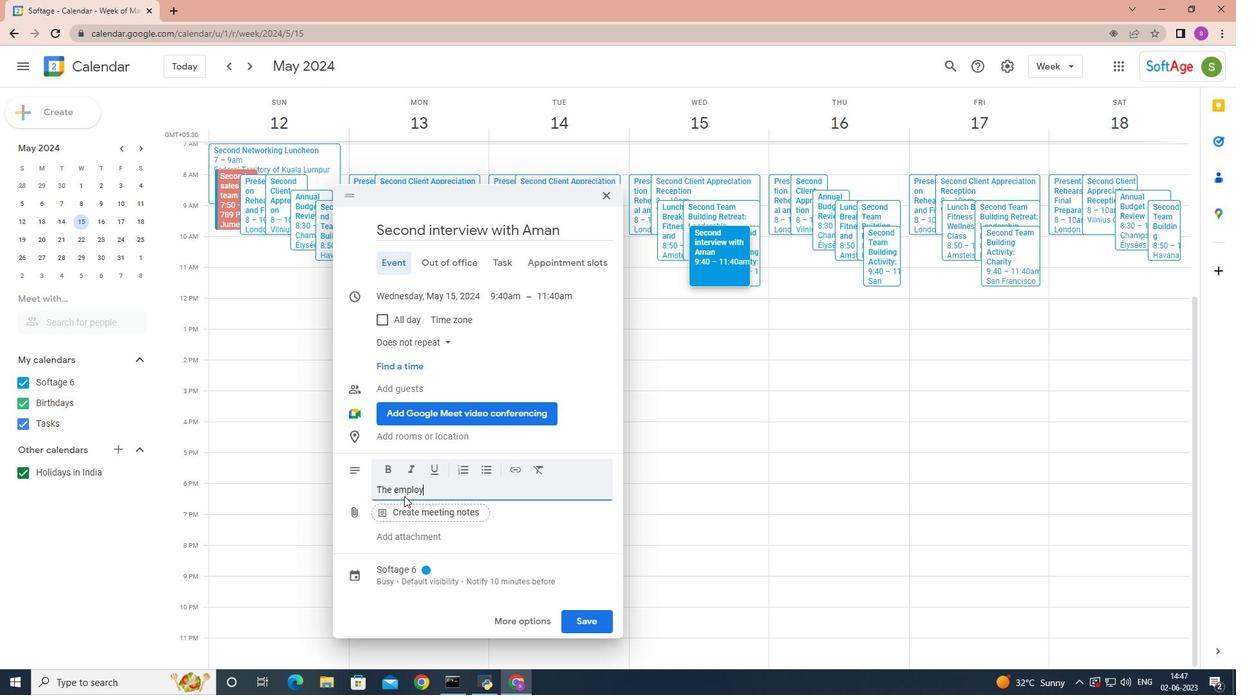 
Action: Mouse moved to (758, 613)
Screenshot: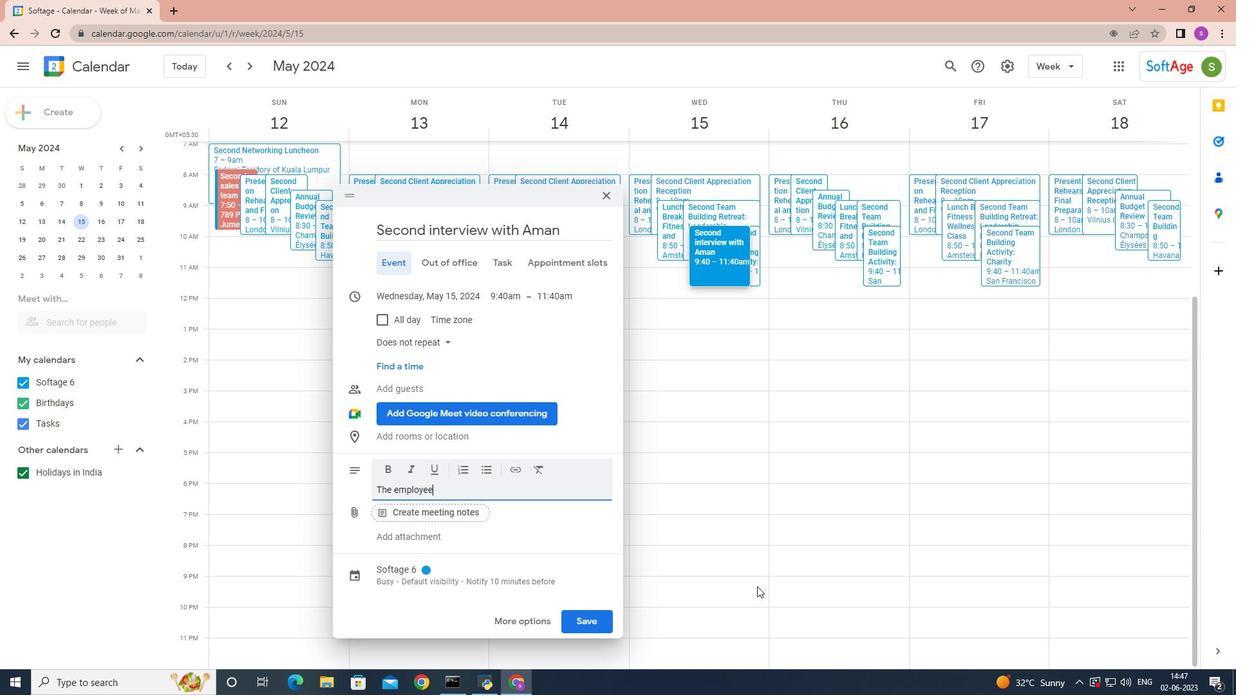 
Action: Key pressed <Key.space>will<Key.space>be<Key.space>informed<Key.space>about<Key.space>the<Key.space>available<Key.space>resources<Key.space>and<Key.space>support<Key.space>systems,<Key.space>such<Key.space>as<Key.space>training<Key.space>programs,<Key.space>mentorship<Key.space>opportunities,<Key.space>or<Key.space>coaching<Key.space>sessions.<Key.space>the<Key.space>suspervui<Key.backspace><Key.backspace>isor<Key.space><Key.backspace><Key.backspace><Key.backspace><Key.backspace><Key.backspace><Key.backspace>visor<Key.space>will<Key.space>offer<Key.space>guidance<Key.space>and<Key.space>assistance<Key.space>in<Key.space>accessing<Key.space>these<Key.space>resources<Key.space>to<Key.space>facilitate<Key.space>the<Key.space>empo<Key.backspace>loyee<<222>><<222>><<222>>s<Key.space>improvement<Key.space><Key.backspace>.<Key.space>
Screenshot: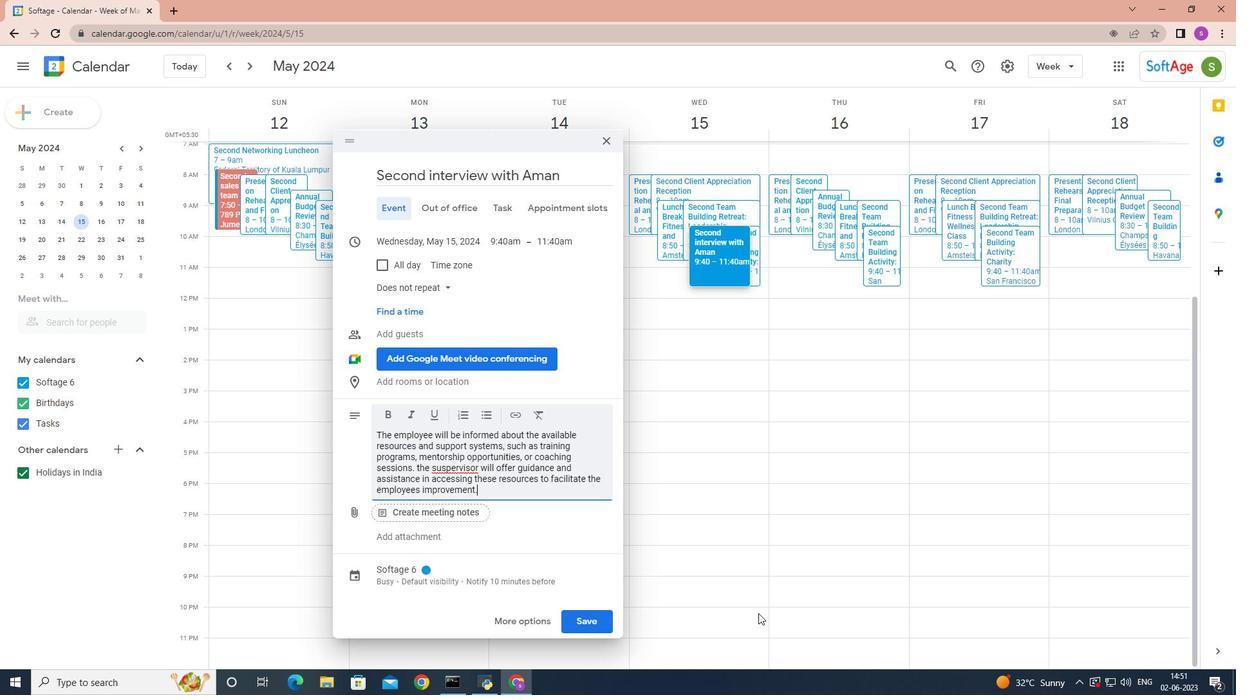 
Action: Mouse moved to (427, 572)
Screenshot: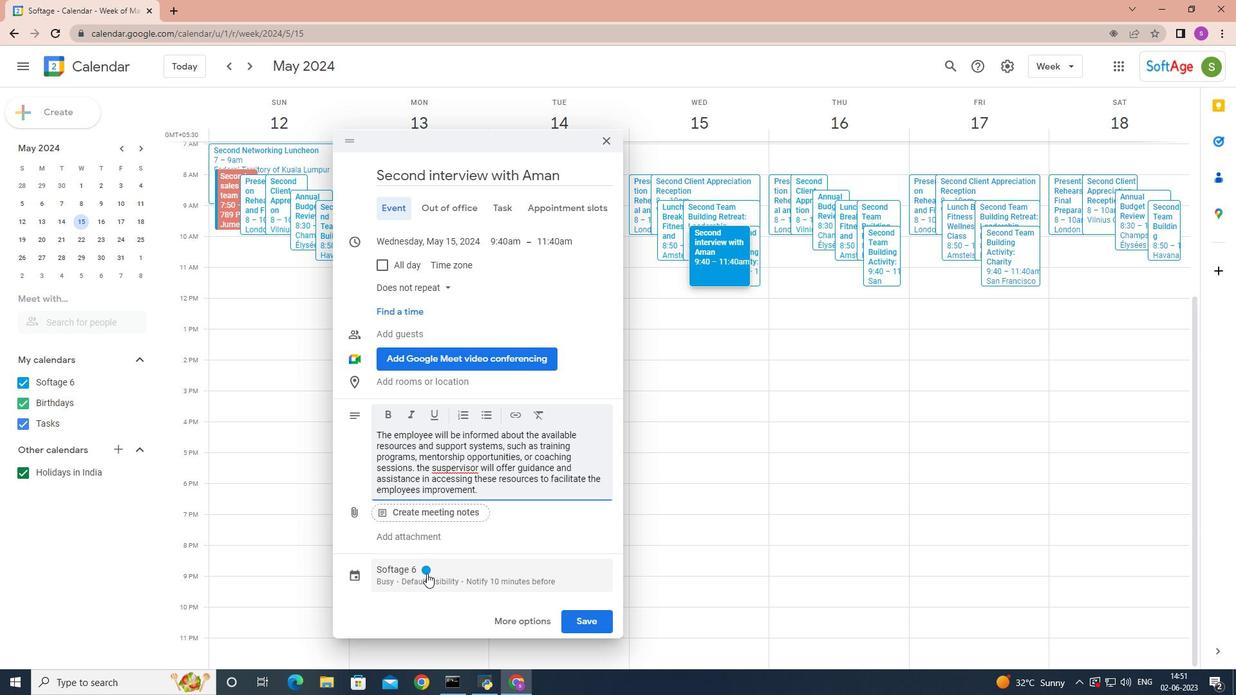 
Action: Mouse pressed left at (427, 572)
Screenshot: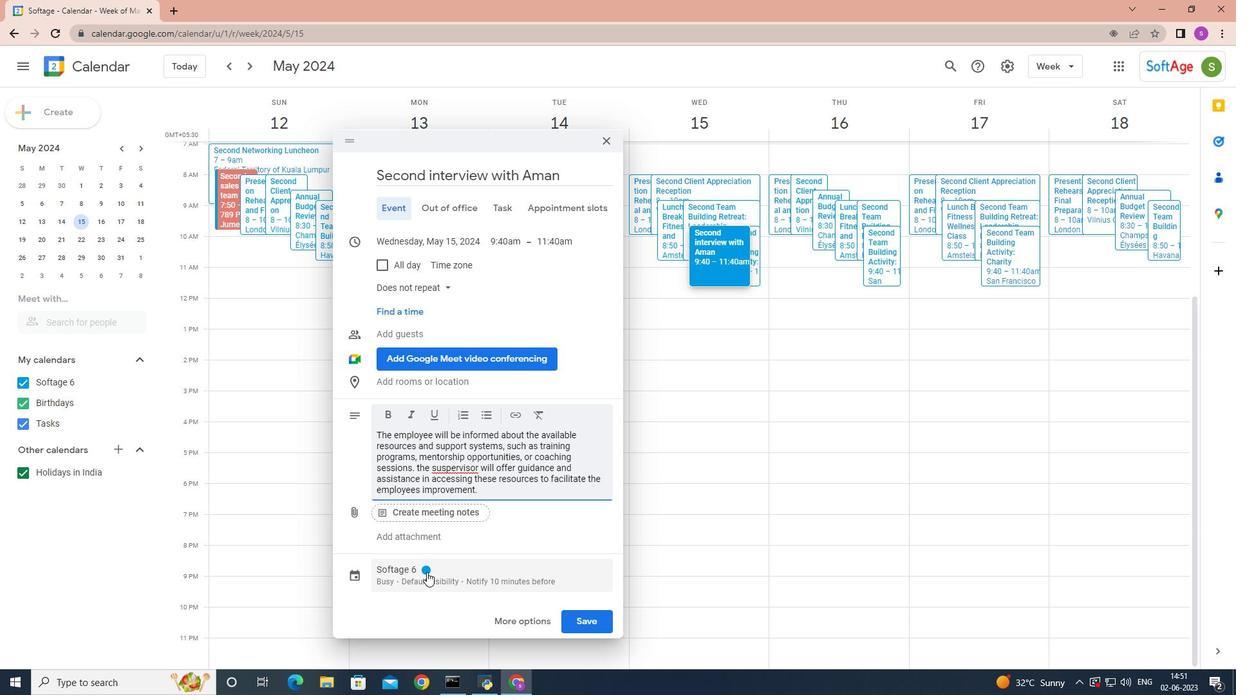 
Action: Mouse moved to (454, 475)
Screenshot: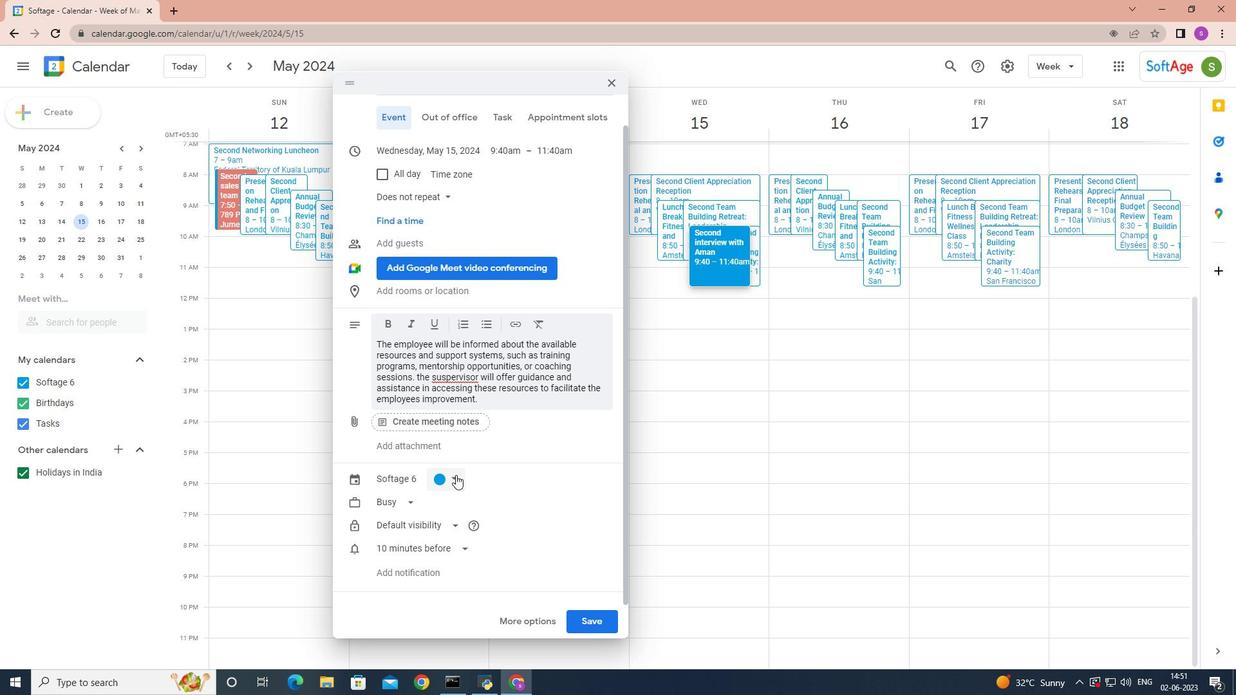 
Action: Mouse pressed left at (454, 475)
Screenshot: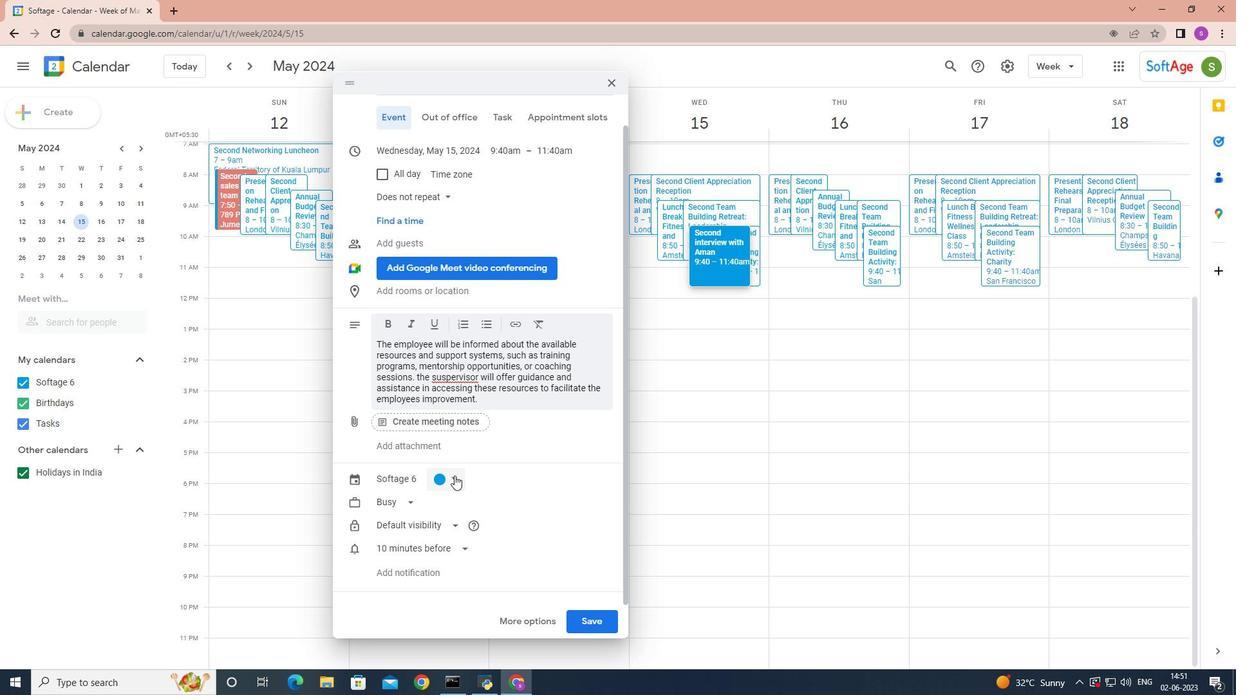 
Action: Mouse moved to (436, 524)
Screenshot: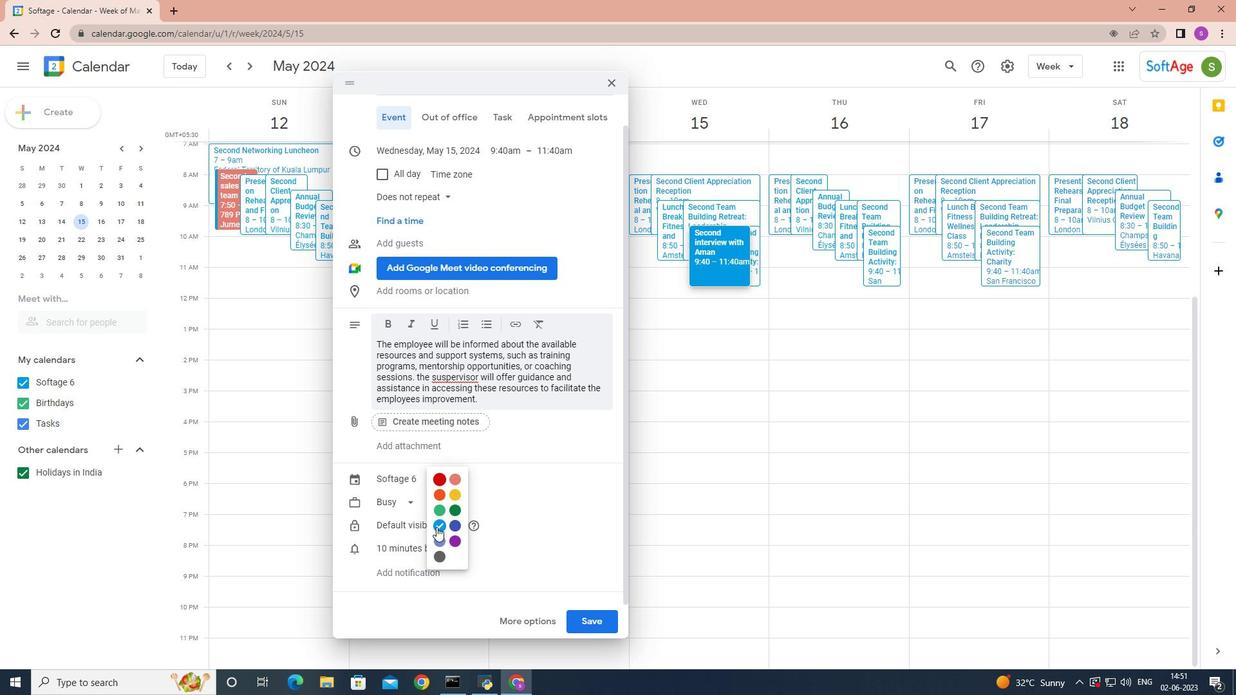 
Action: Mouse pressed left at (436, 524)
Screenshot: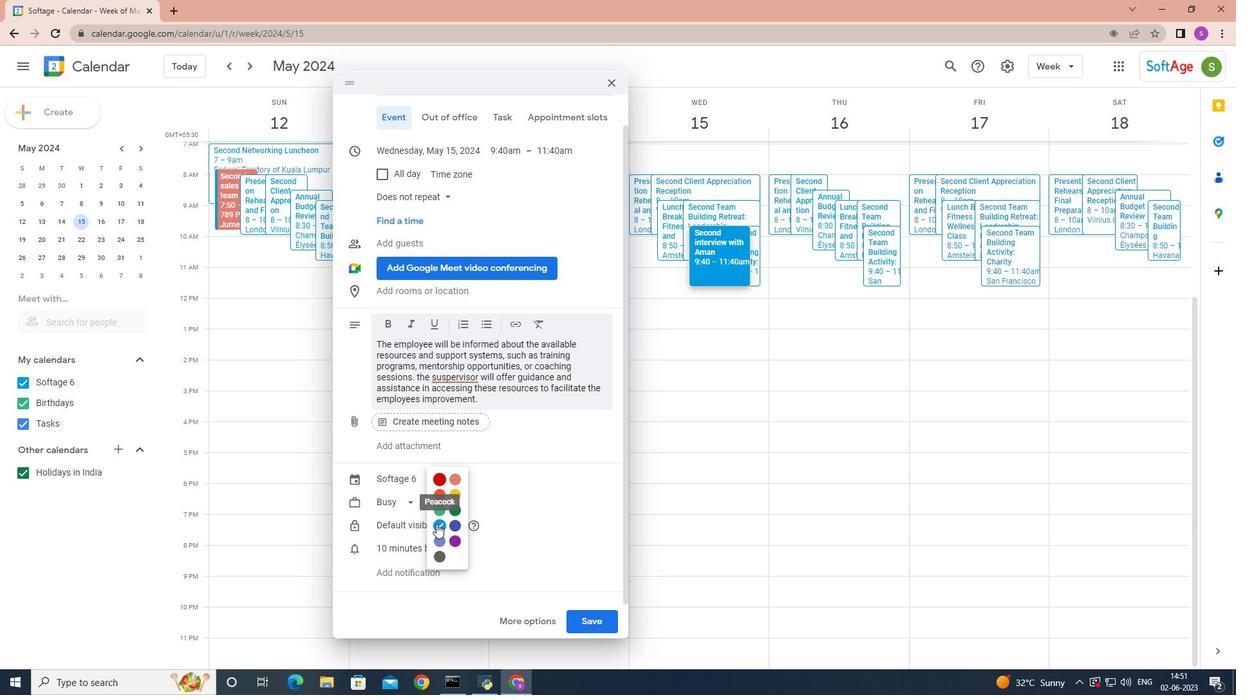 
Action: Mouse moved to (446, 291)
Screenshot: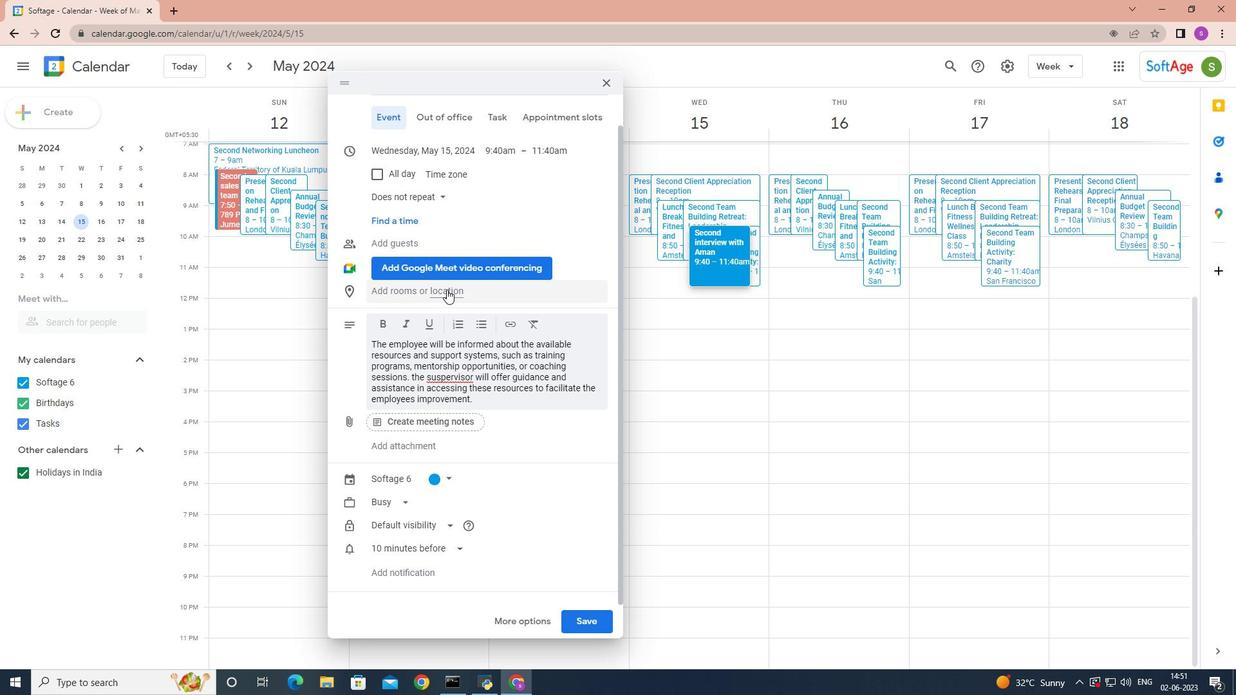 
Action: Mouse pressed left at (446, 291)
Screenshot: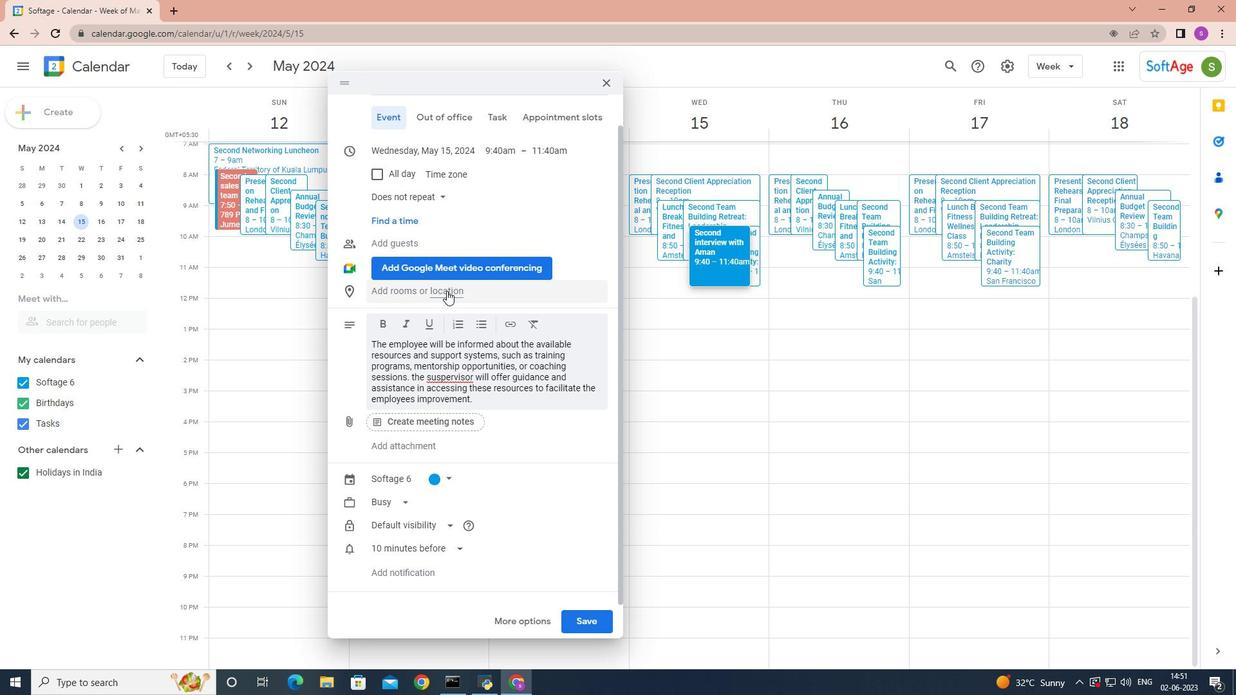 
Action: Mouse moved to (424, 325)
Screenshot: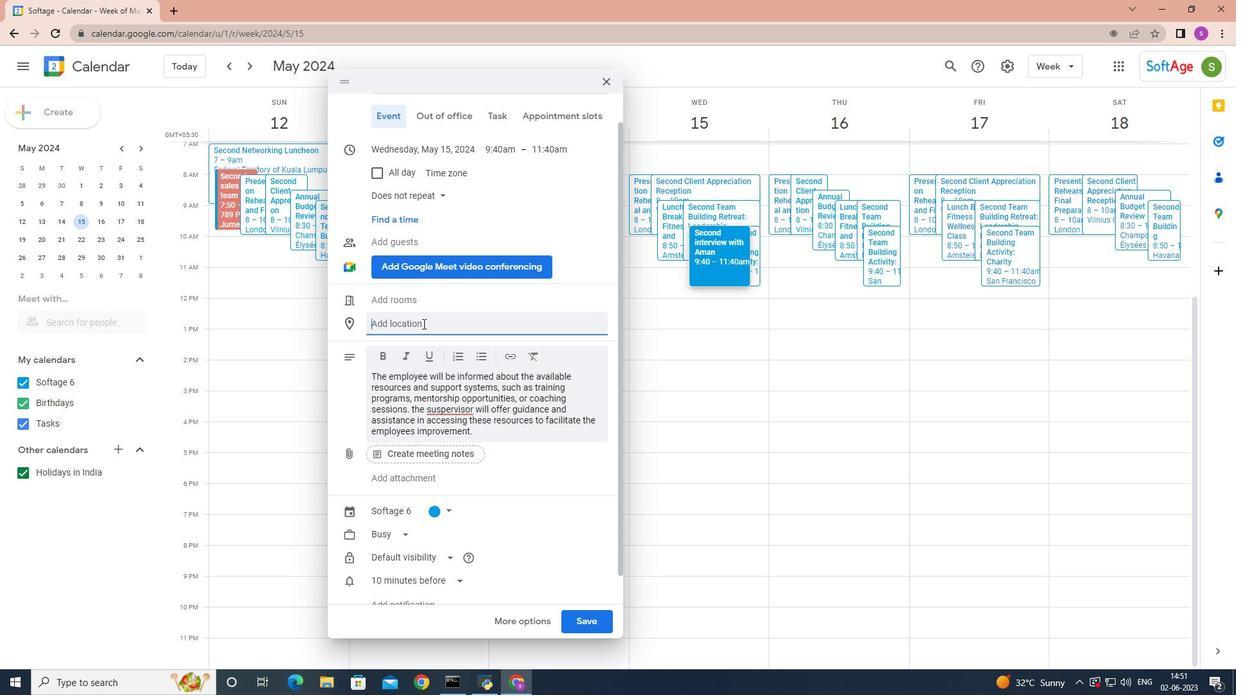
Action: Key pressed 456<Key.space><Key.shift>JBr<Key.space>-<Key.backspace><Key.backspace><Key.backspace><Key.shift>R-<Key.backspace><Key.space>-<Key.space><Key.shift>Jumer<Key.backspace>irah<Key.space><Key.shift>Beach<Key.space><Key.shift>Residence,<Key.space><Key.shift>Dubai<Key.space><Key.shift><Key.shift><Key.shift><Key.shift><Key.shift><Key.shift><Key.shift><Key.shift><Key.shift>U<Key.shift>A<Key.shift>E
Screenshot: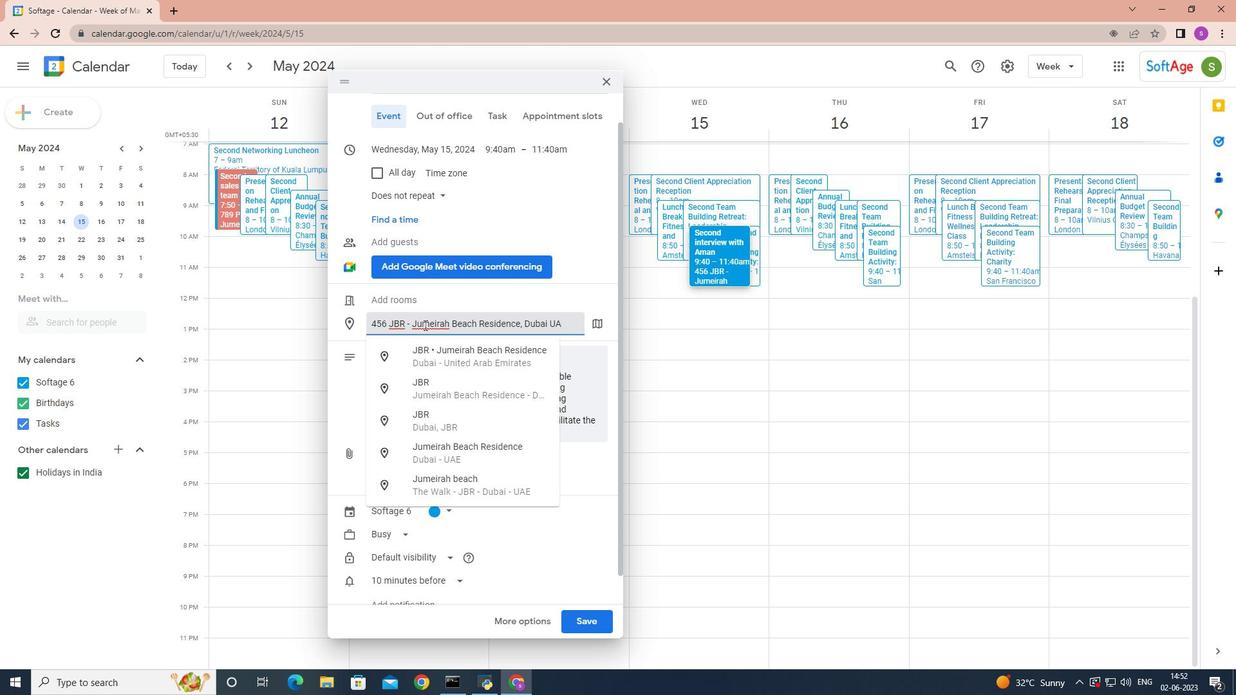 
Action: Mouse moved to (409, 237)
Screenshot: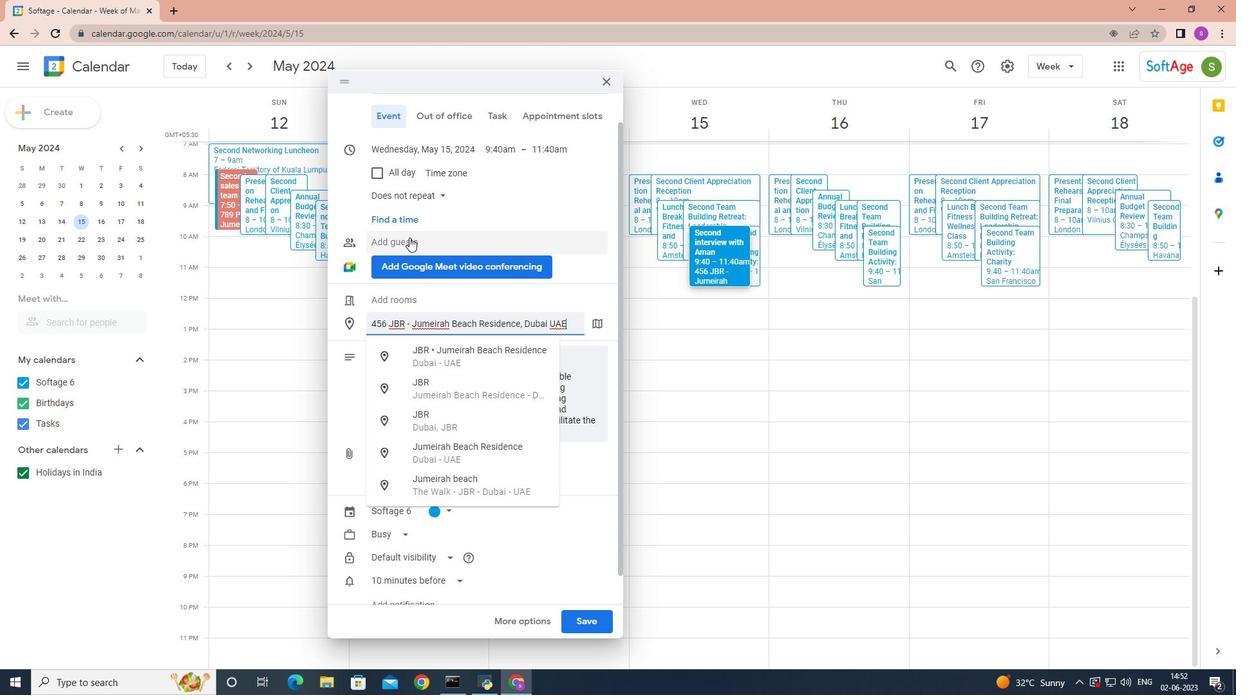 
Action: Mouse pressed left at (409, 237)
Screenshot: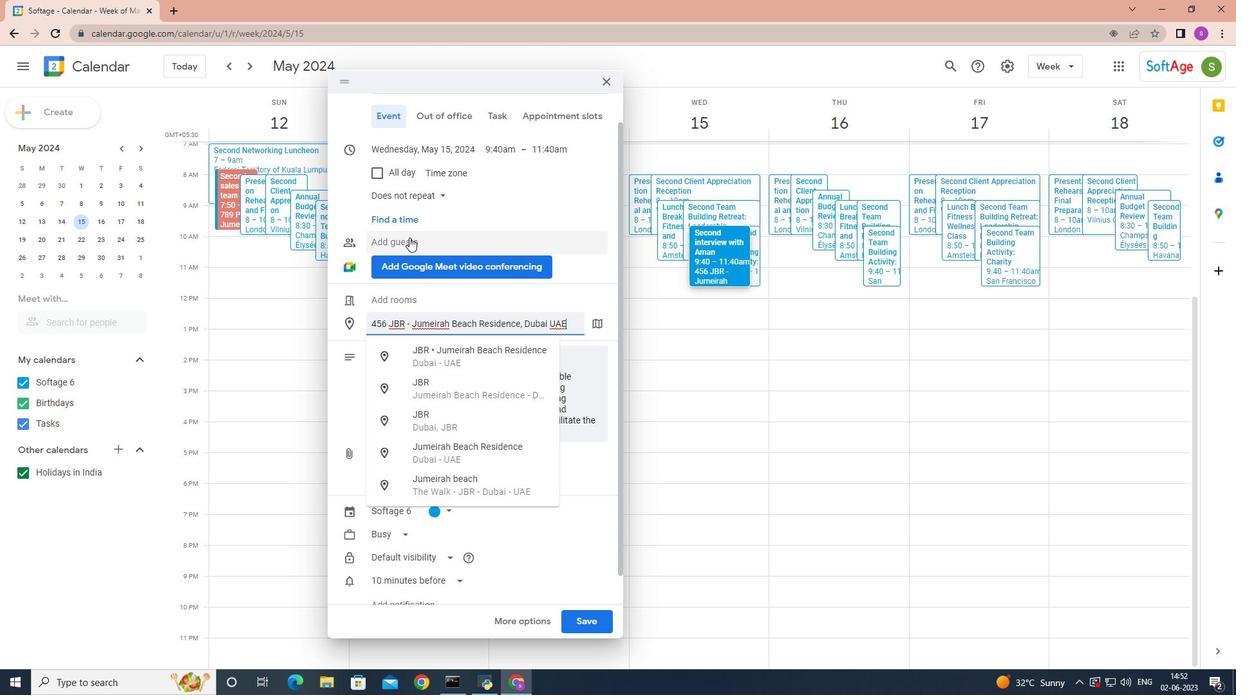 
Action: Mouse moved to (409, 241)
Screenshot: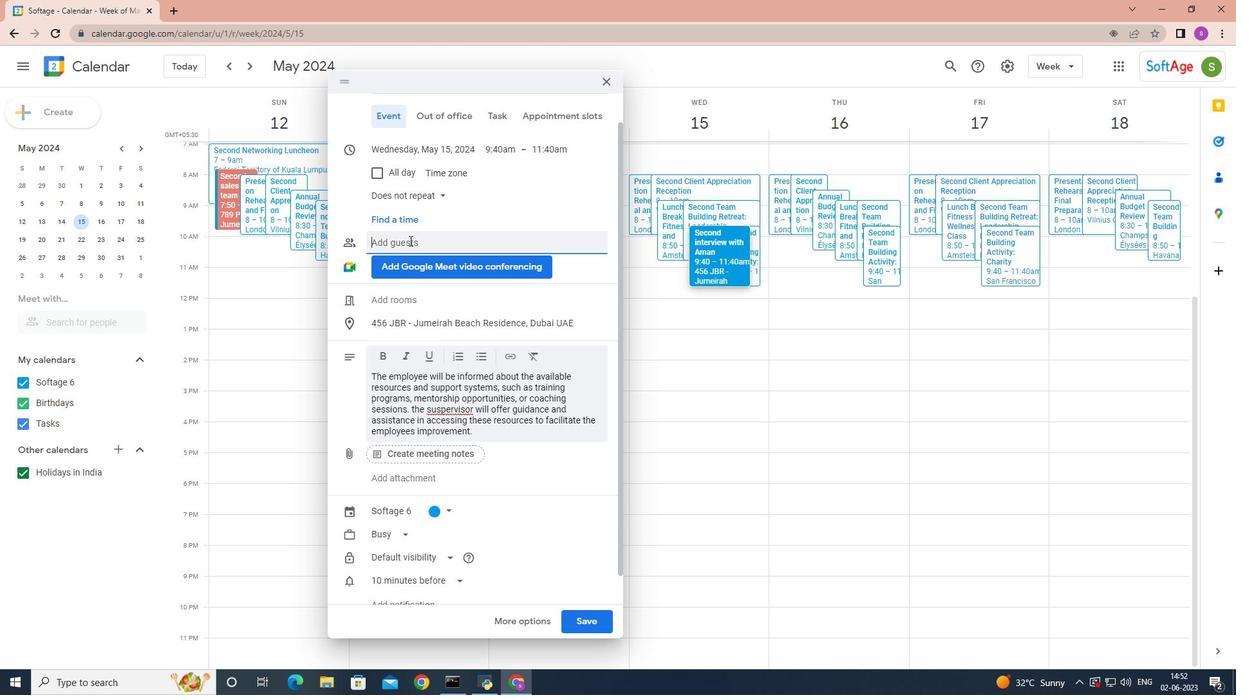 
Action: Key pressed softage.2
Screenshot: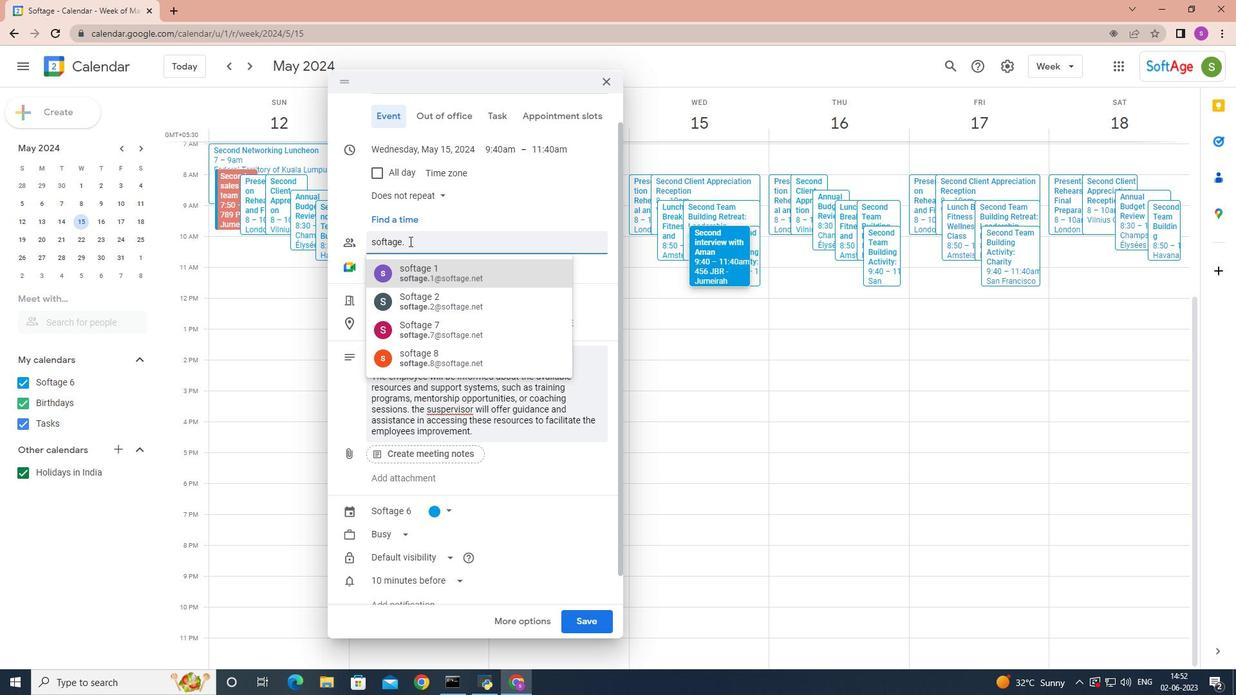 
Action: Mouse moved to (451, 271)
Screenshot: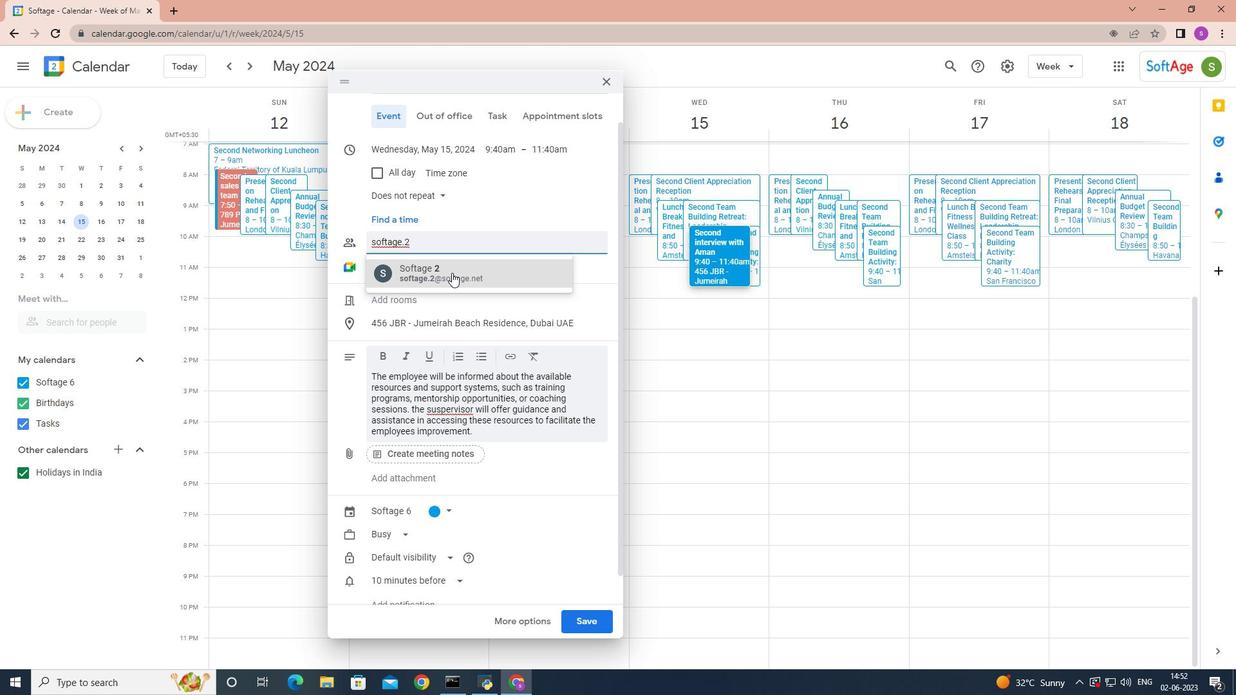 
Action: Mouse pressed left at (451, 271)
Screenshot: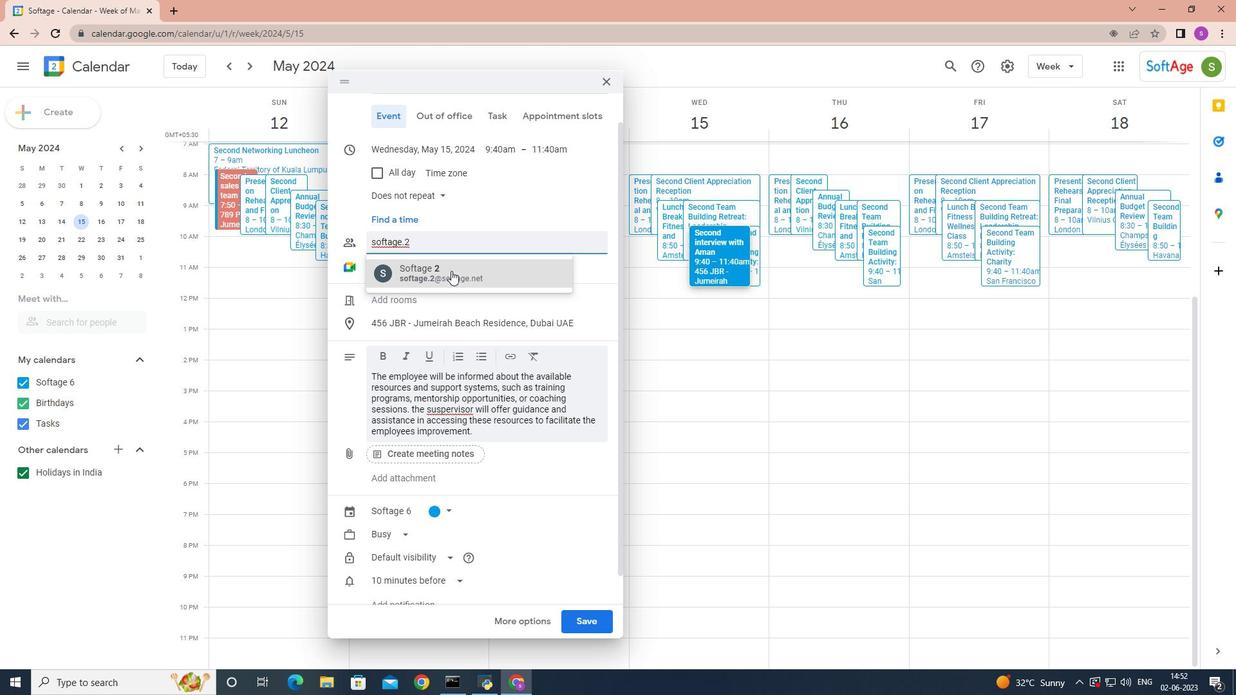 
Action: Mouse moved to (451, 271)
Screenshot: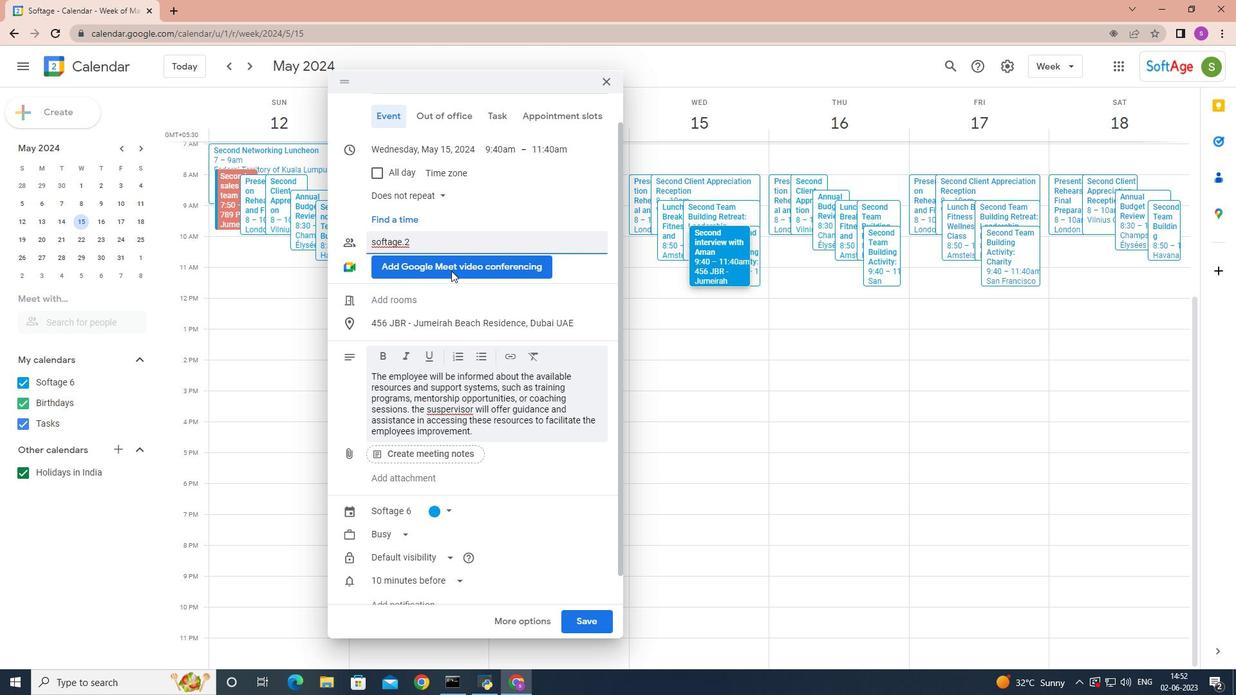 
Action: Key pressed softage.3
Screenshot: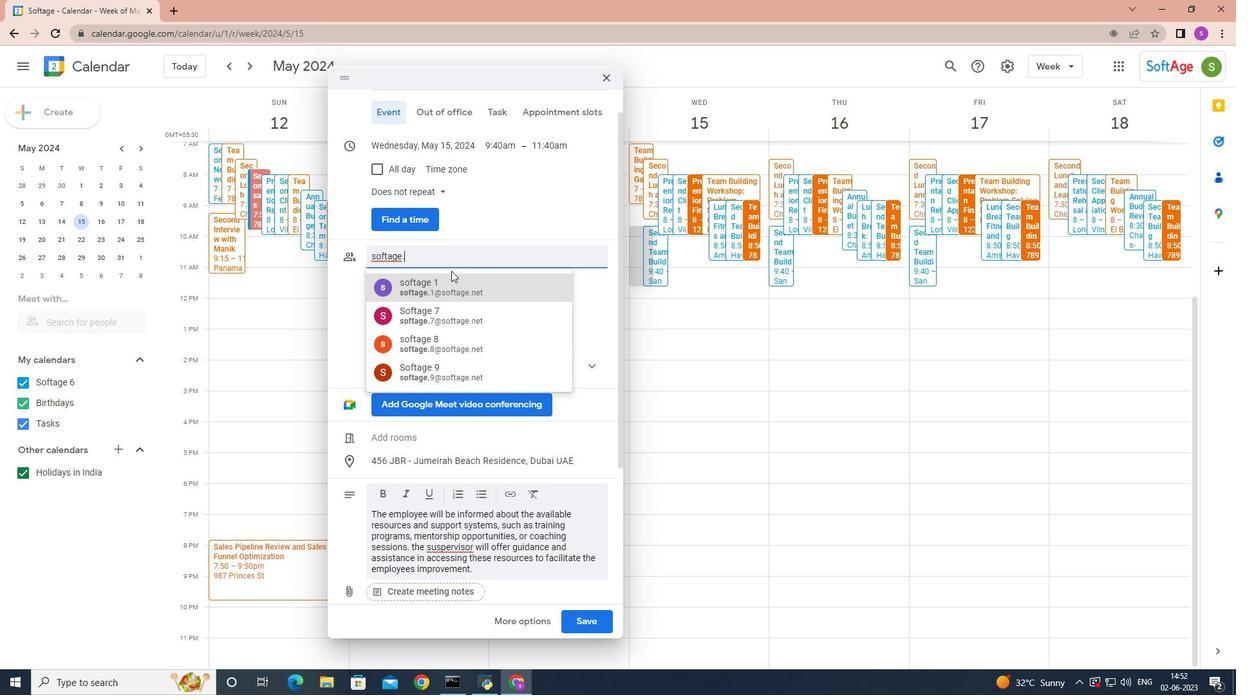 
Action: Mouse moved to (444, 282)
Screenshot: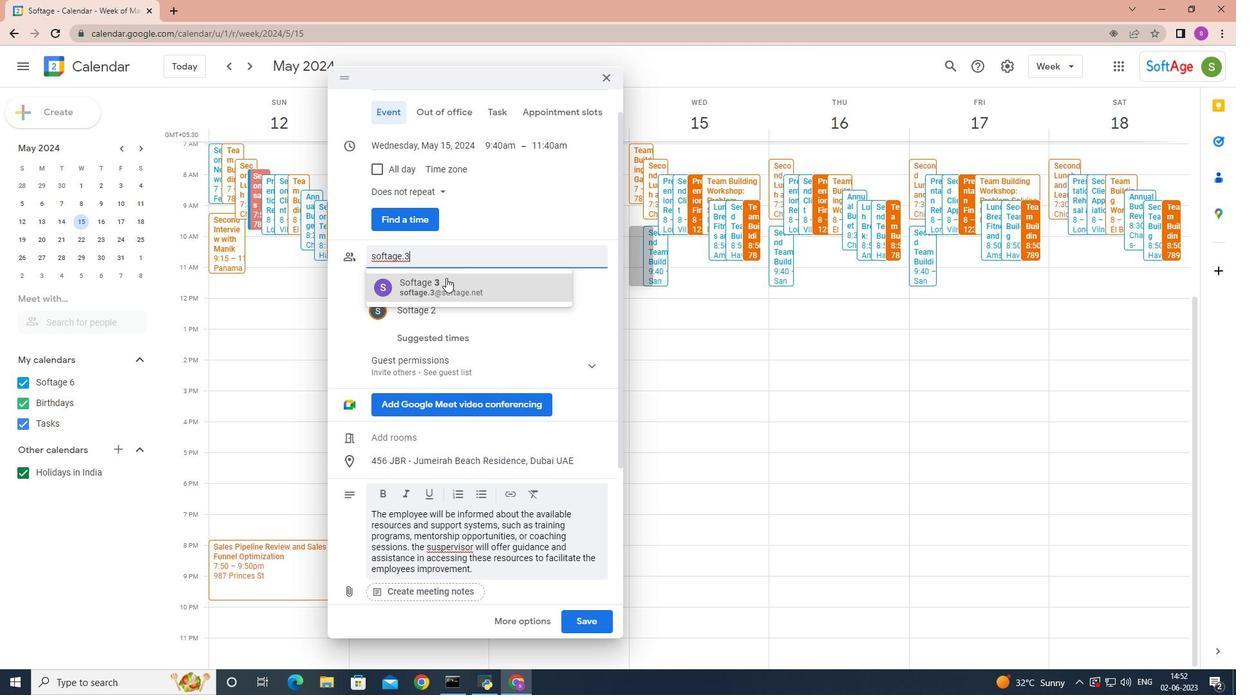 
Action: Mouse pressed left at (444, 282)
Screenshot: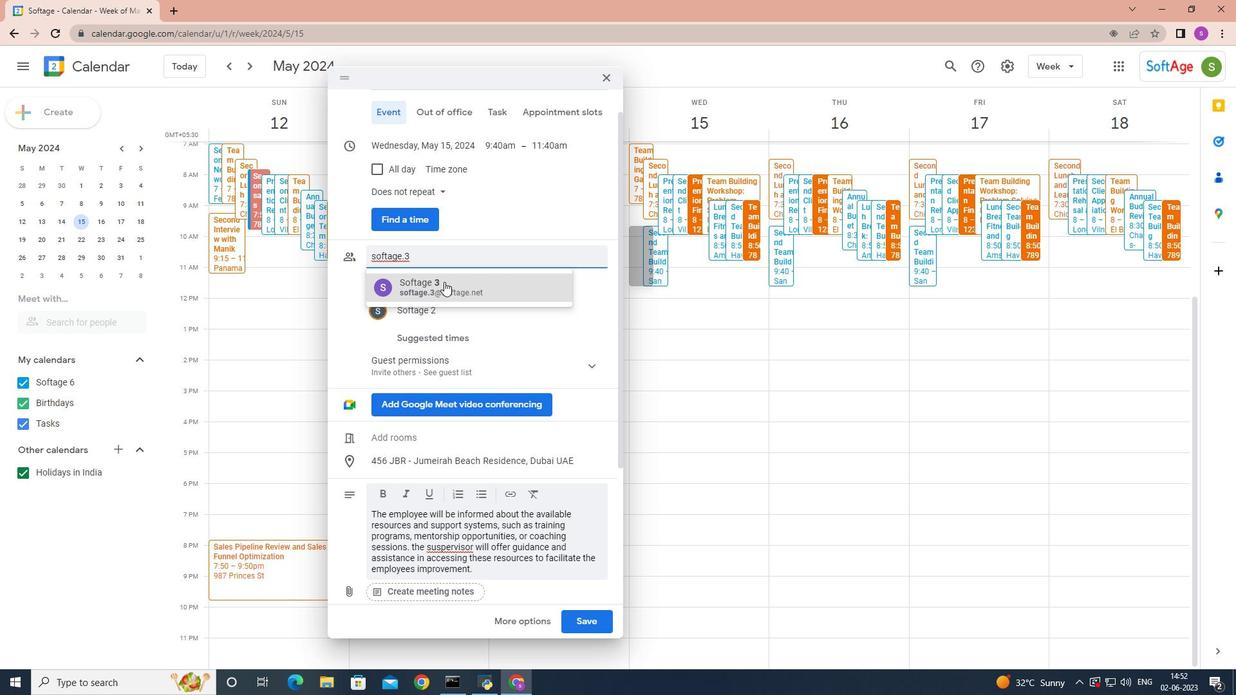 
Action: Mouse moved to (443, 190)
Screenshot: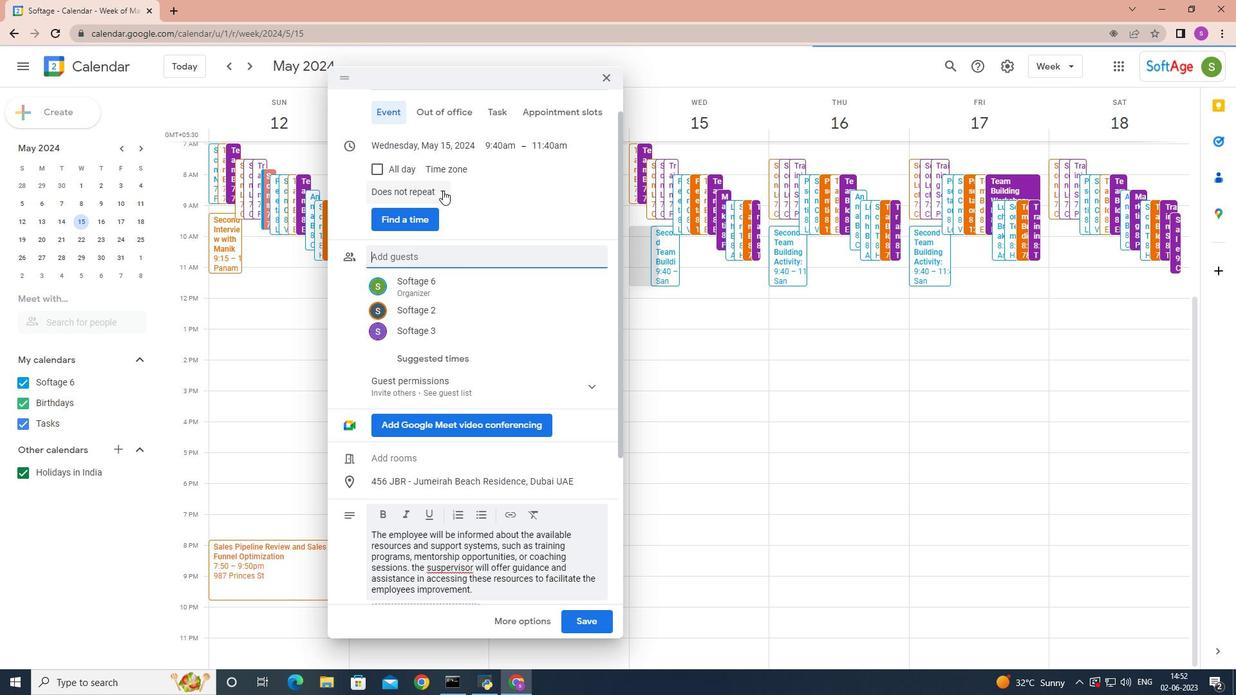 
Action: Mouse pressed left at (443, 190)
Screenshot: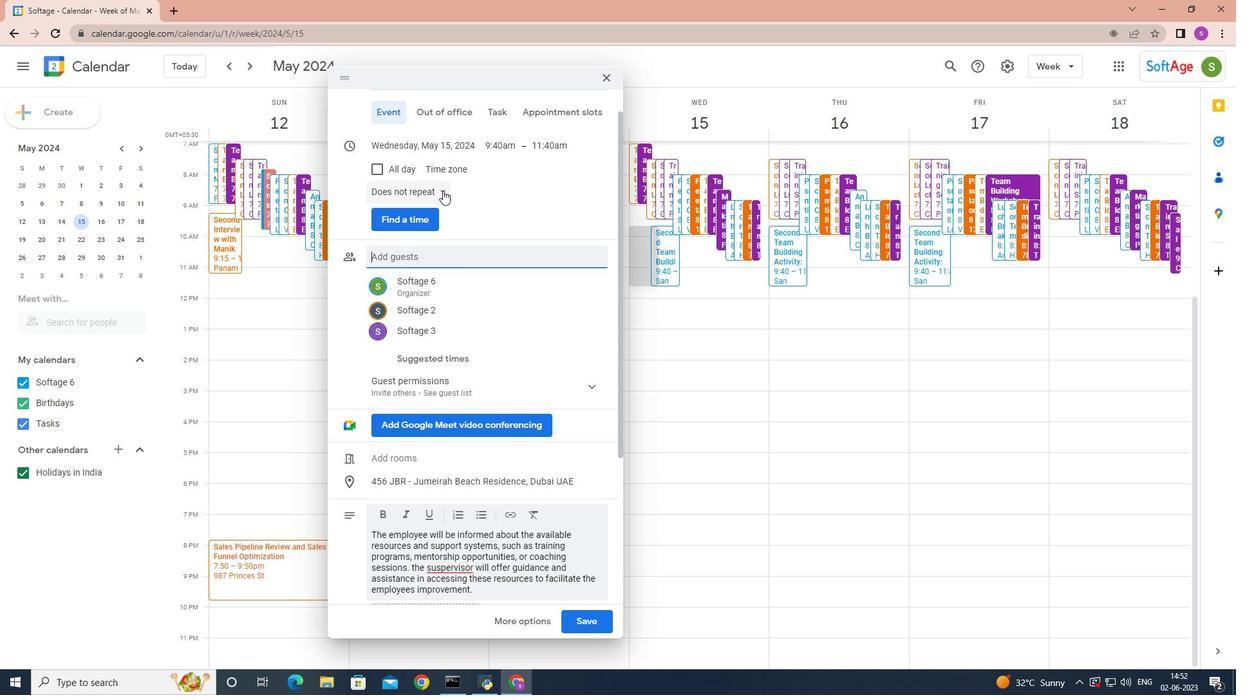 
Action: Mouse moved to (421, 217)
Screenshot: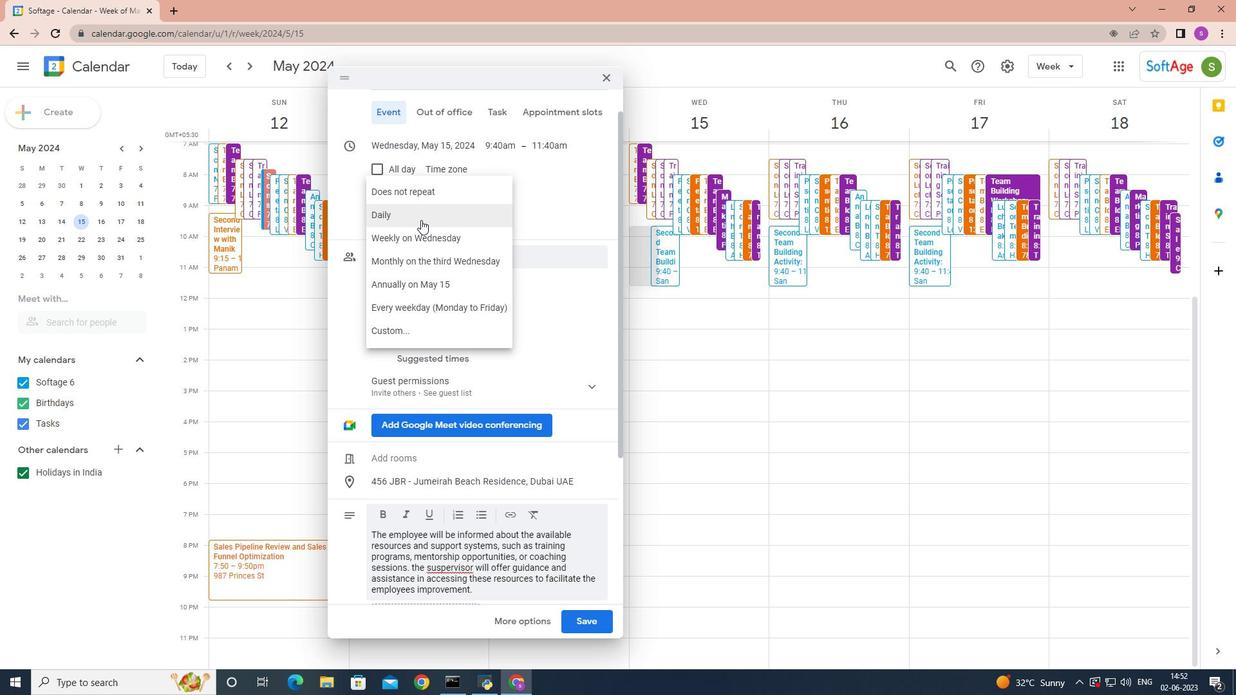 
Action: Mouse pressed left at (421, 217)
Screenshot: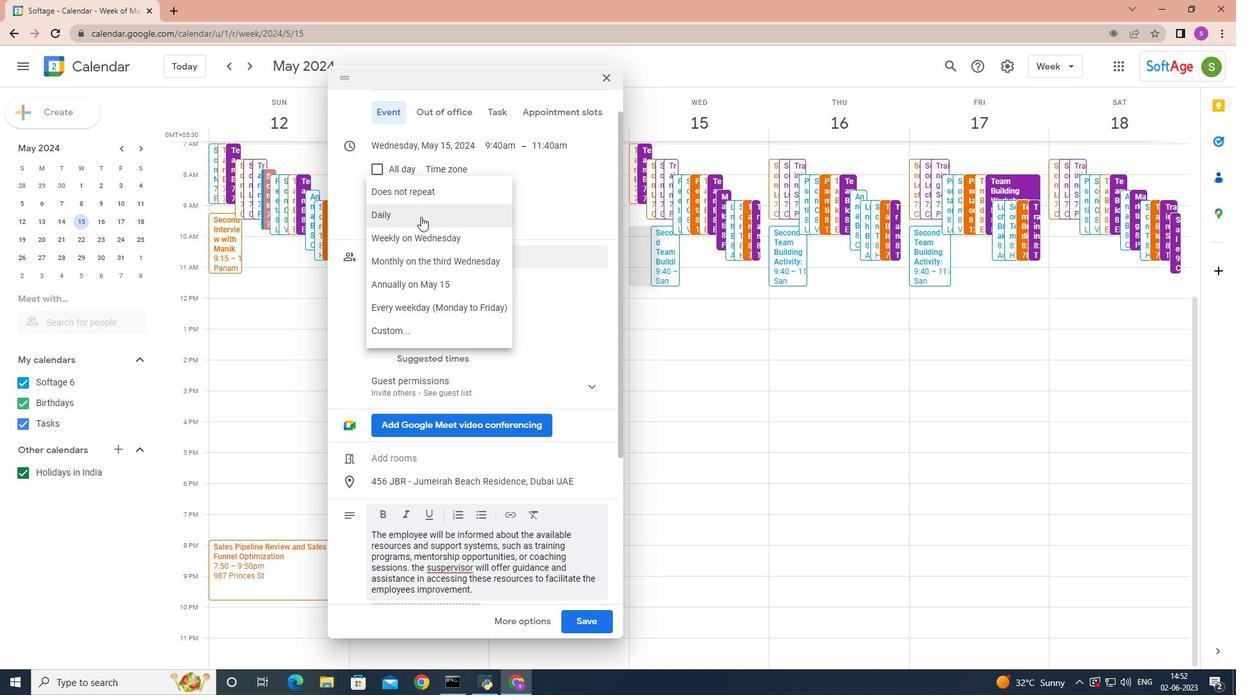 
Action: Mouse moved to (584, 618)
Screenshot: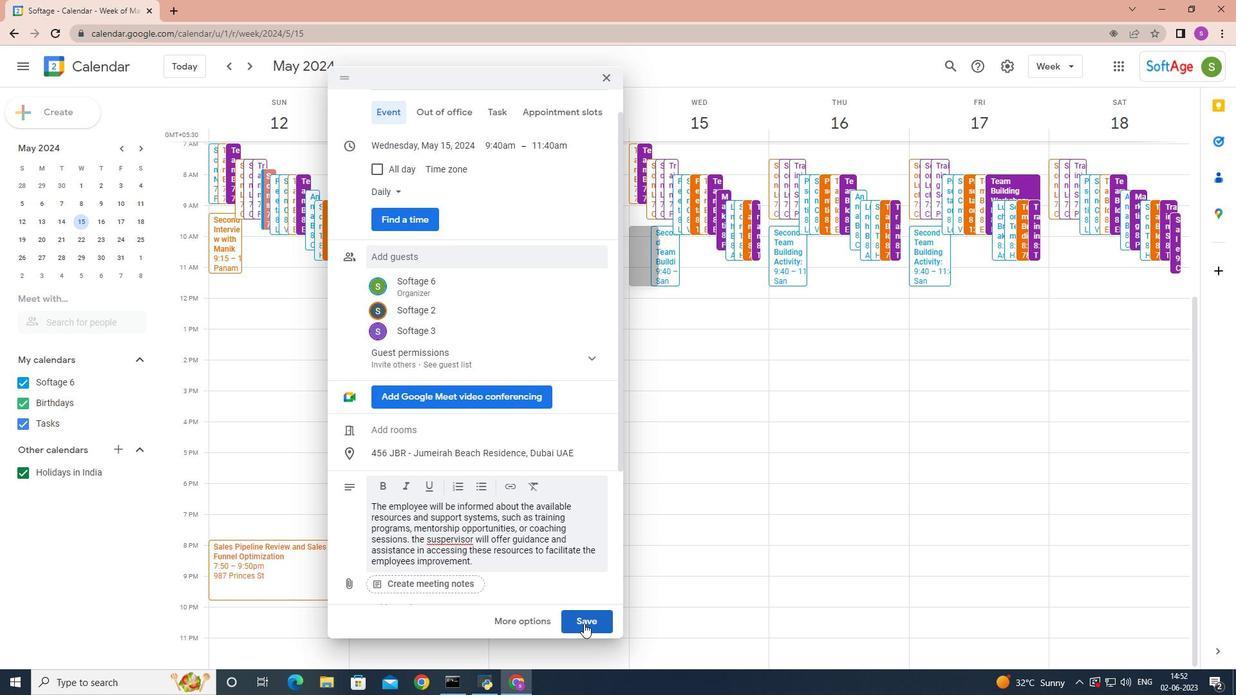 
Action: Mouse pressed left at (584, 618)
Screenshot: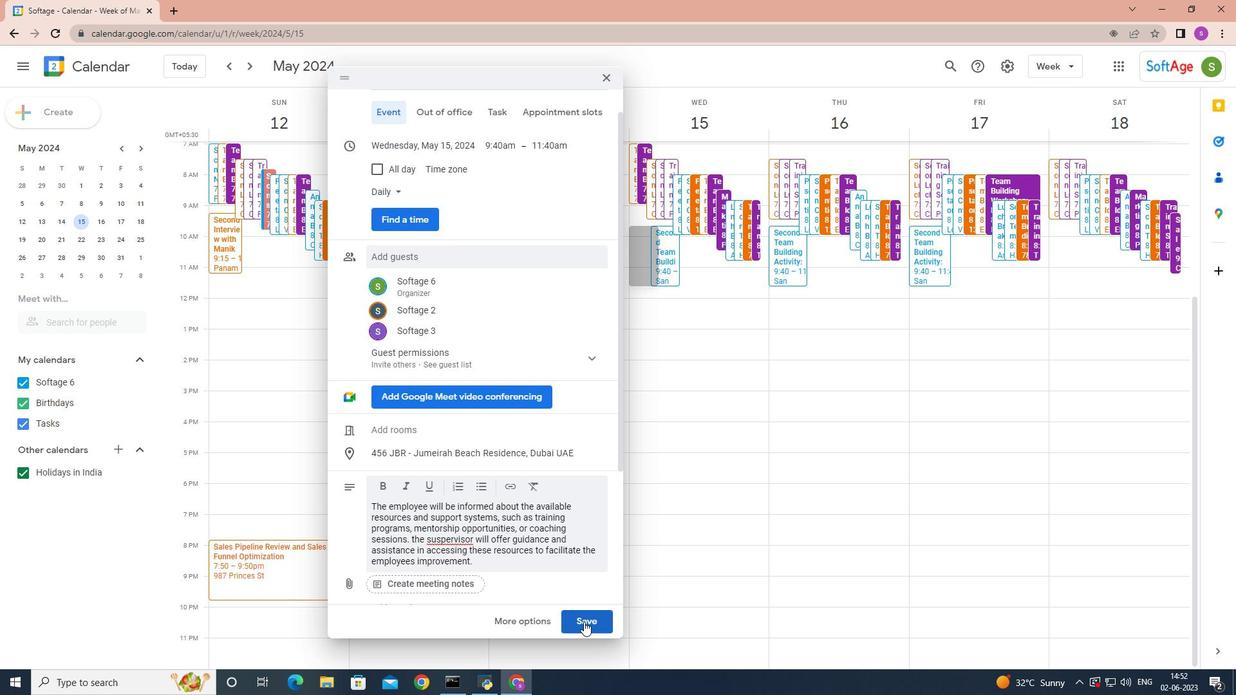 
Action: Mouse moved to (754, 389)
Screenshot: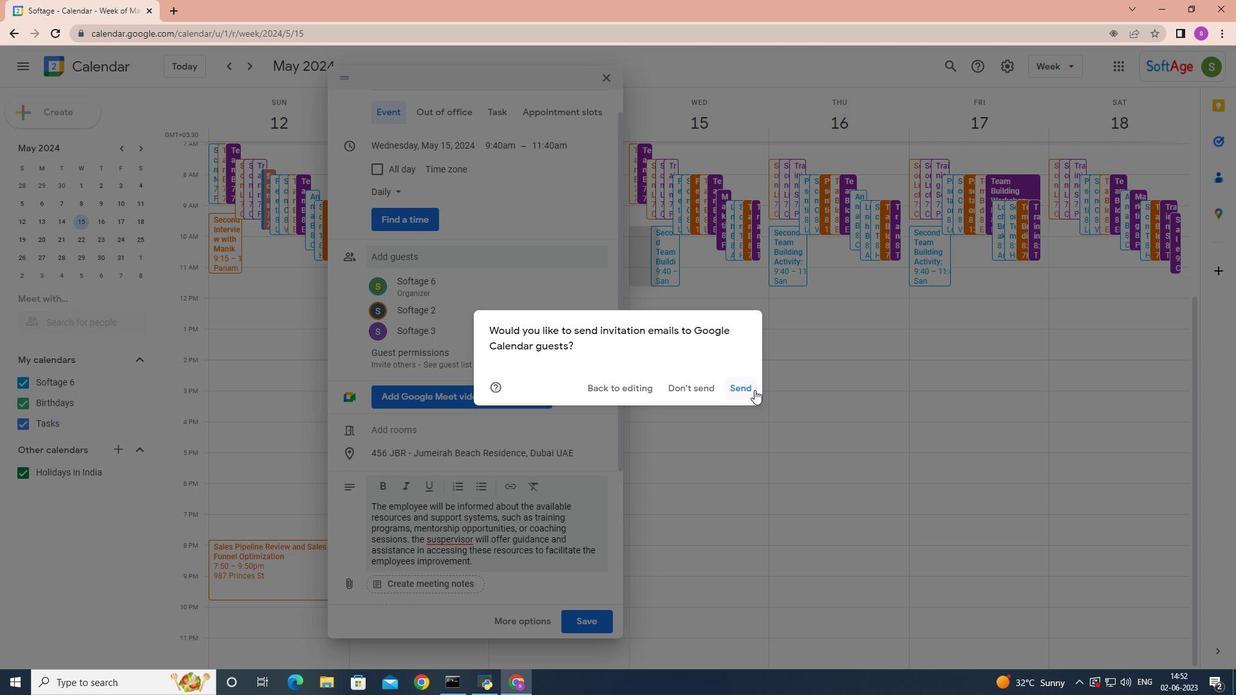 
